 Task: Find connections with filter location Blagoevgrad with filter topic #moneywith filter profile language German with filter current company BDO in India with filter school Pune Vidyarthi Grihas College of Science & Technology CTS 218 Br Nath Pai Nagar Kurla Powai Rd Ghatkopar E Mumbai 400 077. with filter industry Family Planning Centers with filter service category Pricing Strategy with filter keywords title Boilermaker
Action: Mouse moved to (200, 218)
Screenshot: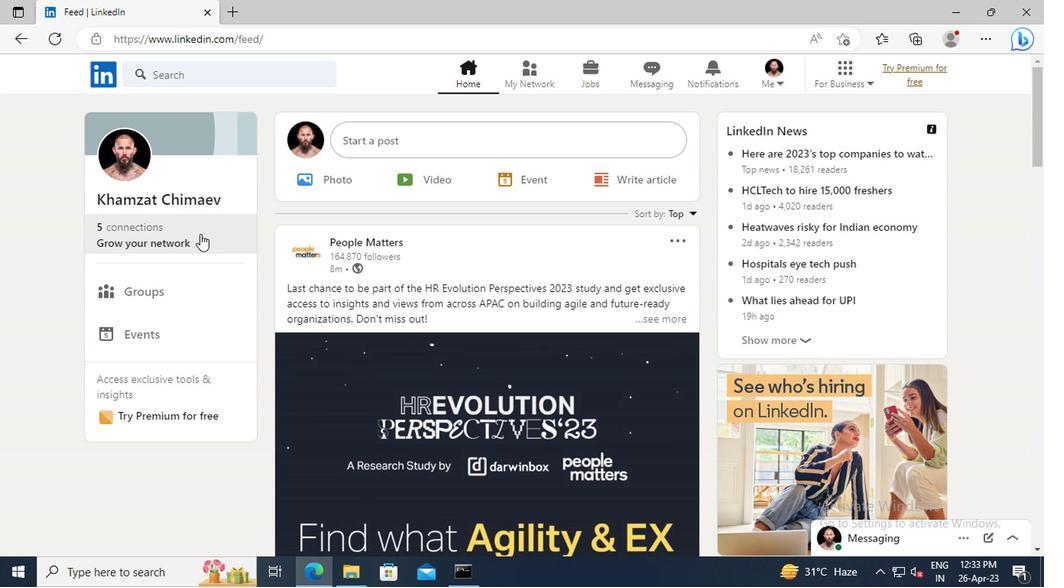 
Action: Mouse pressed left at (200, 218)
Screenshot: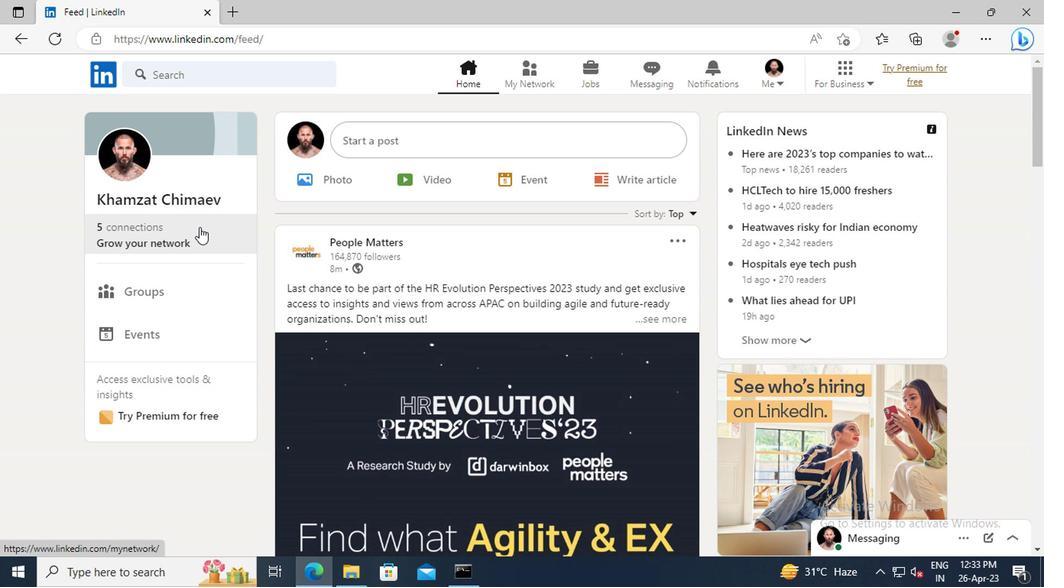 
Action: Mouse moved to (198, 150)
Screenshot: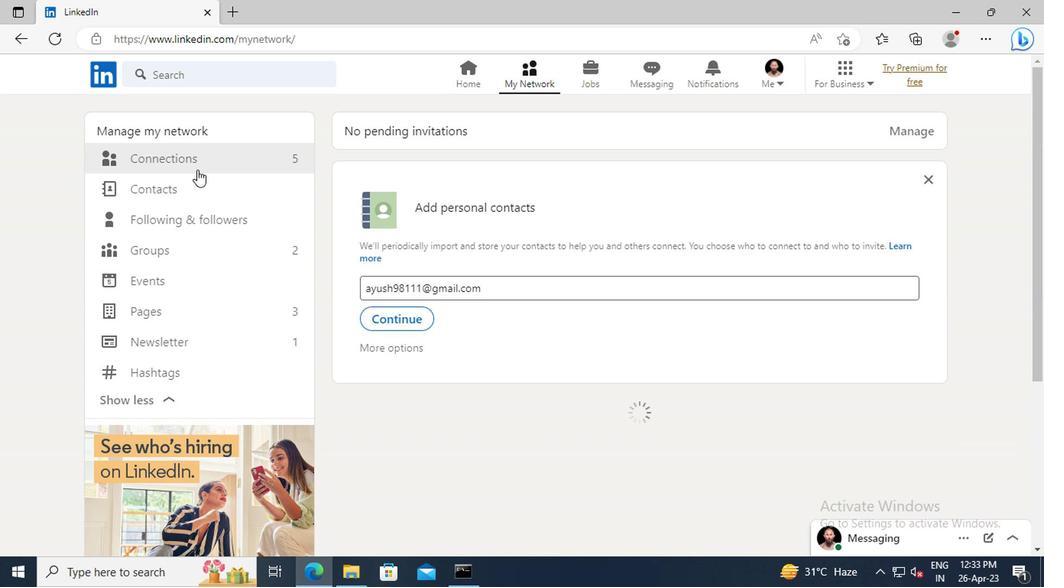 
Action: Mouse pressed left at (198, 150)
Screenshot: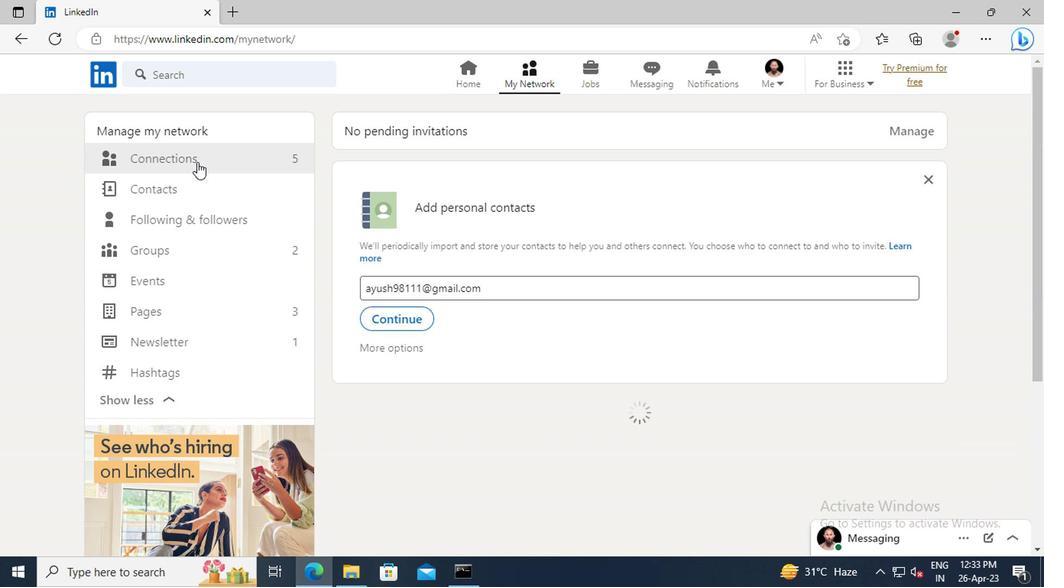 
Action: Mouse moved to (644, 149)
Screenshot: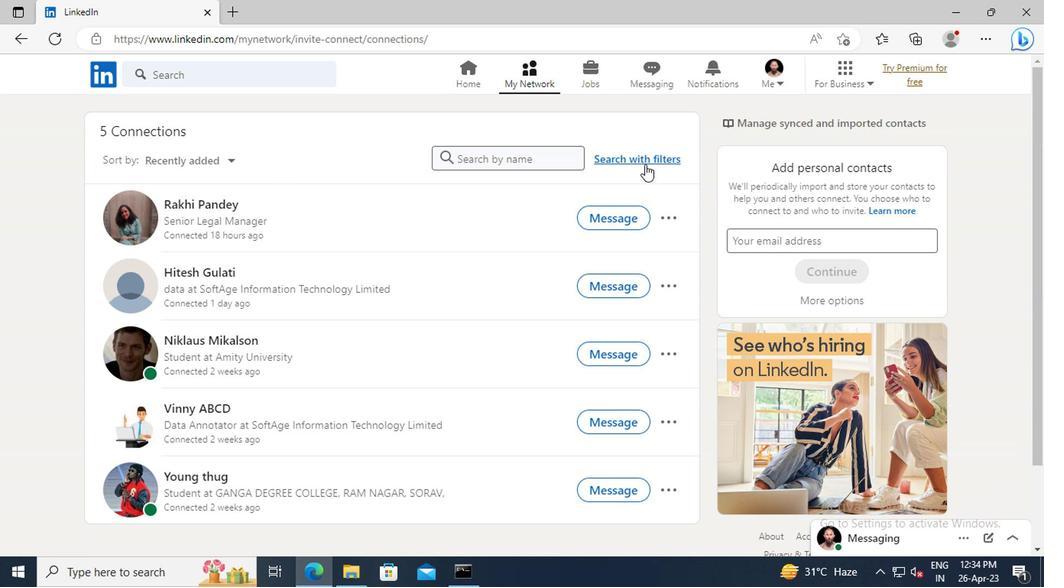 
Action: Mouse pressed left at (644, 149)
Screenshot: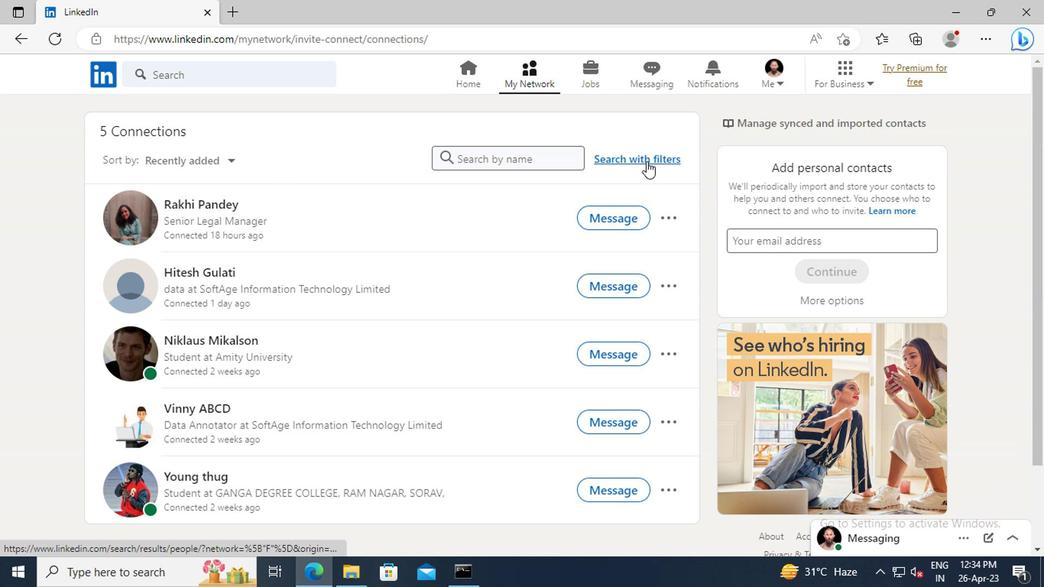 
Action: Mouse moved to (579, 105)
Screenshot: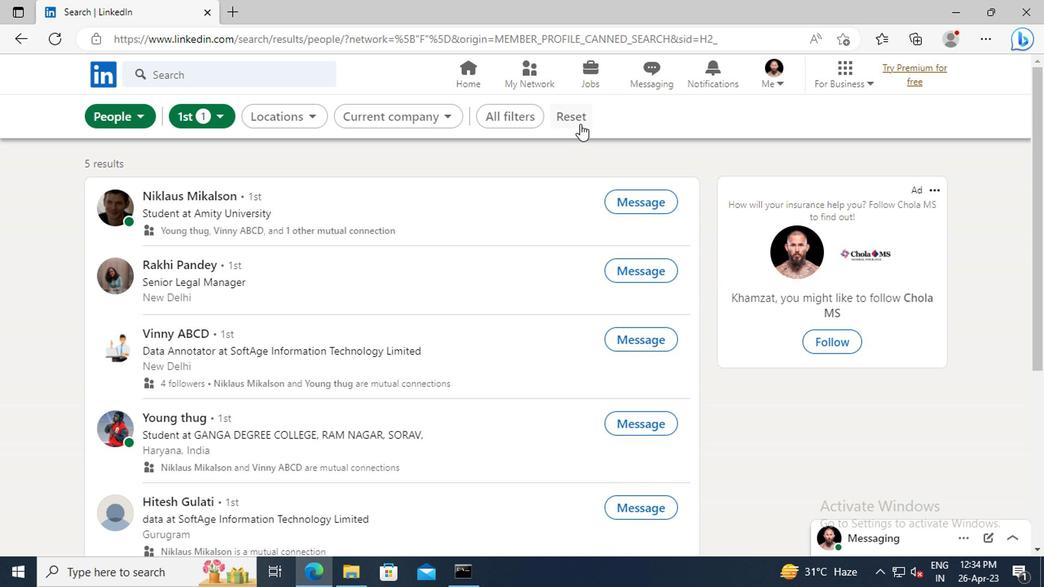 
Action: Mouse pressed left at (579, 105)
Screenshot: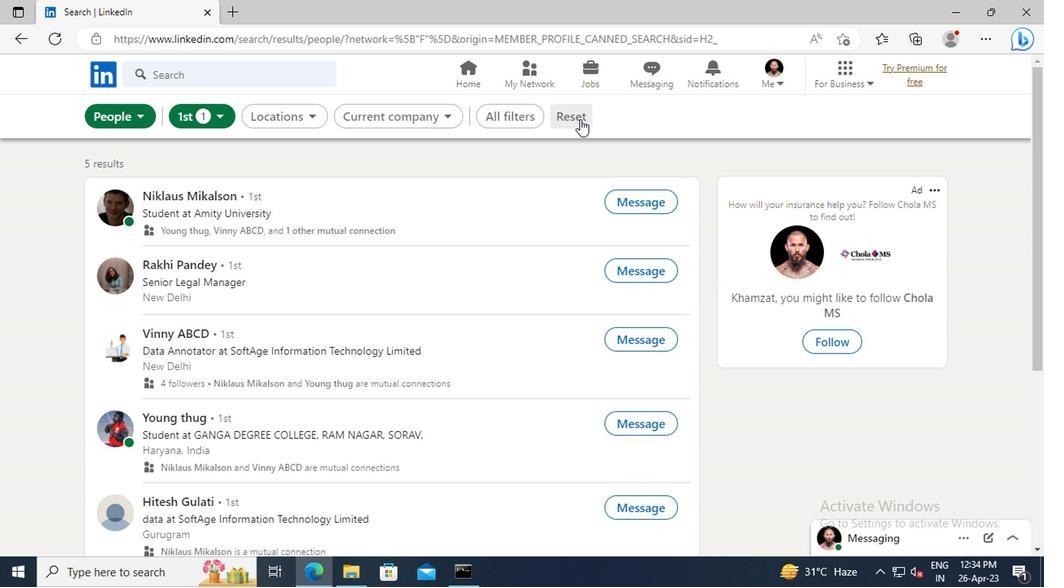
Action: Mouse moved to (555, 98)
Screenshot: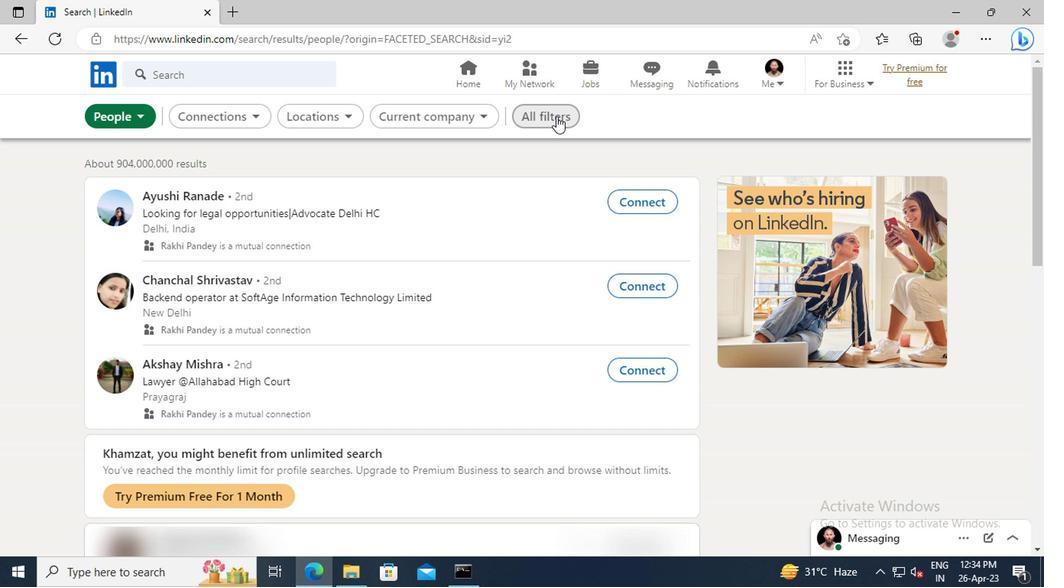 
Action: Mouse pressed left at (555, 98)
Screenshot: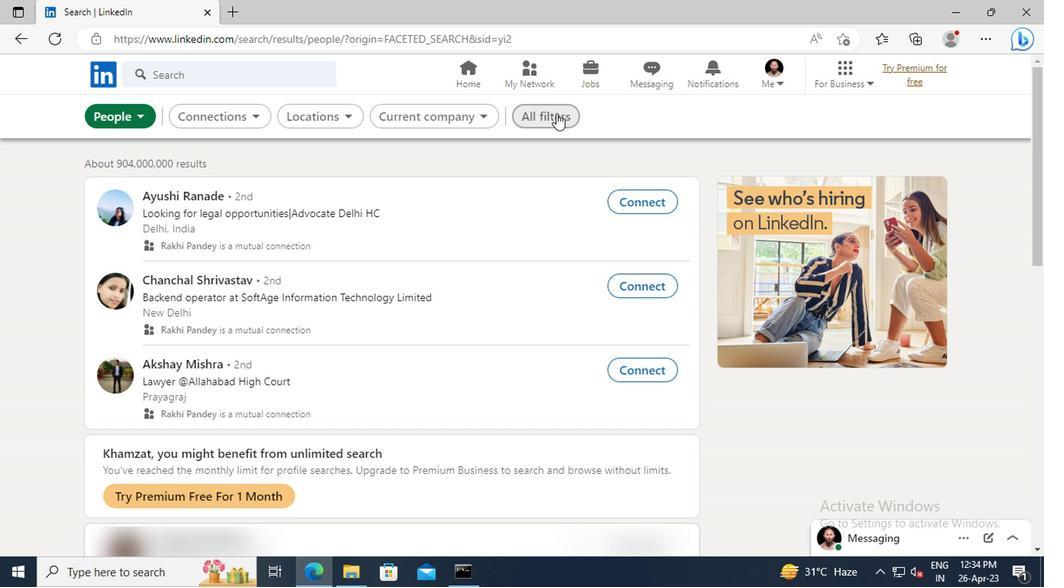 
Action: Mouse moved to (881, 292)
Screenshot: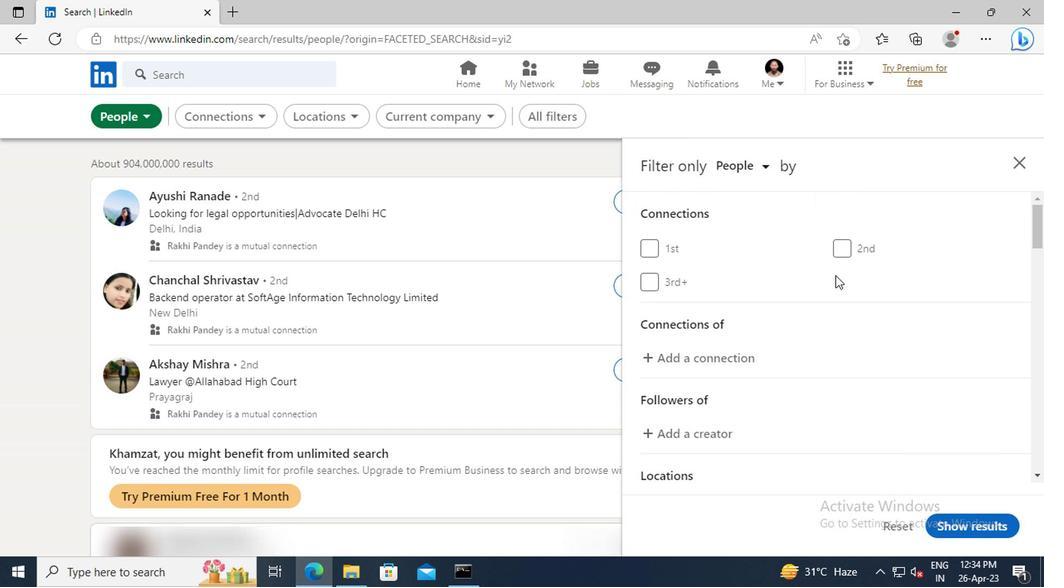 
Action: Mouse scrolled (881, 291) with delta (0, 0)
Screenshot: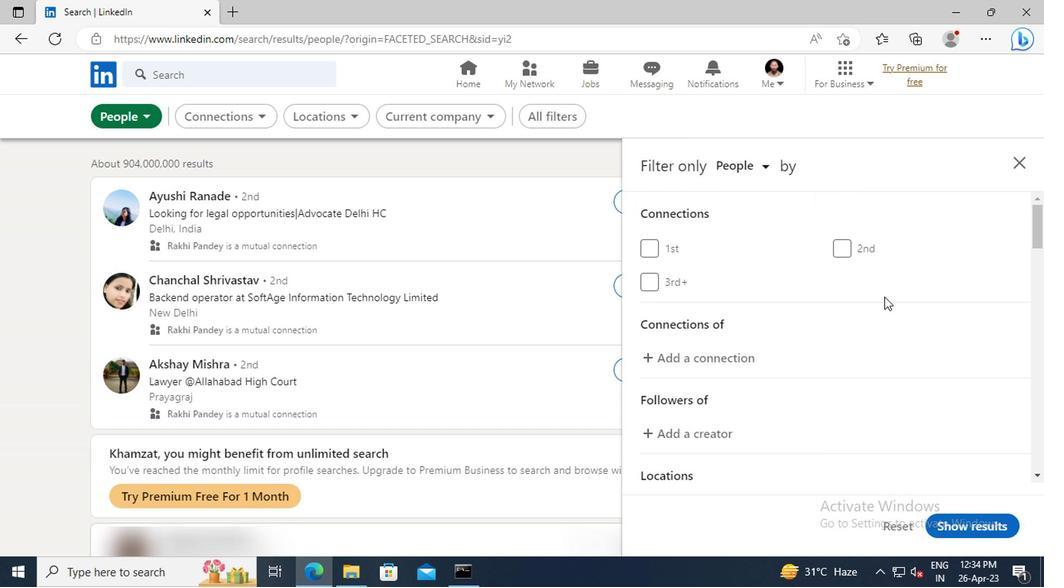 
Action: Mouse scrolled (881, 291) with delta (0, 0)
Screenshot: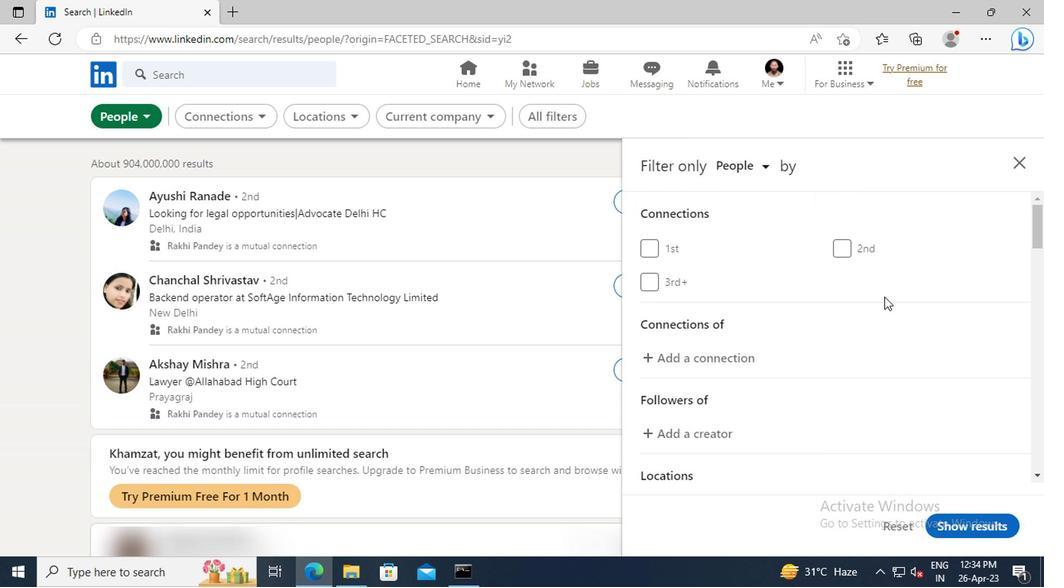 
Action: Mouse scrolled (881, 291) with delta (0, 0)
Screenshot: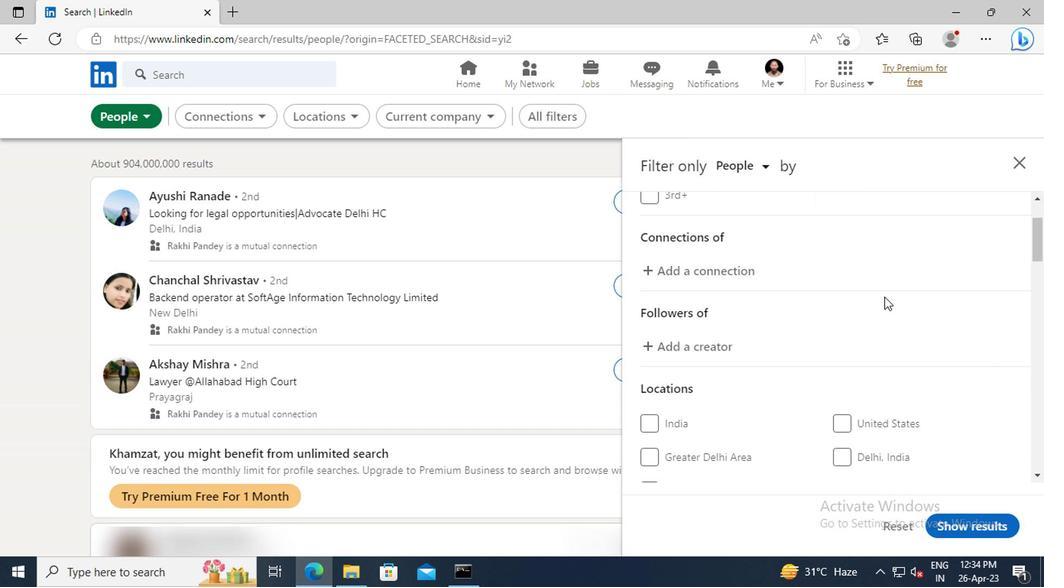 
Action: Mouse scrolled (881, 291) with delta (0, 0)
Screenshot: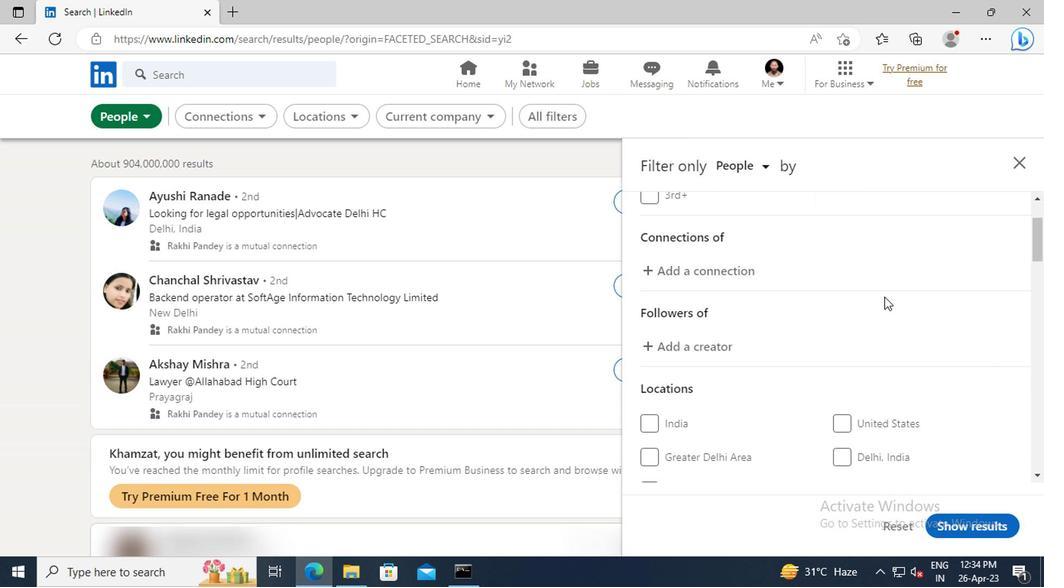 
Action: Mouse scrolled (881, 291) with delta (0, 0)
Screenshot: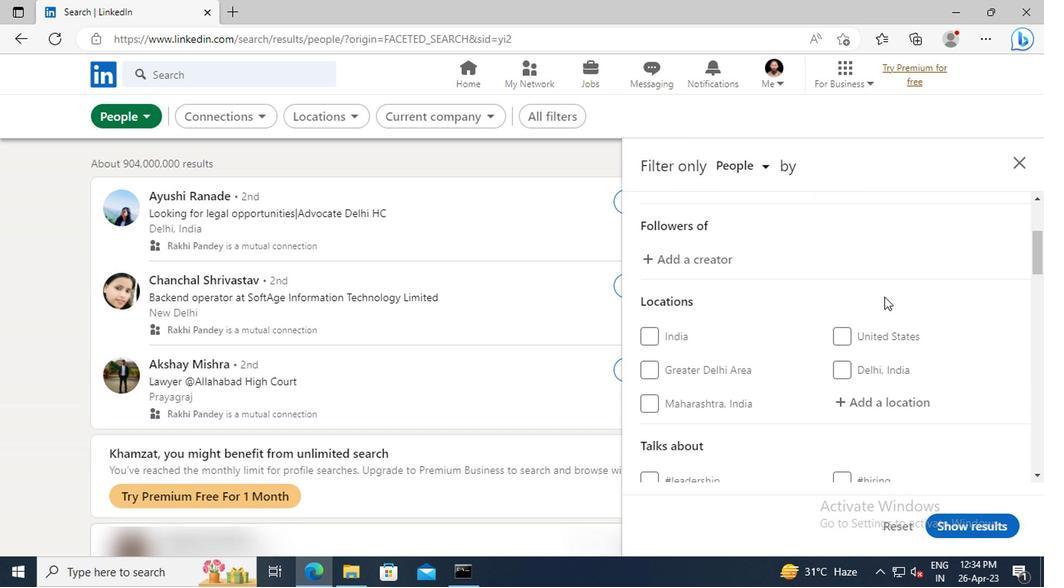 
Action: Mouse moved to (878, 357)
Screenshot: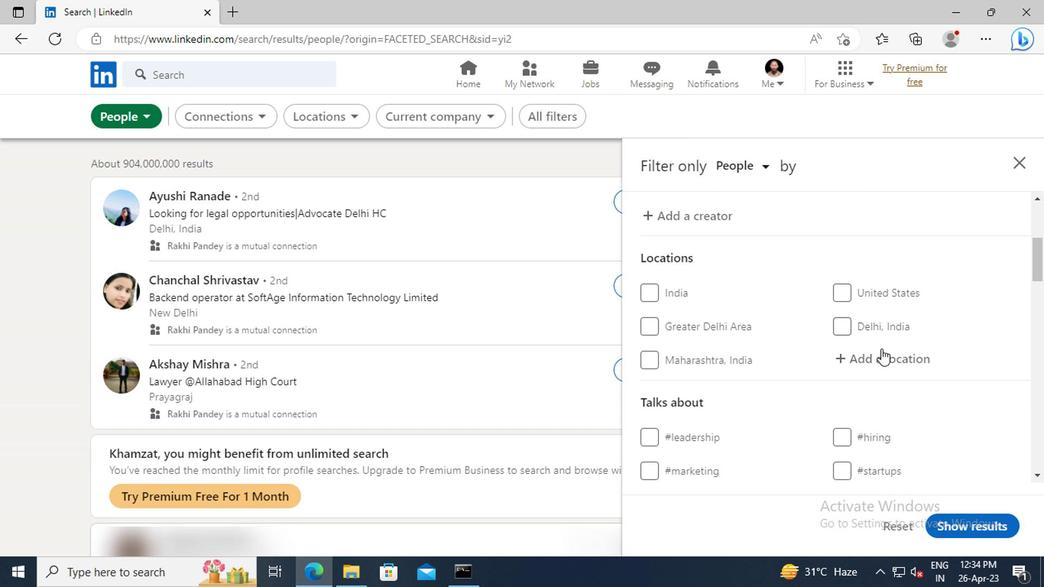 
Action: Mouse pressed left at (878, 357)
Screenshot: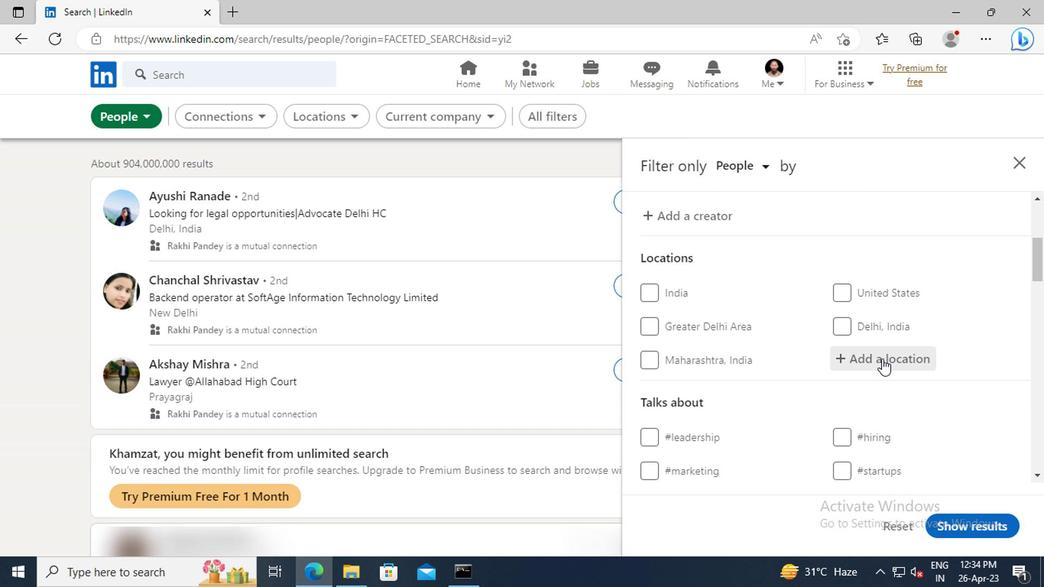
Action: Key pressed <Key.shift>BLAGOEVGRAD
Screenshot: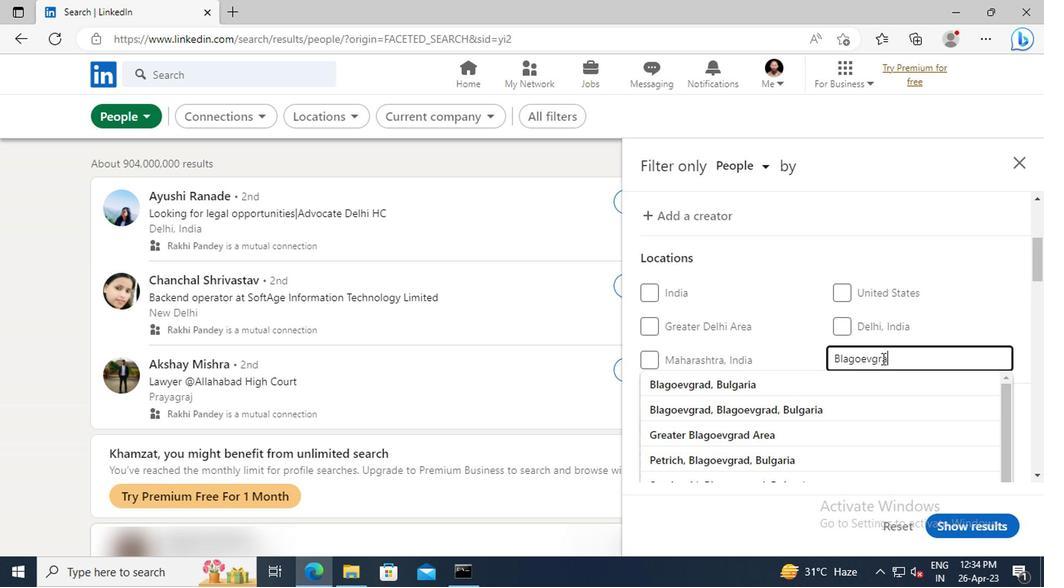 
Action: Mouse moved to (880, 382)
Screenshot: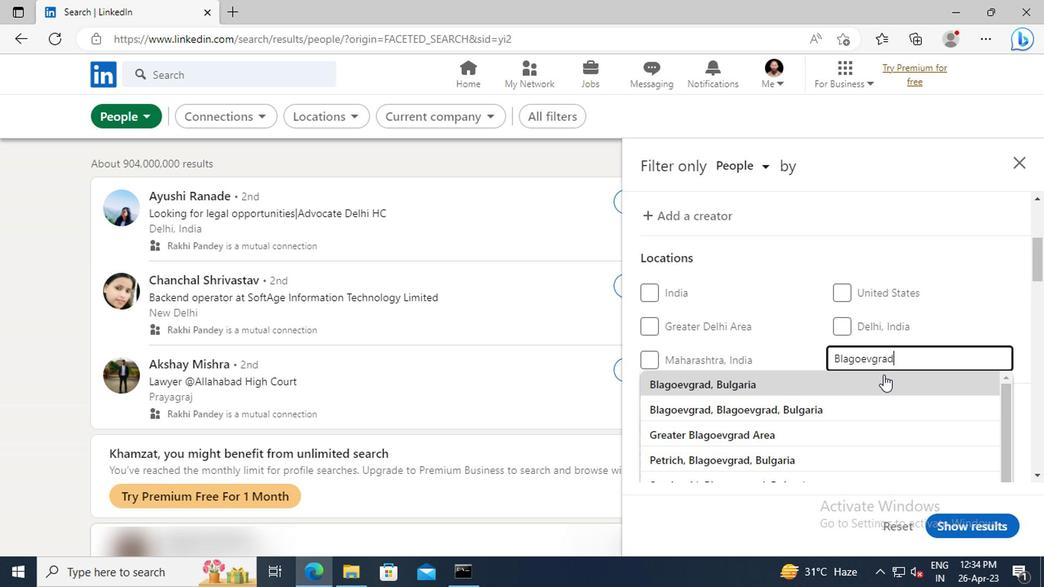 
Action: Mouse pressed left at (880, 382)
Screenshot: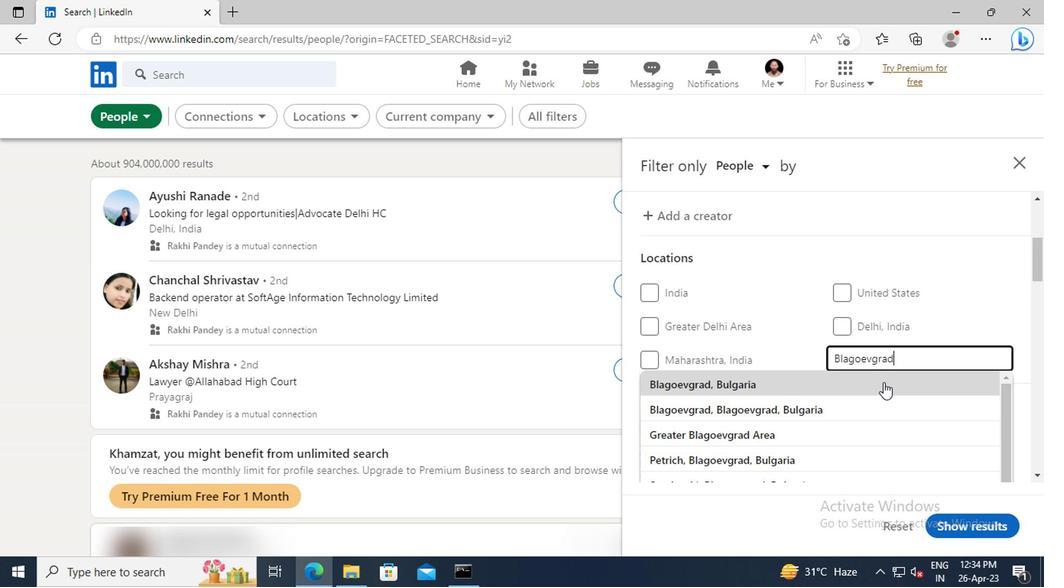 
Action: Mouse moved to (865, 327)
Screenshot: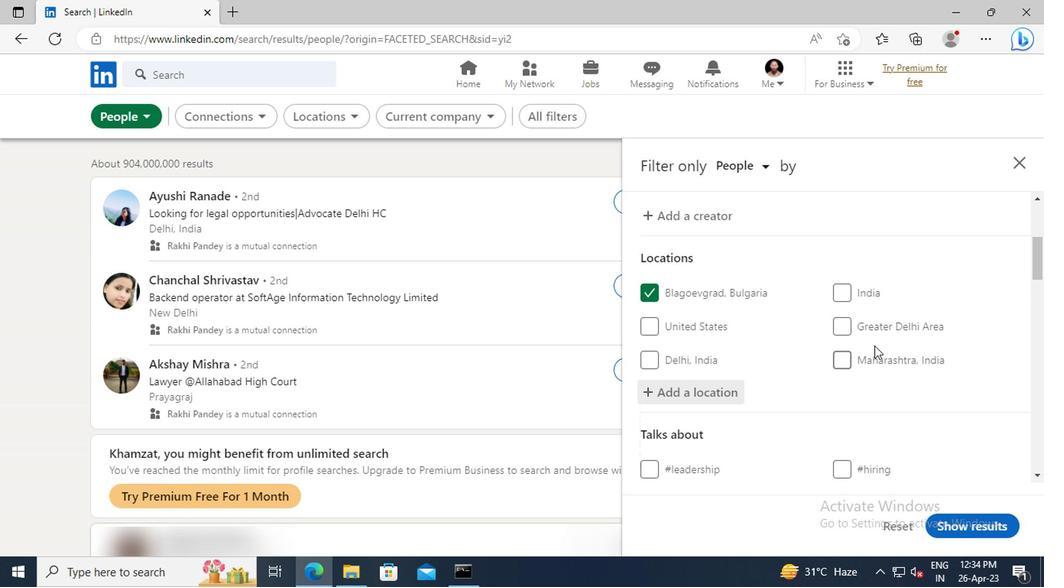 
Action: Mouse scrolled (865, 325) with delta (0, -1)
Screenshot: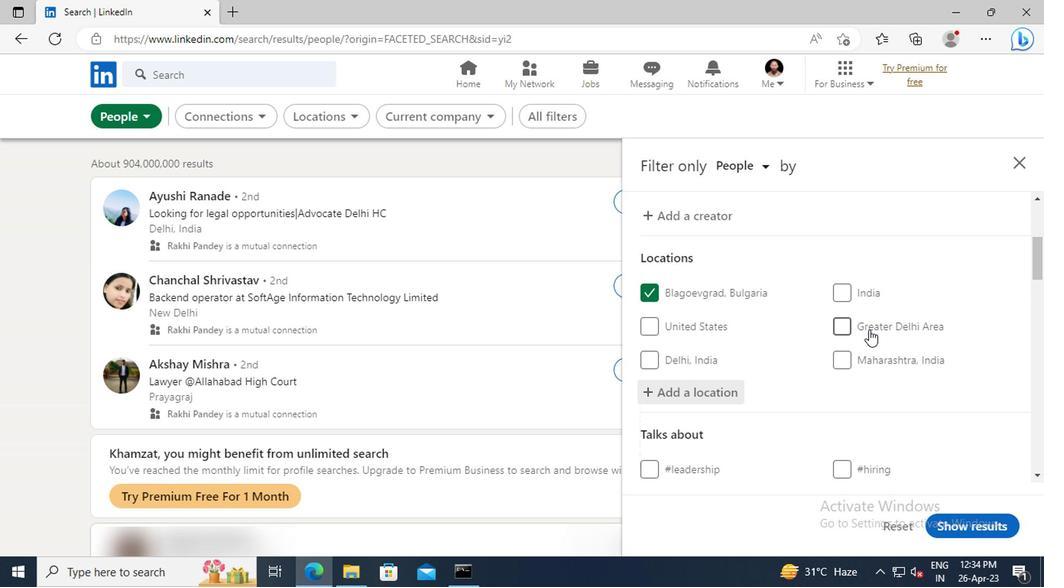 
Action: Mouse scrolled (865, 325) with delta (0, -1)
Screenshot: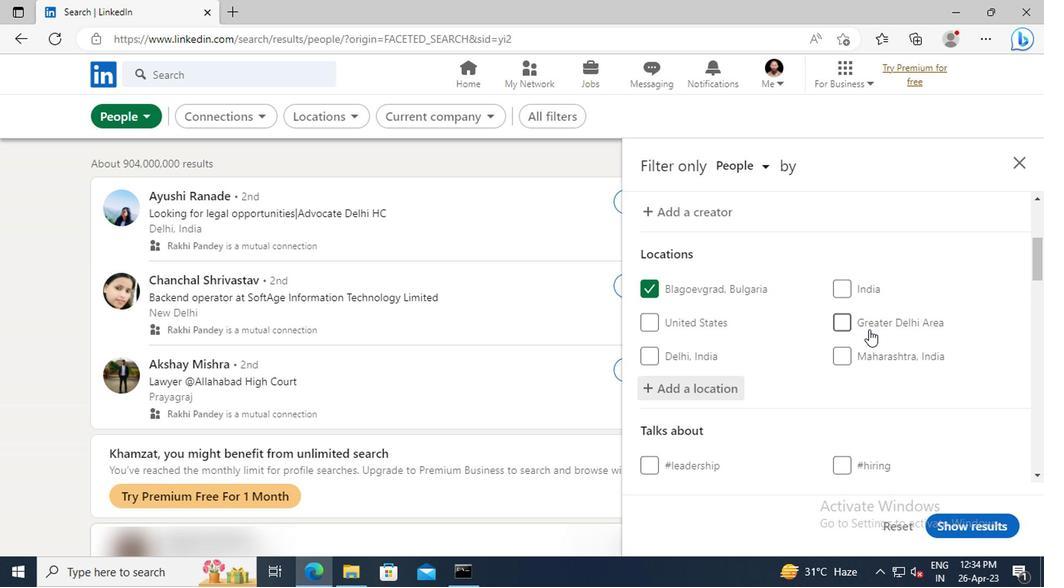 
Action: Mouse scrolled (865, 325) with delta (0, -1)
Screenshot: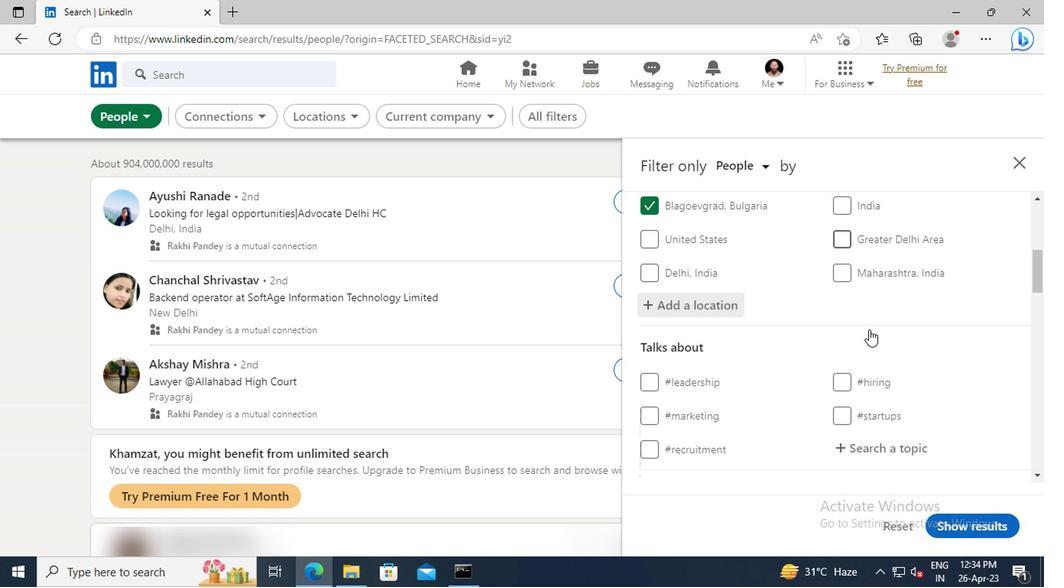 
Action: Mouse scrolled (865, 325) with delta (0, -1)
Screenshot: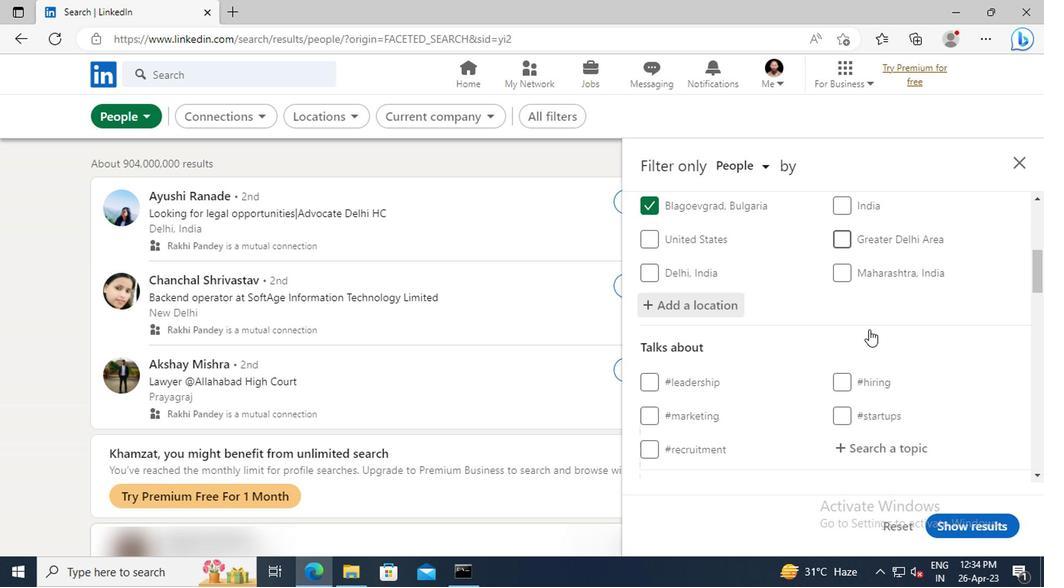 
Action: Mouse moved to (869, 360)
Screenshot: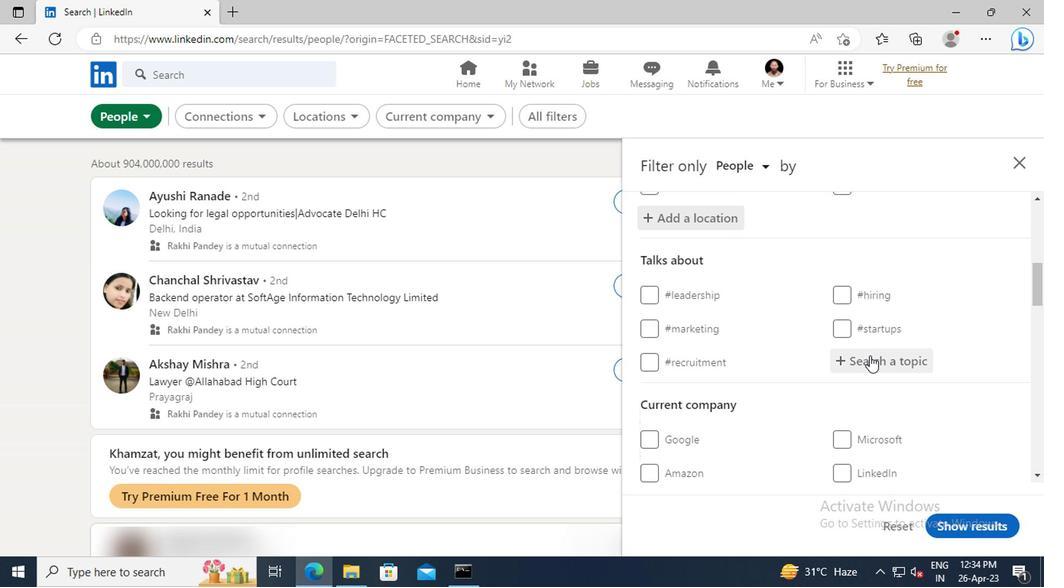 
Action: Mouse pressed left at (869, 360)
Screenshot: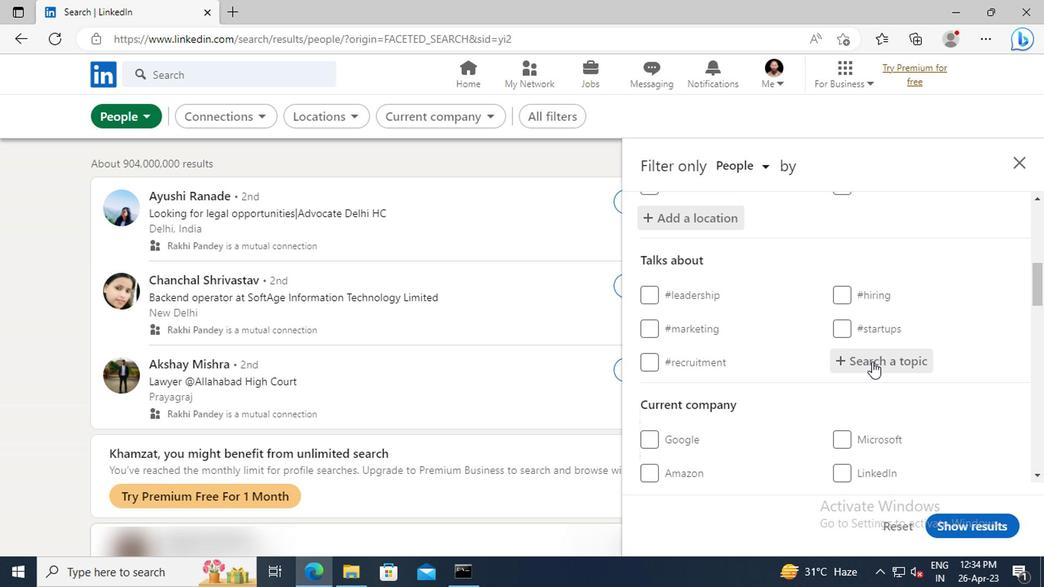 
Action: Key pressed <Key.shift>#MONEYWITH<Key.enter>
Screenshot: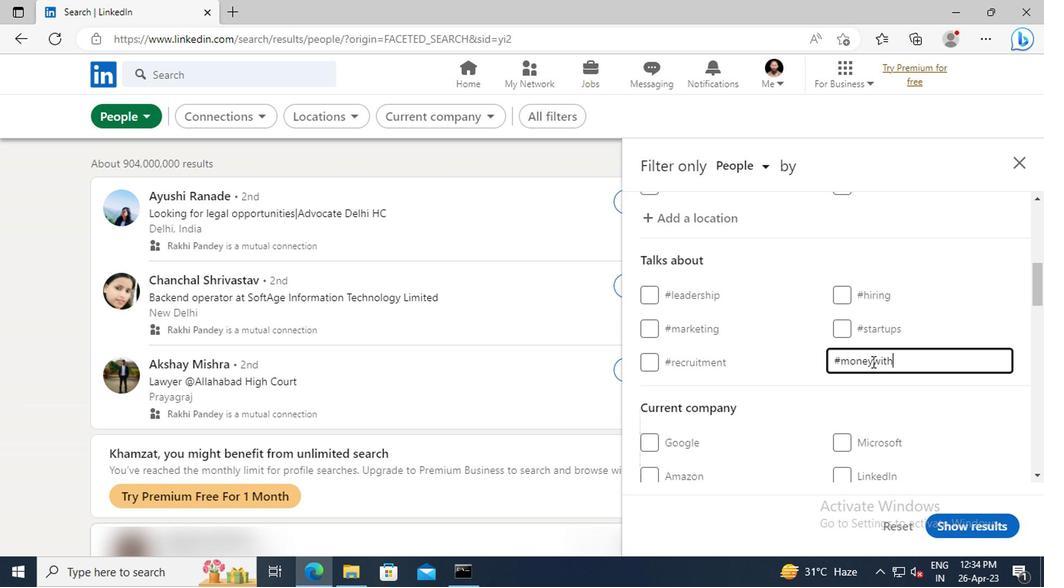
Action: Mouse moved to (904, 368)
Screenshot: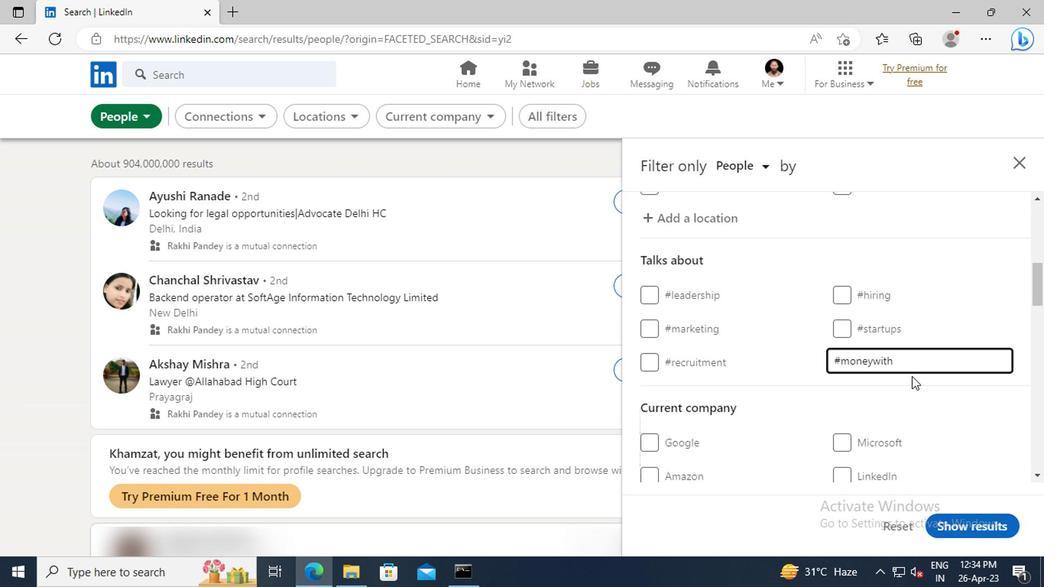 
Action: Mouse scrolled (904, 367) with delta (0, -1)
Screenshot: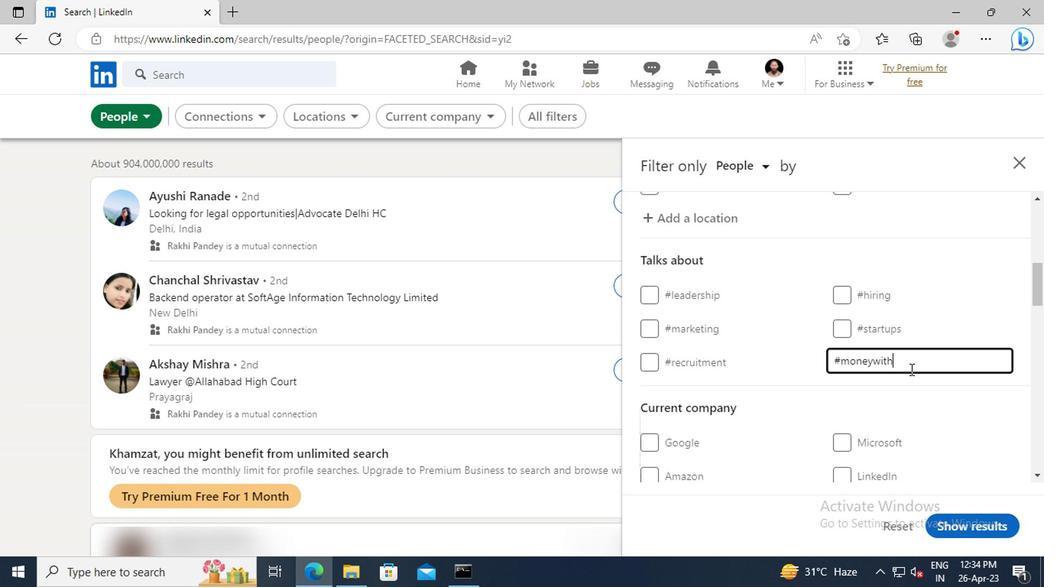 
Action: Mouse scrolled (904, 367) with delta (0, -1)
Screenshot: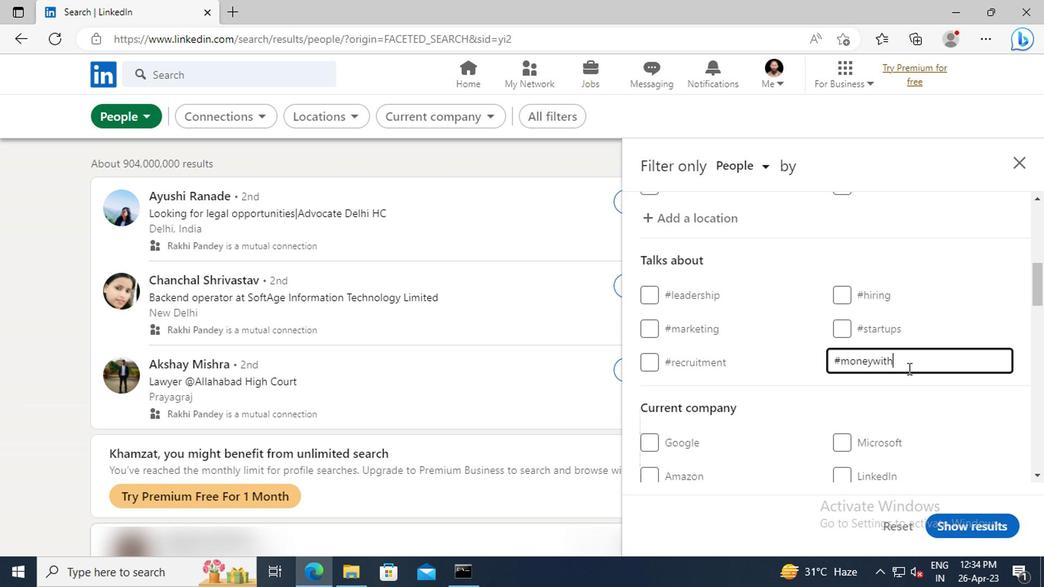
Action: Mouse scrolled (904, 367) with delta (0, -1)
Screenshot: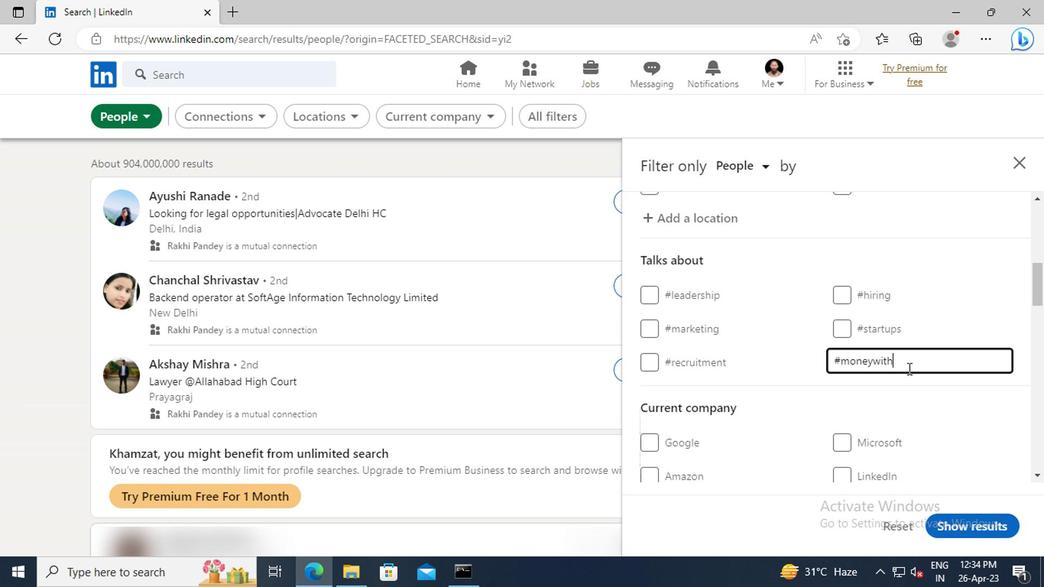 
Action: Mouse moved to (842, 348)
Screenshot: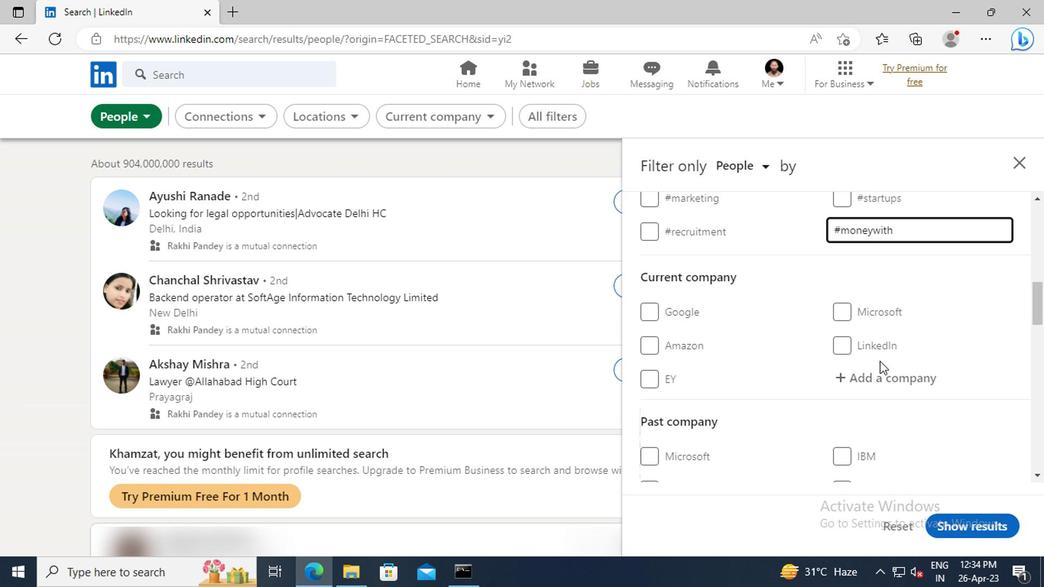 
Action: Mouse scrolled (842, 347) with delta (0, -1)
Screenshot: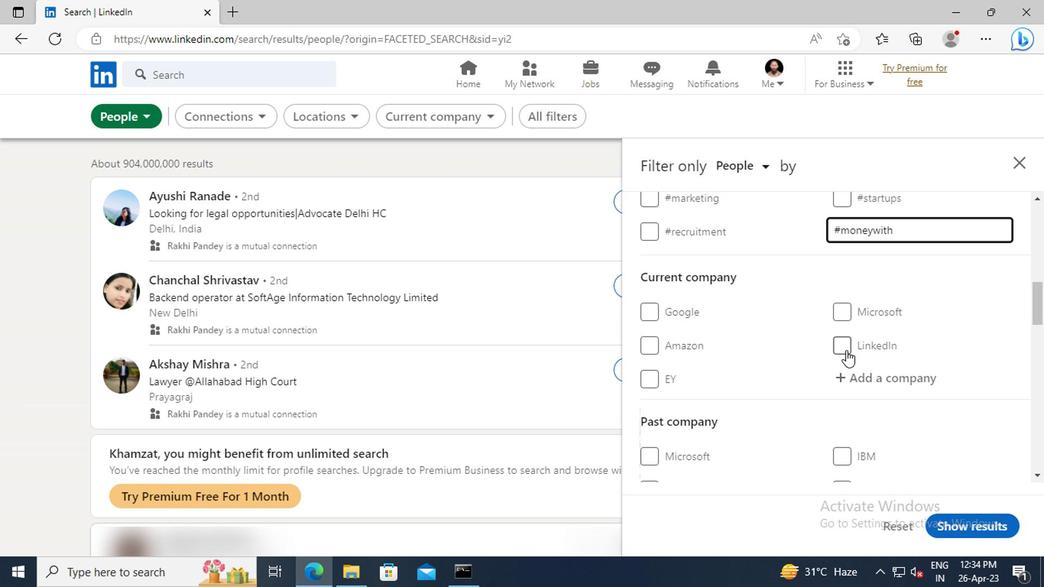 
Action: Mouse scrolled (842, 347) with delta (0, -1)
Screenshot: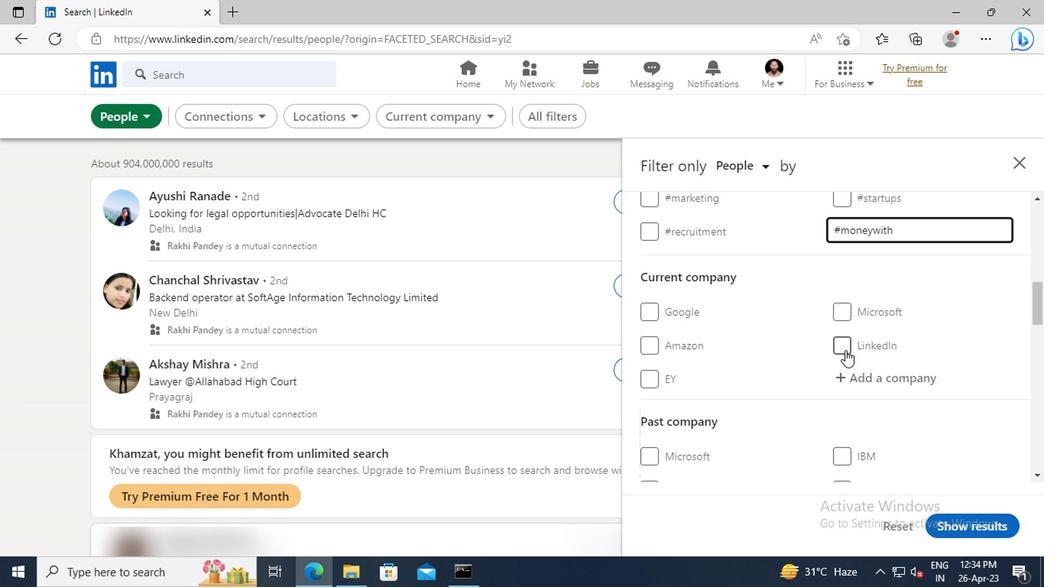 
Action: Mouse scrolled (842, 347) with delta (0, -1)
Screenshot: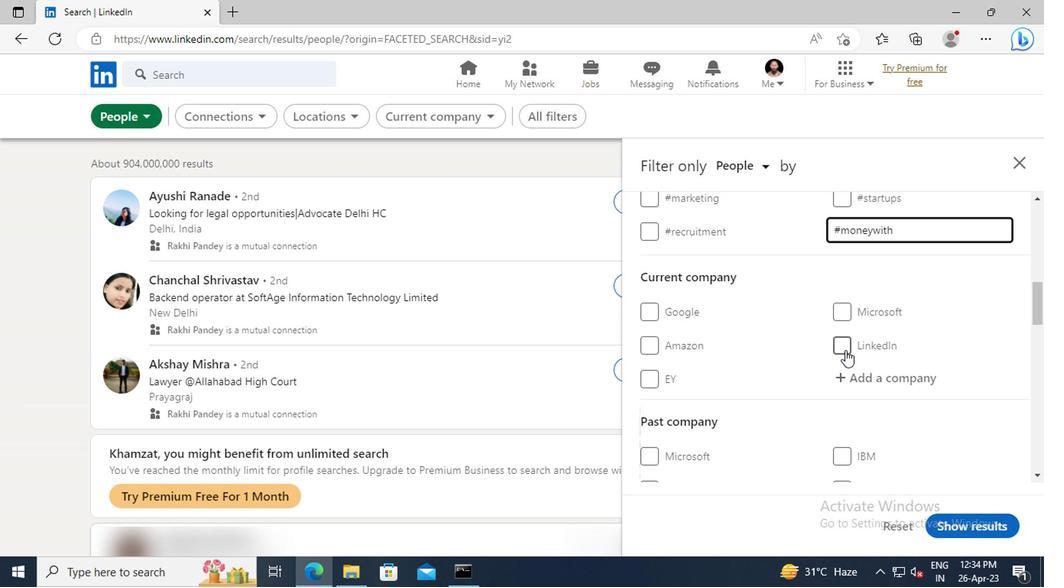 
Action: Mouse scrolled (842, 347) with delta (0, -1)
Screenshot: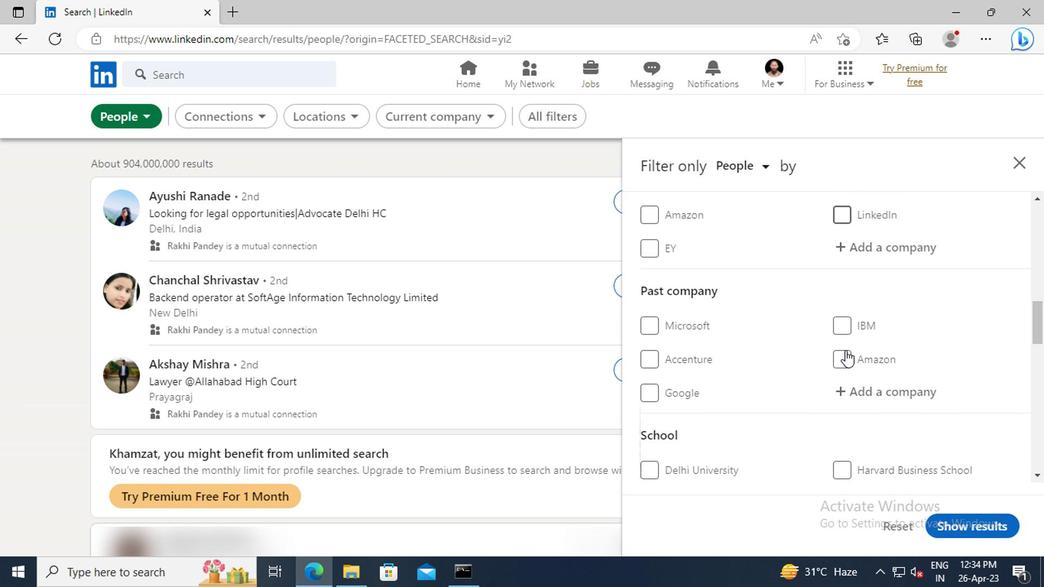 
Action: Mouse scrolled (842, 347) with delta (0, -1)
Screenshot: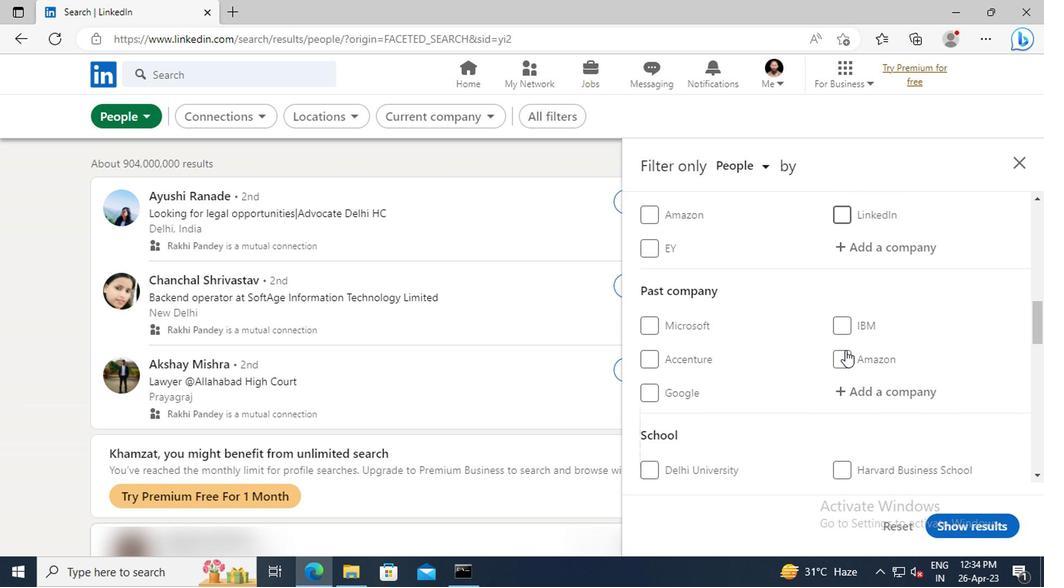 
Action: Mouse scrolled (842, 347) with delta (0, -1)
Screenshot: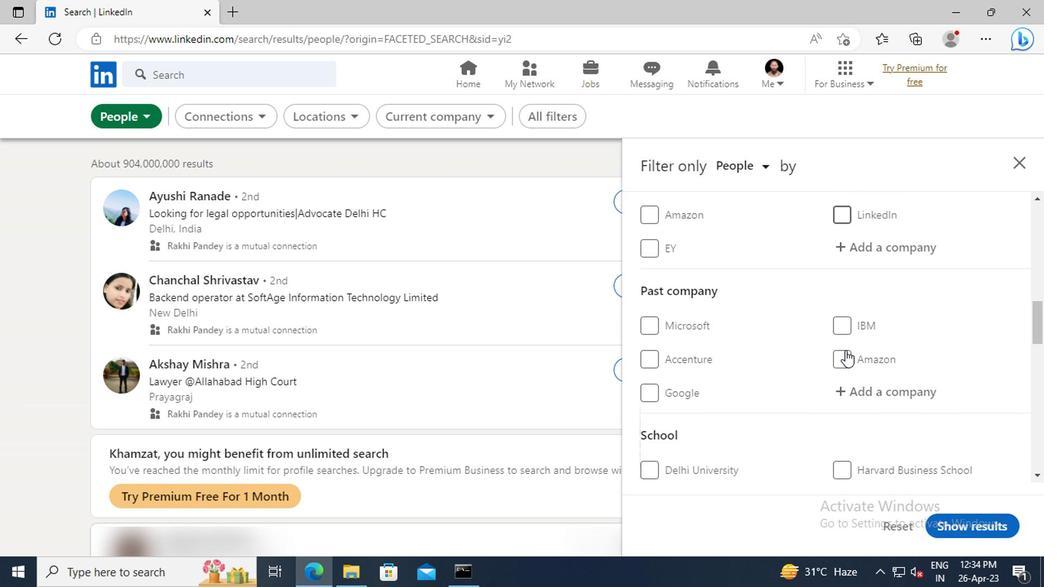 
Action: Mouse scrolled (842, 347) with delta (0, -1)
Screenshot: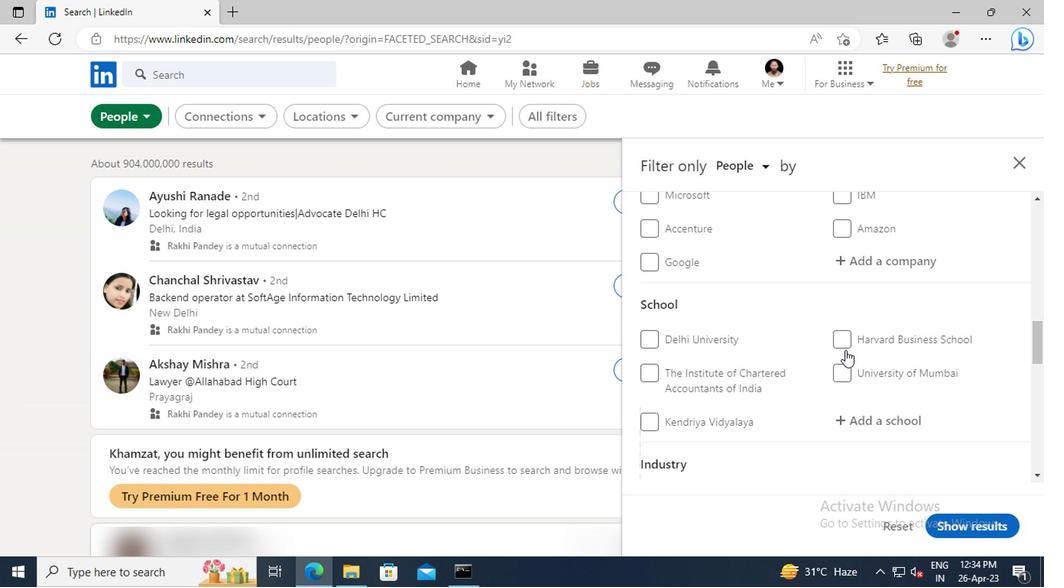 
Action: Mouse scrolled (842, 347) with delta (0, -1)
Screenshot: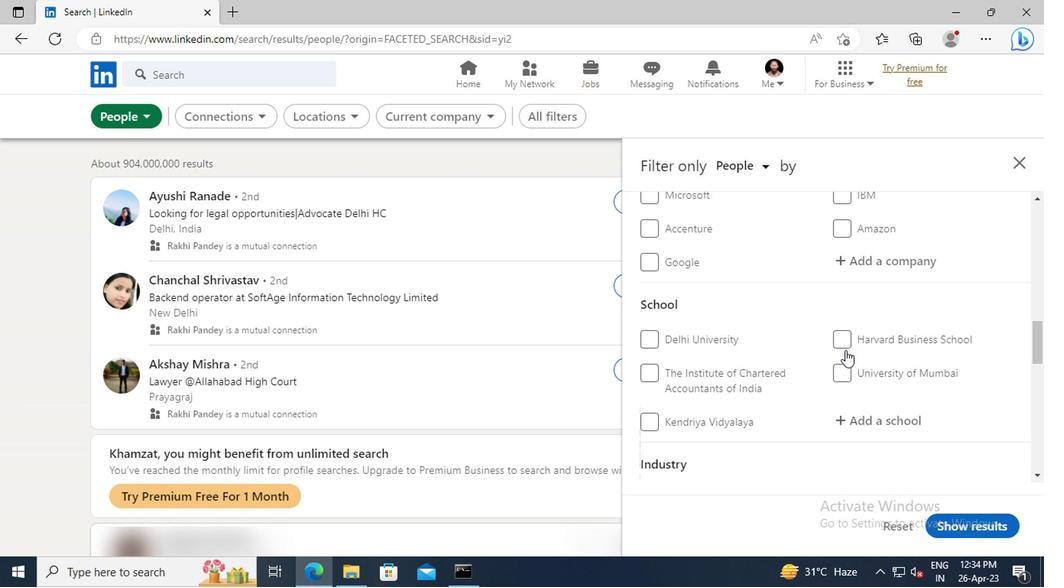 
Action: Mouse scrolled (842, 347) with delta (0, -1)
Screenshot: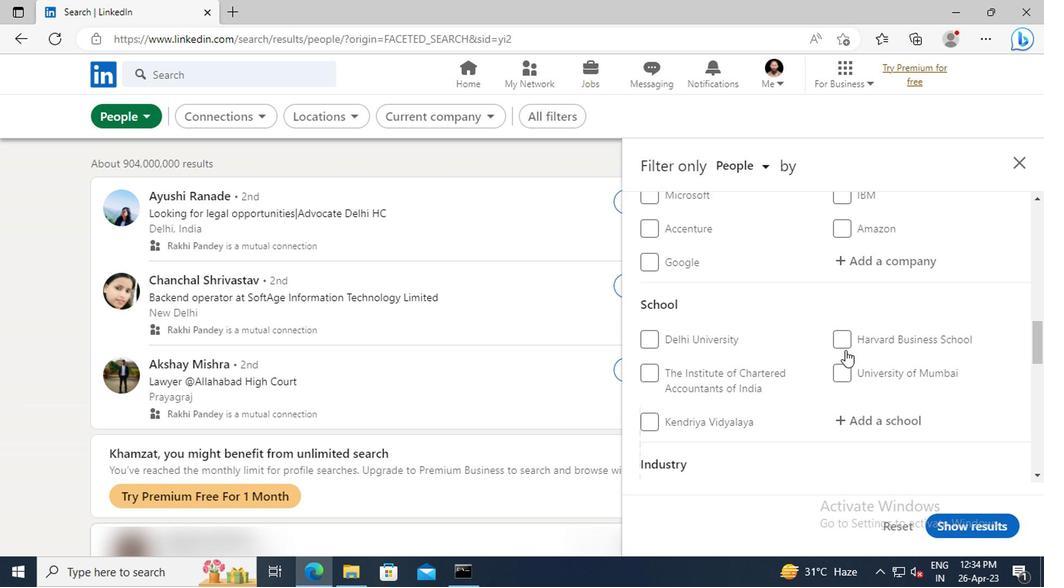 
Action: Mouse scrolled (842, 347) with delta (0, -1)
Screenshot: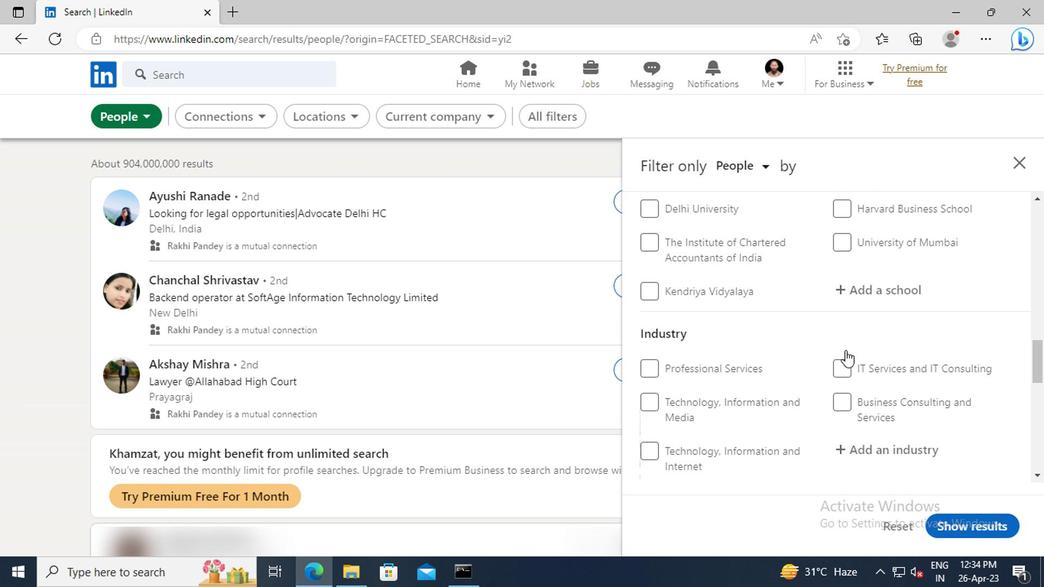 
Action: Mouse scrolled (842, 347) with delta (0, -1)
Screenshot: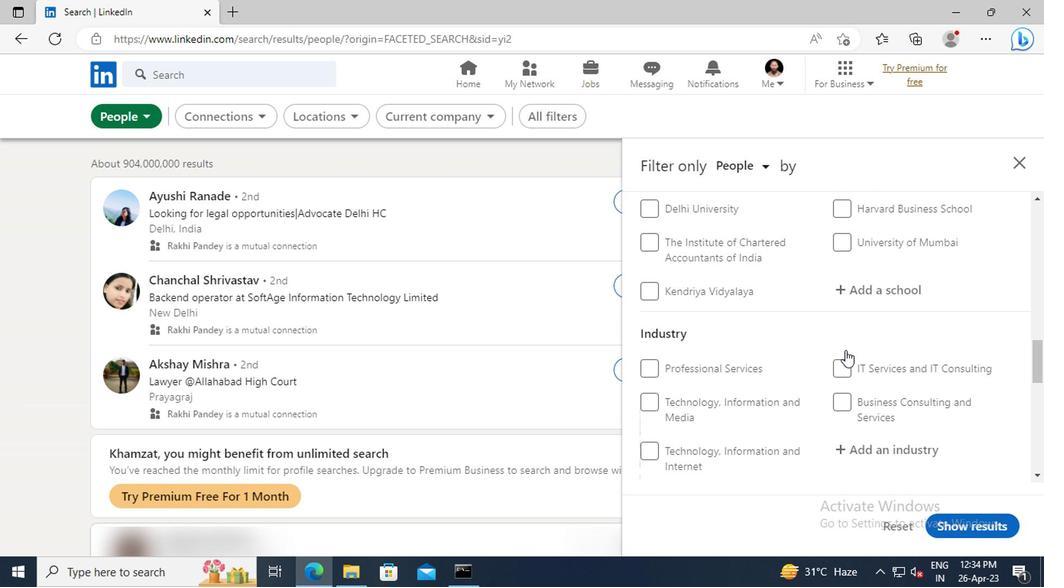 
Action: Mouse scrolled (842, 347) with delta (0, -1)
Screenshot: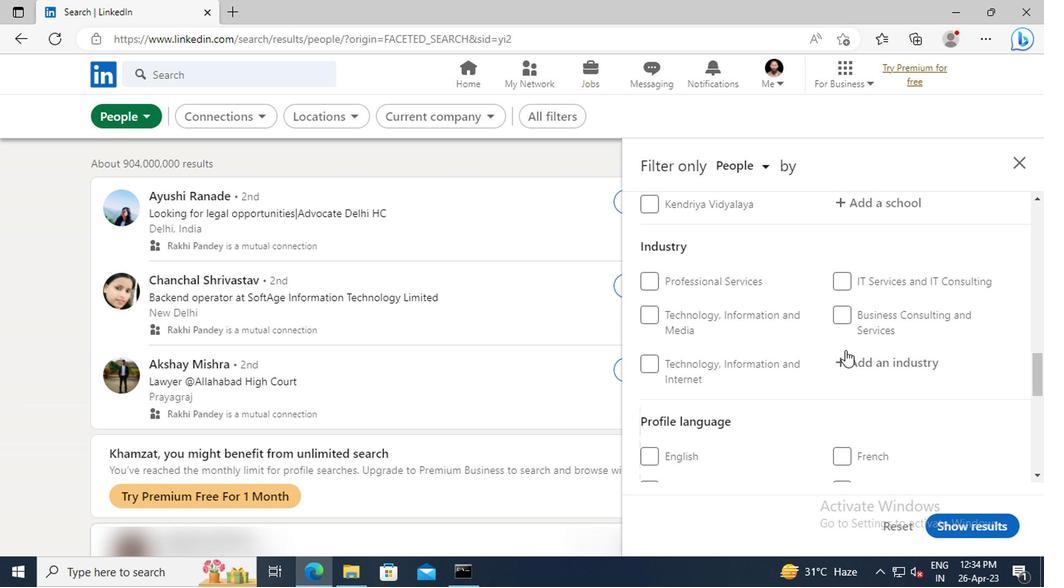 
Action: Mouse scrolled (842, 347) with delta (0, -1)
Screenshot: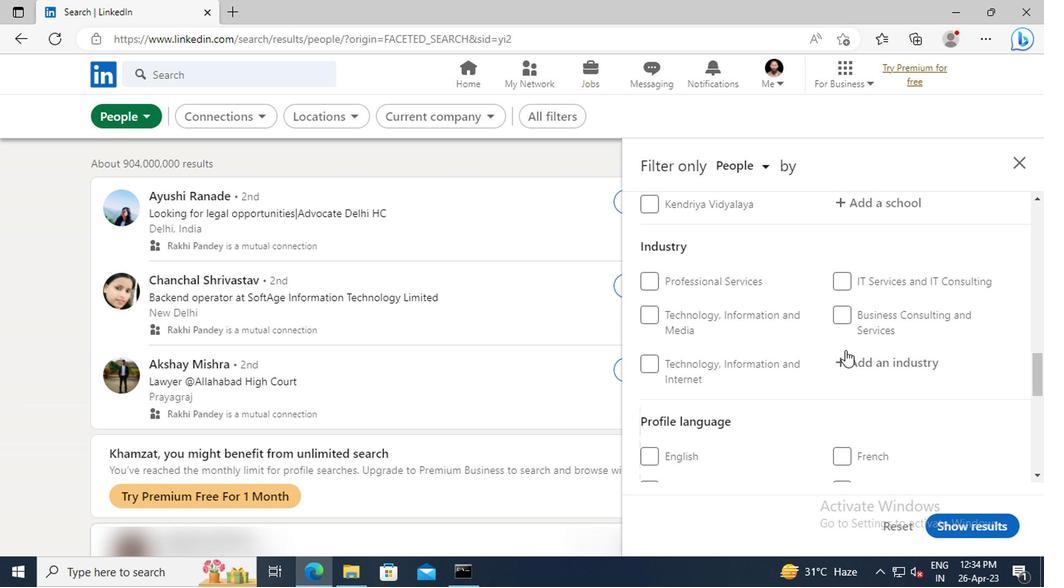 
Action: Mouse scrolled (842, 347) with delta (0, -1)
Screenshot: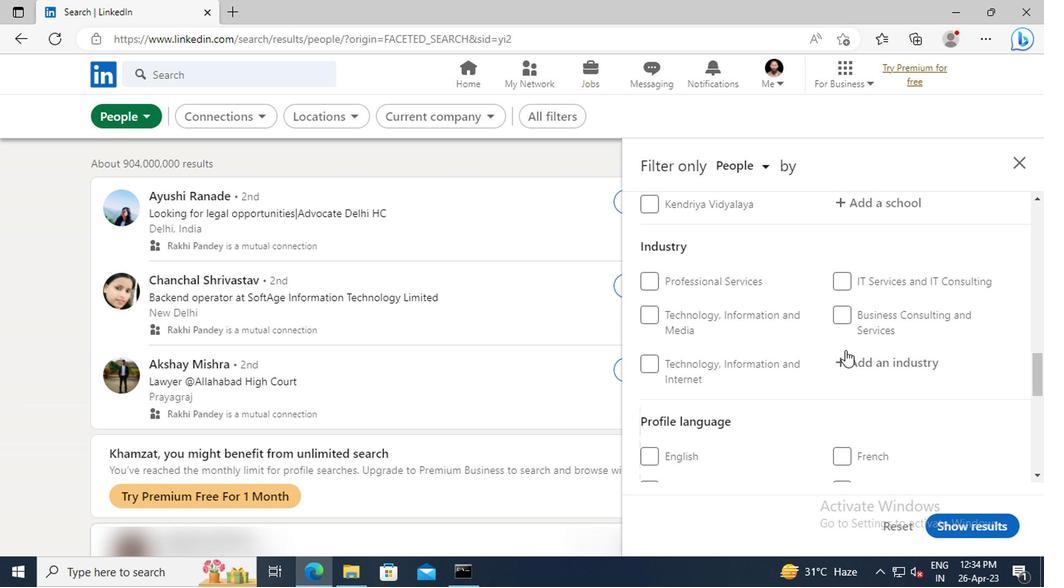 
Action: Mouse moved to (643, 393)
Screenshot: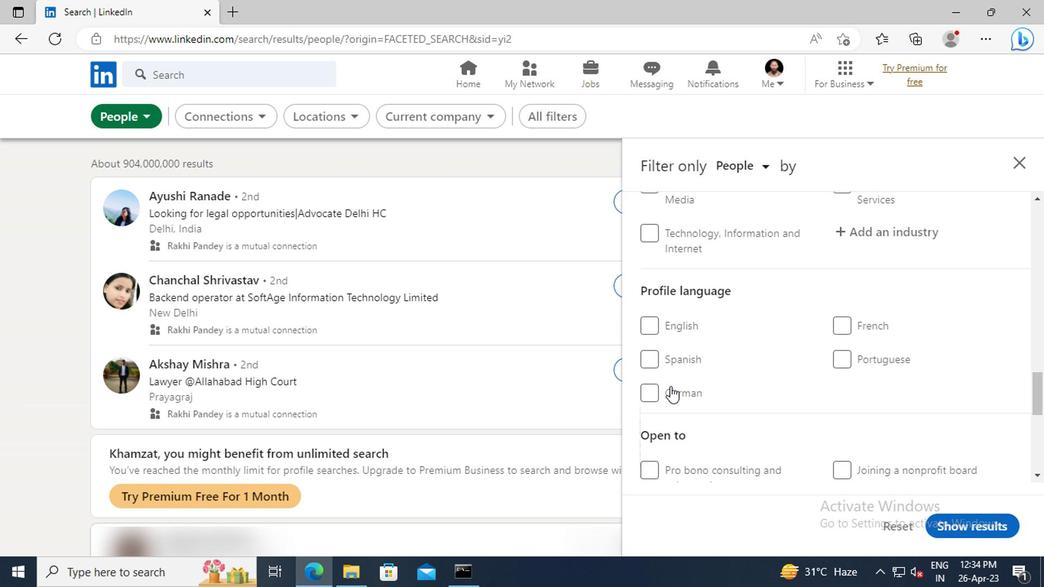 
Action: Mouse pressed left at (643, 393)
Screenshot: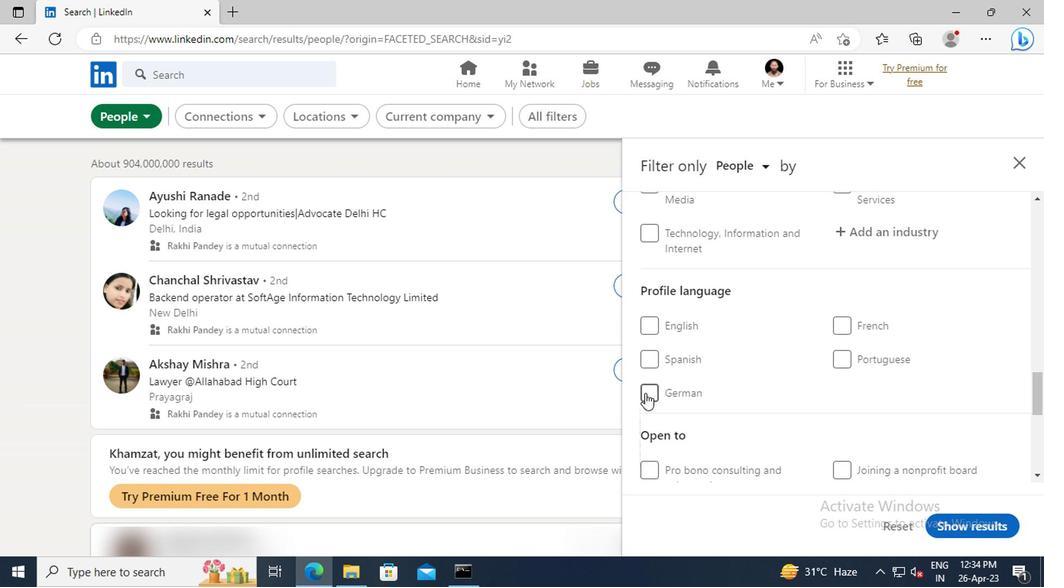 
Action: Mouse moved to (811, 374)
Screenshot: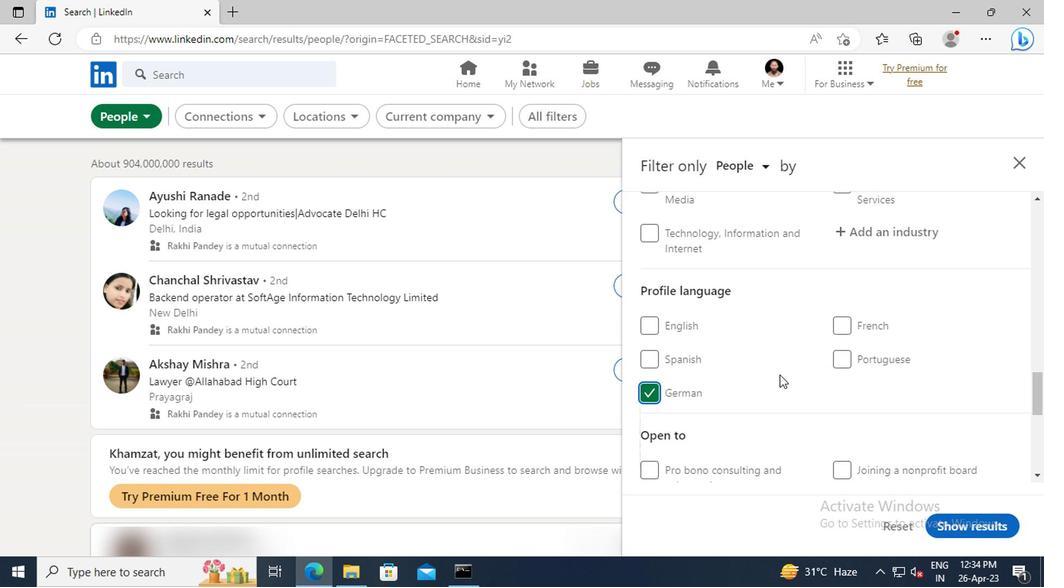 
Action: Mouse scrolled (811, 375) with delta (0, 1)
Screenshot: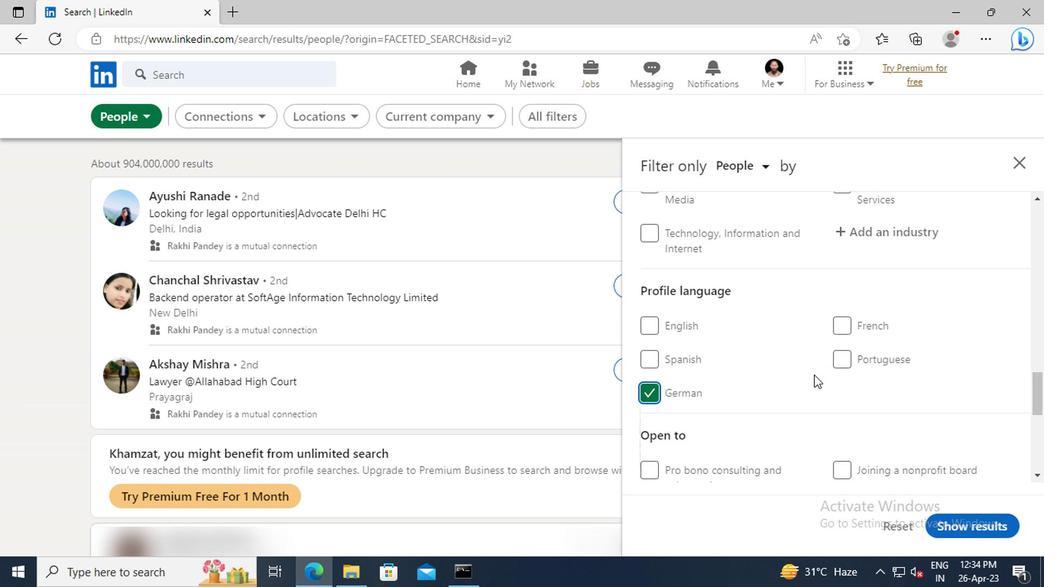 
Action: Mouse scrolled (811, 375) with delta (0, 1)
Screenshot: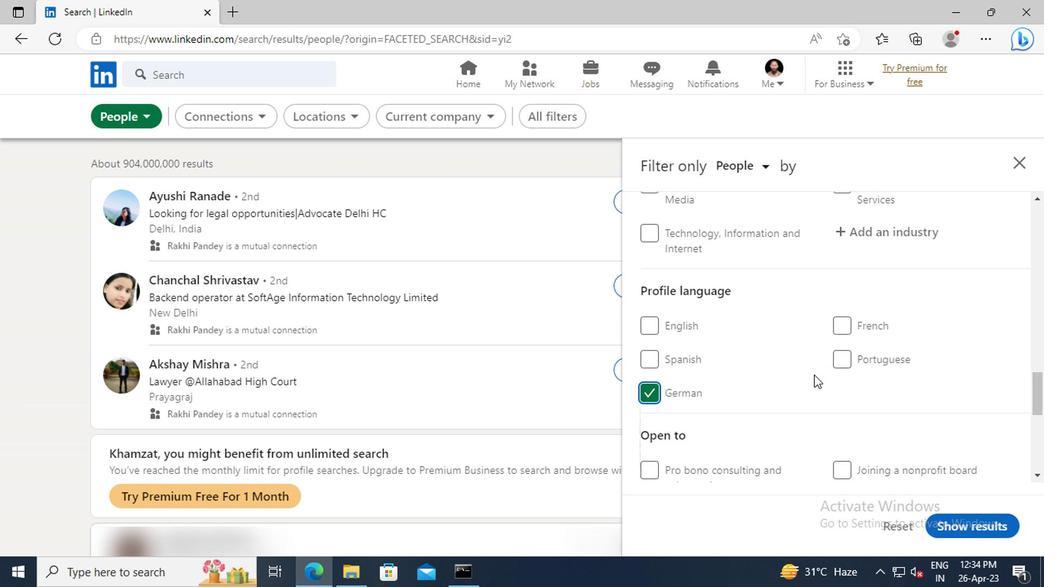 
Action: Mouse scrolled (811, 375) with delta (0, 1)
Screenshot: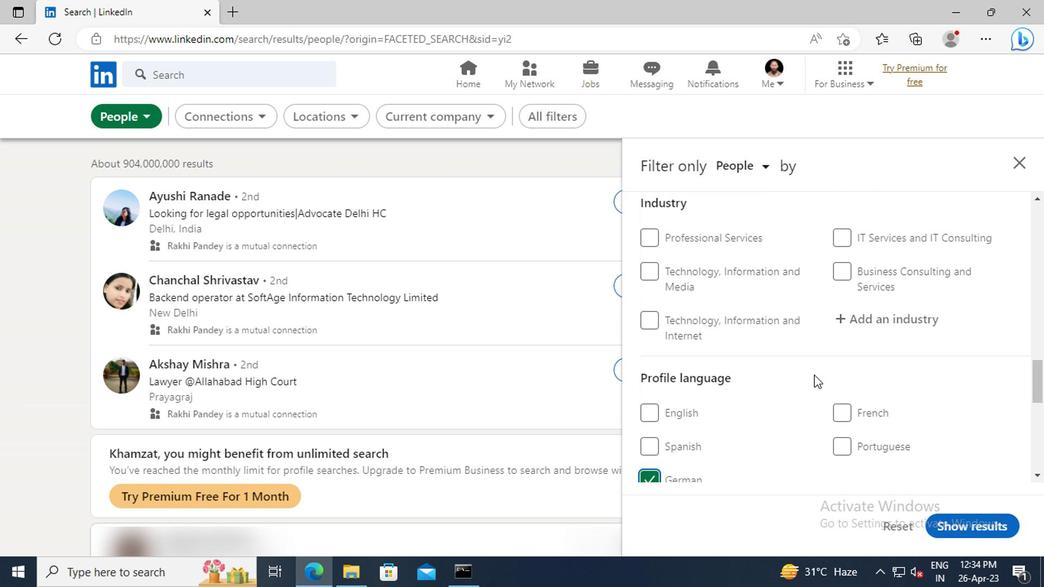 
Action: Mouse scrolled (811, 375) with delta (0, 1)
Screenshot: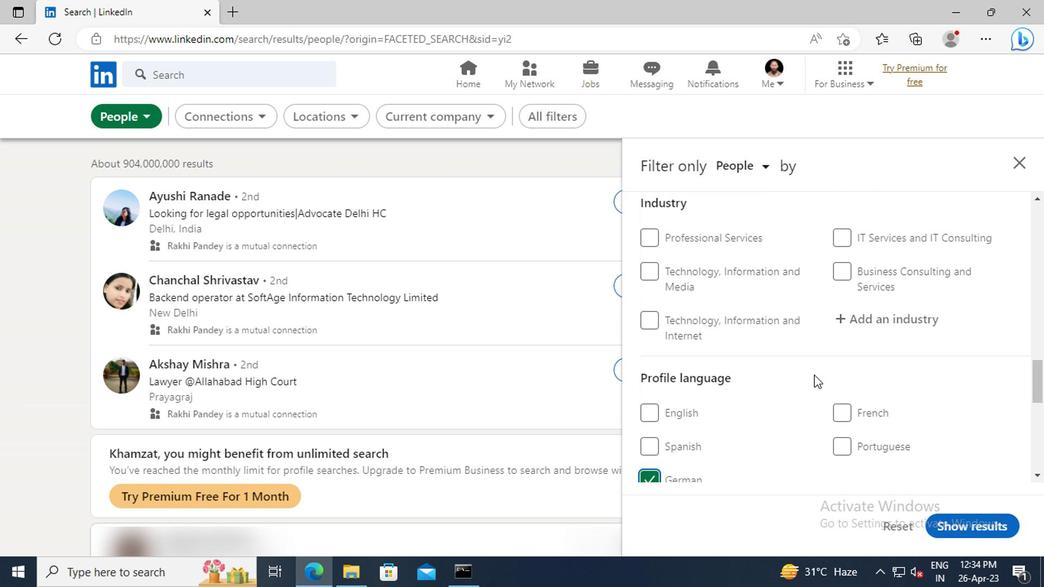 
Action: Mouse scrolled (811, 375) with delta (0, 1)
Screenshot: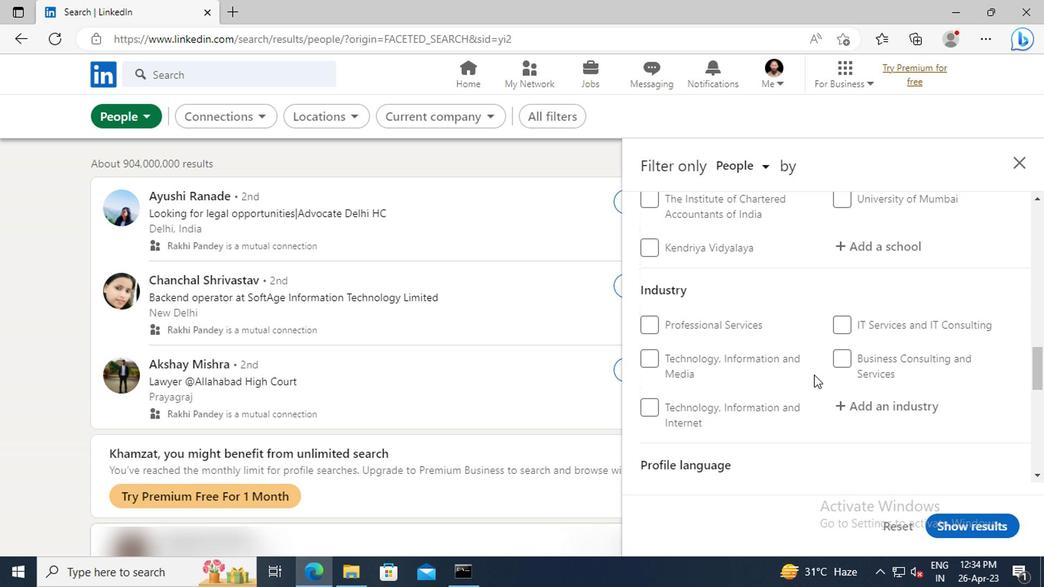 
Action: Mouse scrolled (811, 375) with delta (0, 1)
Screenshot: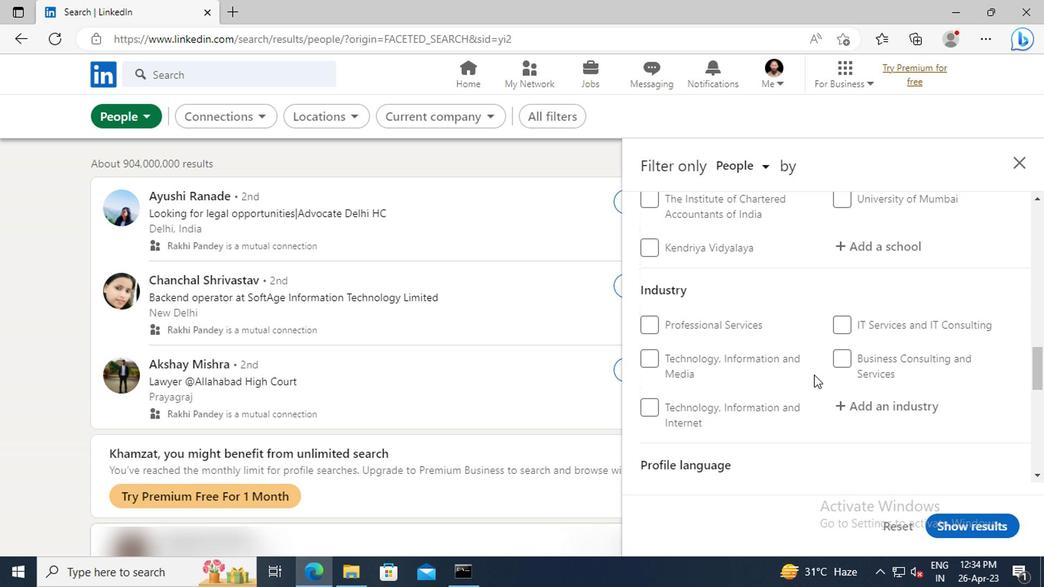 
Action: Mouse scrolled (811, 375) with delta (0, 1)
Screenshot: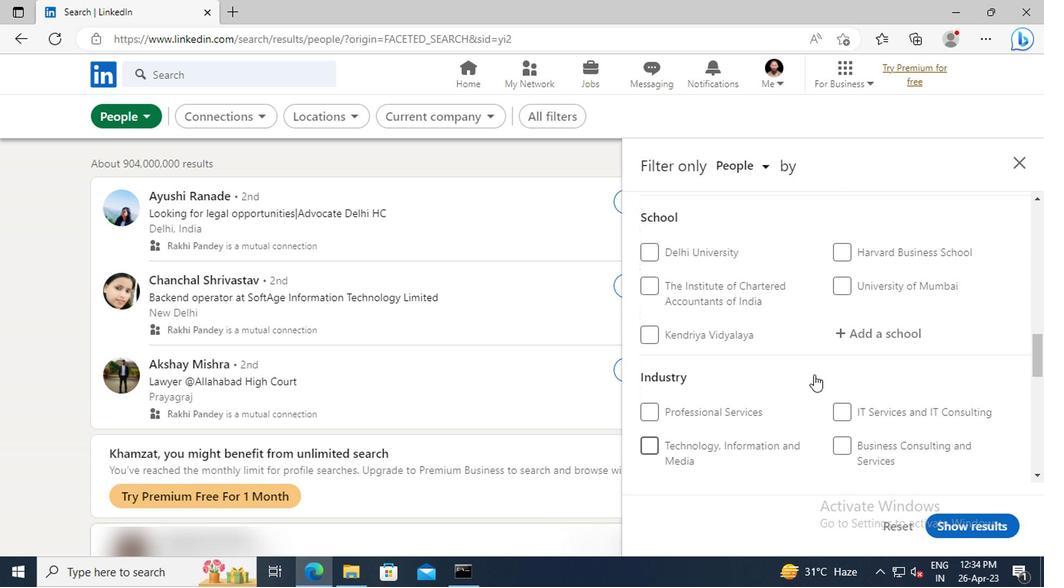 
Action: Mouse scrolled (811, 375) with delta (0, 1)
Screenshot: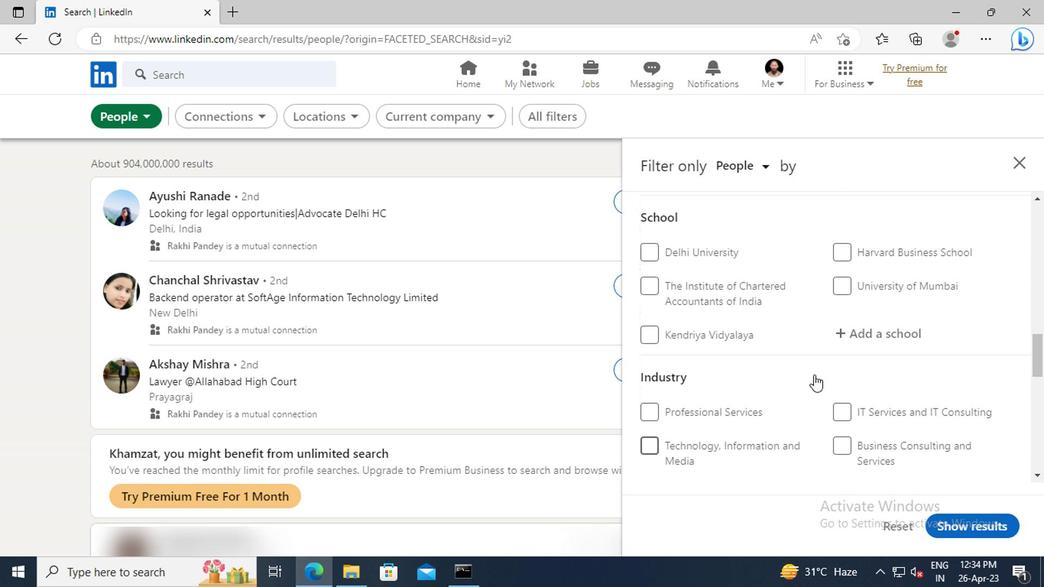 
Action: Mouse scrolled (811, 375) with delta (0, 1)
Screenshot: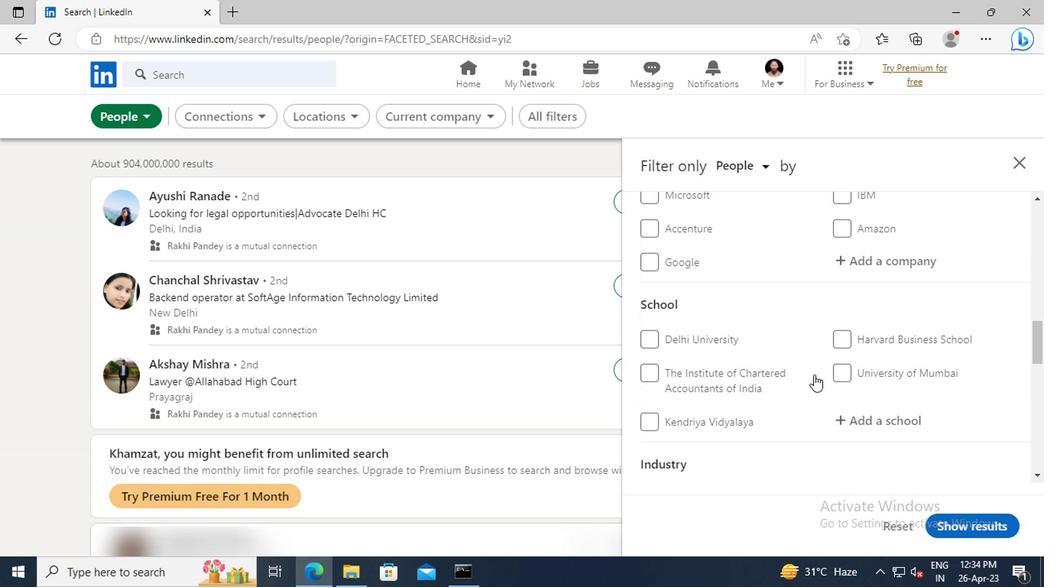 
Action: Mouse scrolled (811, 375) with delta (0, 1)
Screenshot: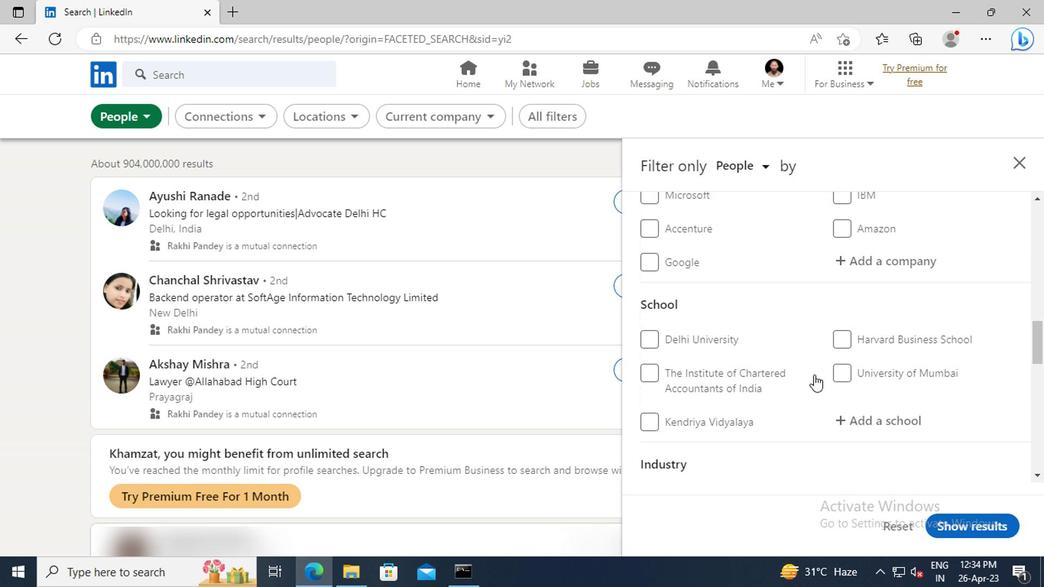 
Action: Mouse scrolled (811, 375) with delta (0, 1)
Screenshot: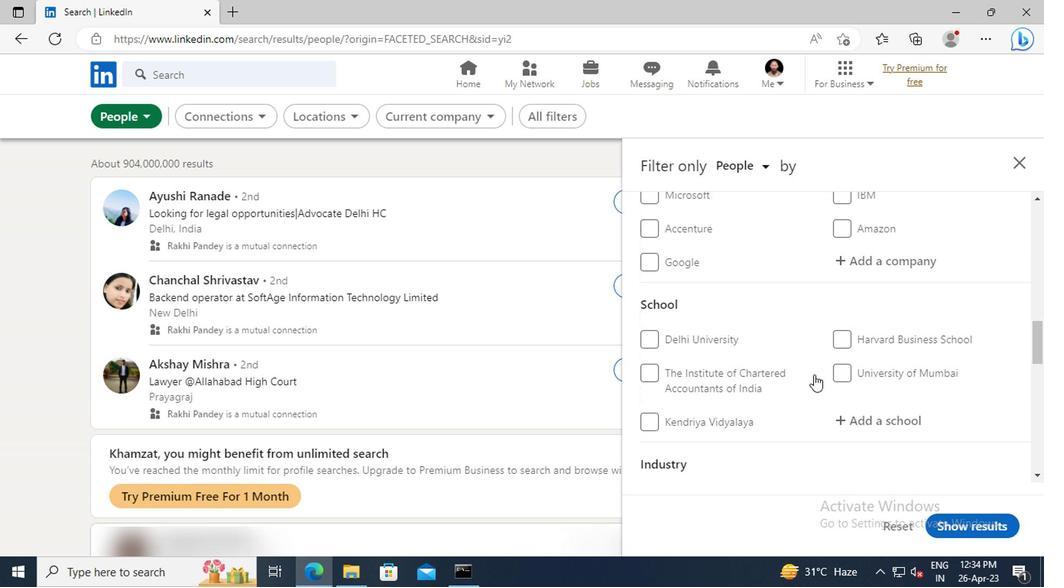 
Action: Mouse scrolled (811, 375) with delta (0, 1)
Screenshot: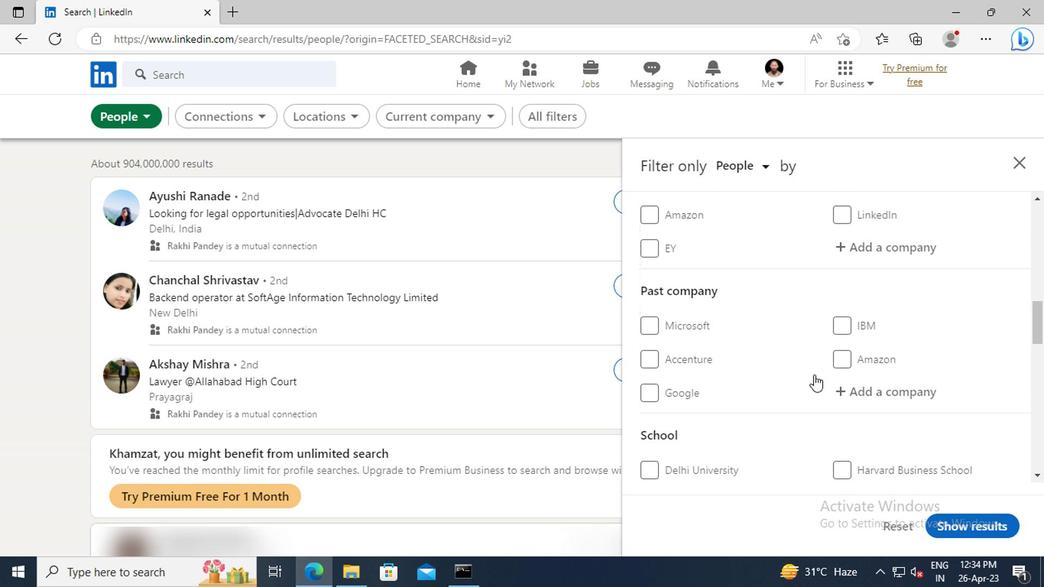 
Action: Mouse scrolled (811, 375) with delta (0, 1)
Screenshot: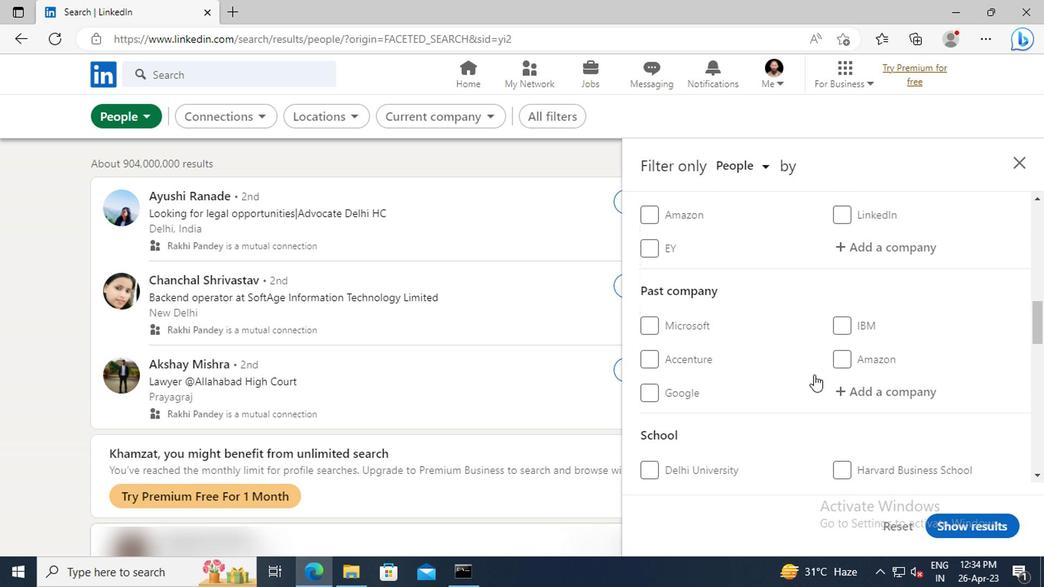 
Action: Mouse moved to (857, 335)
Screenshot: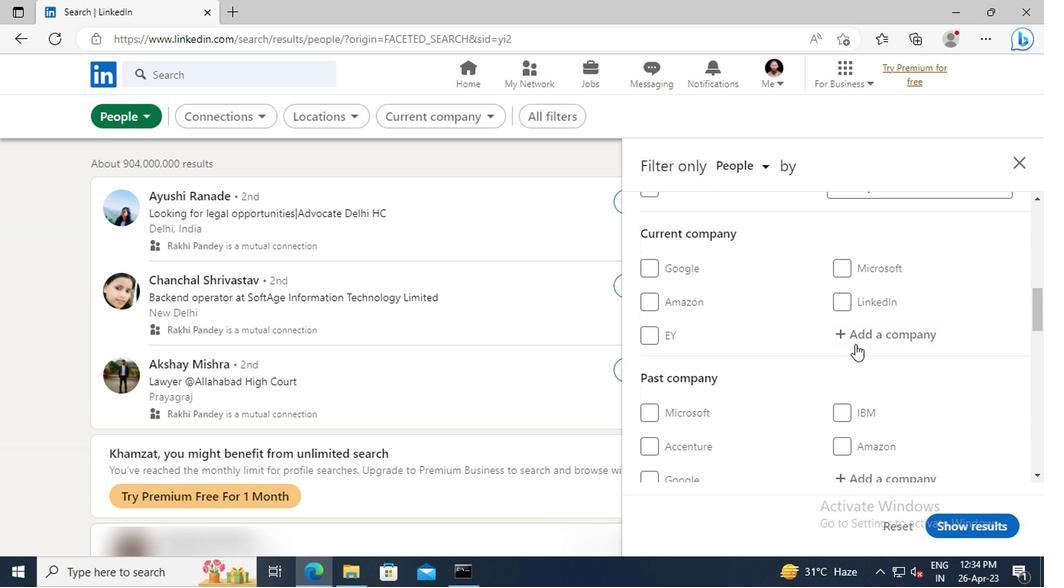 
Action: Mouse pressed left at (857, 335)
Screenshot: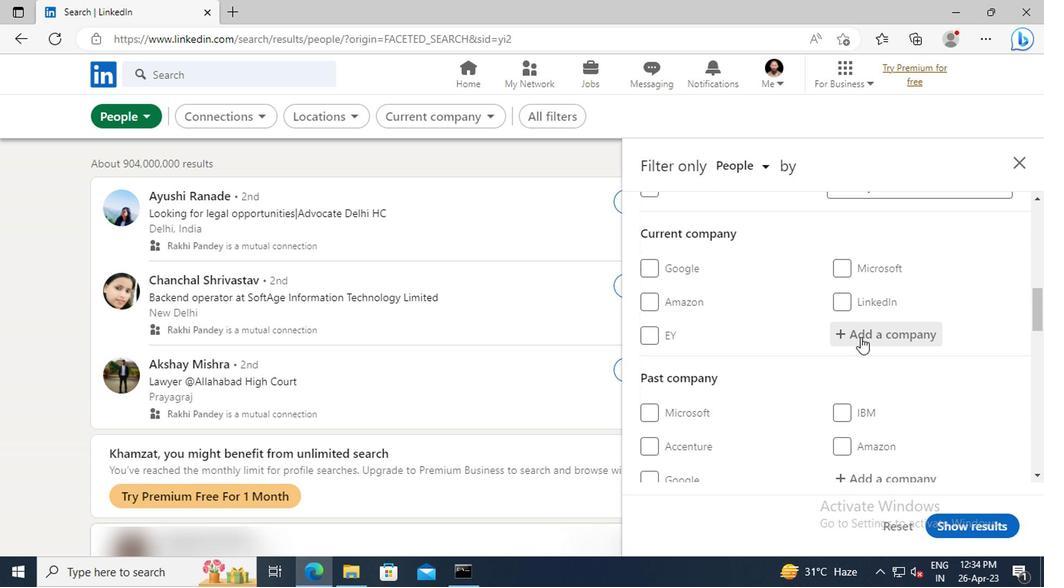 
Action: Key pressed <Key.shift>BDO
Screenshot: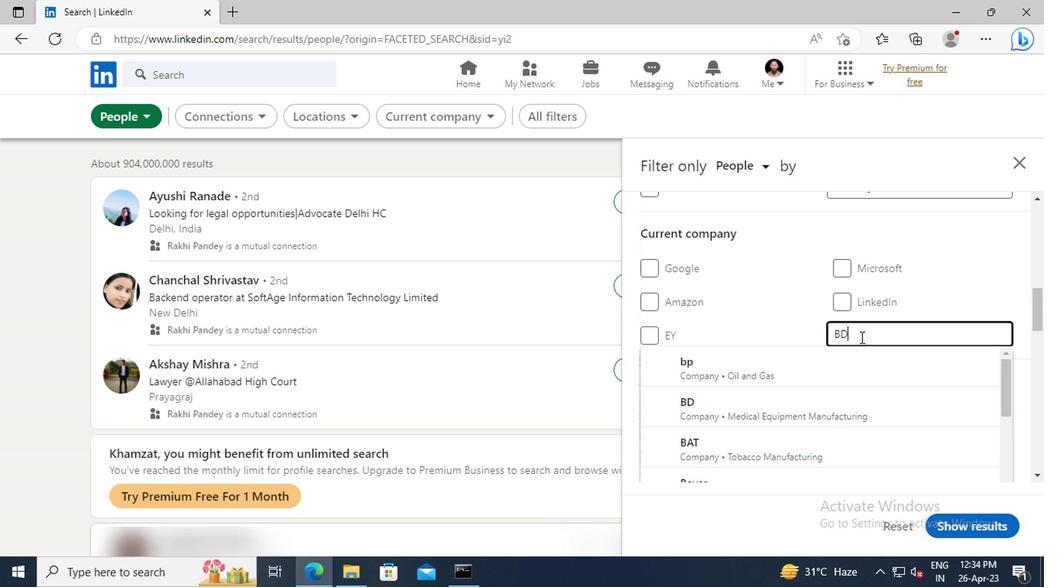 
Action: Mouse moved to (853, 361)
Screenshot: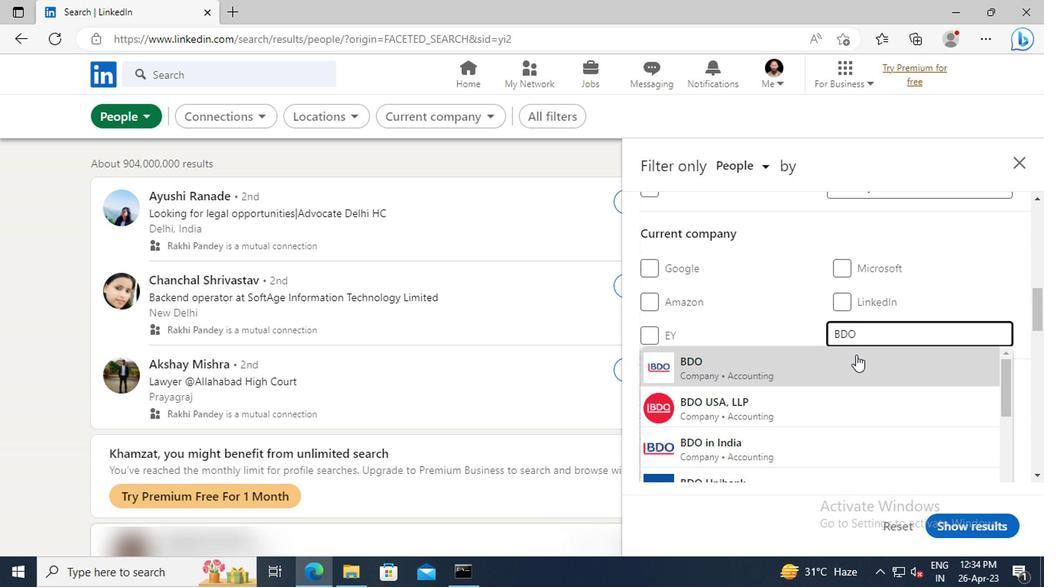 
Action: Mouse pressed left at (853, 361)
Screenshot: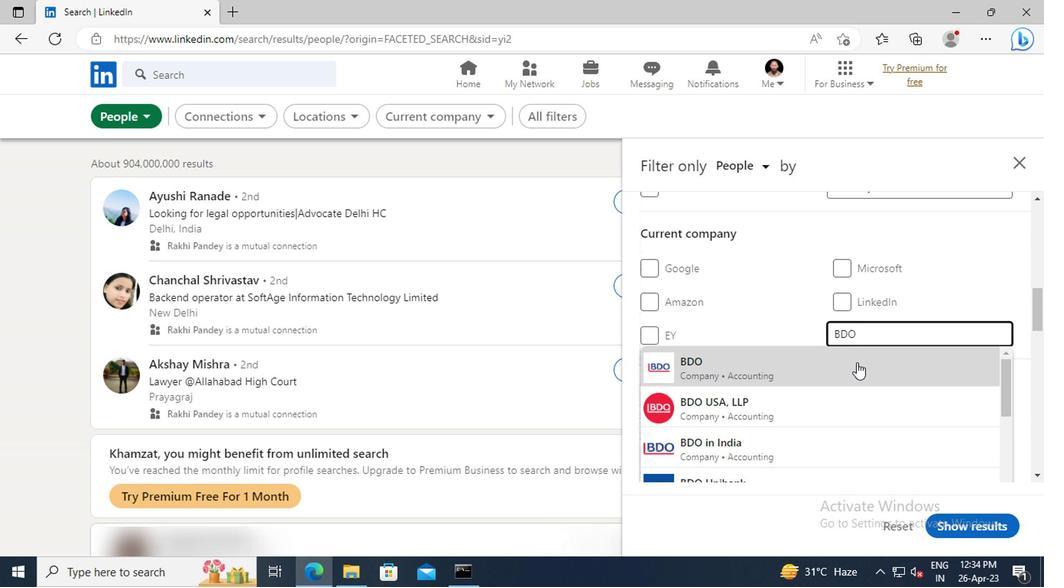 
Action: Mouse moved to (844, 325)
Screenshot: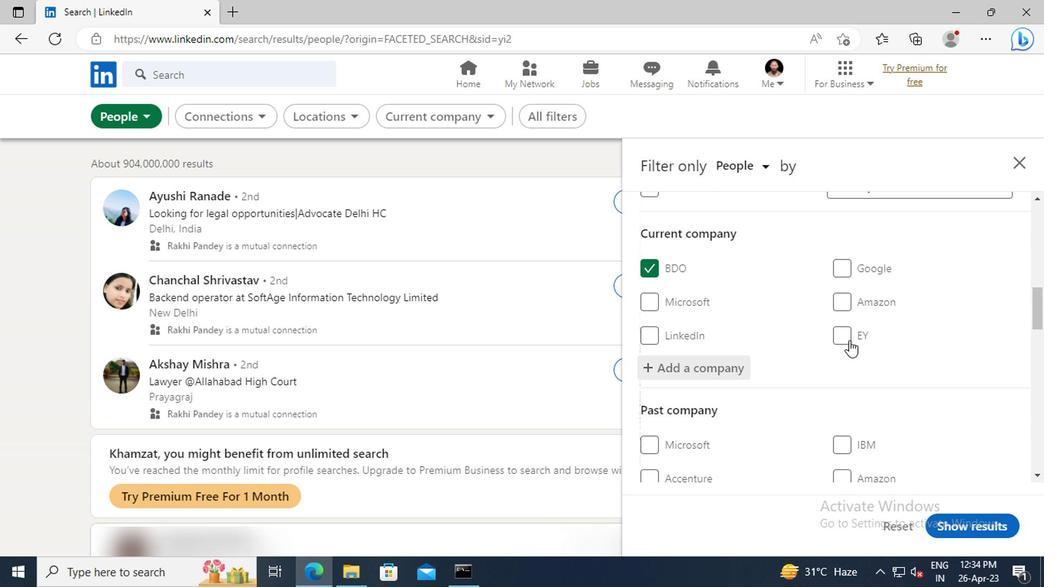 
Action: Mouse scrolled (844, 325) with delta (0, 0)
Screenshot: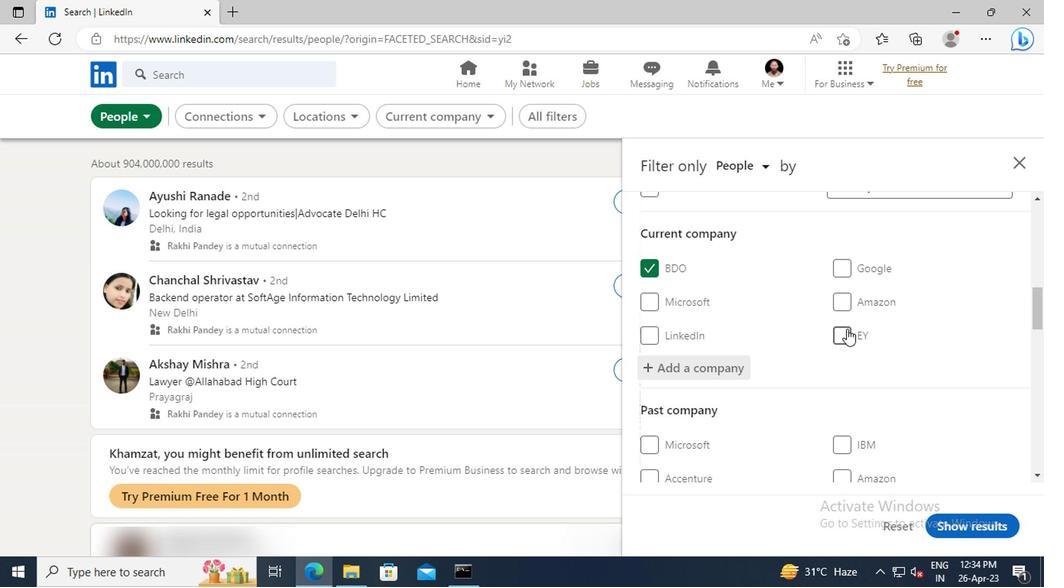 
Action: Mouse scrolled (844, 325) with delta (0, 0)
Screenshot: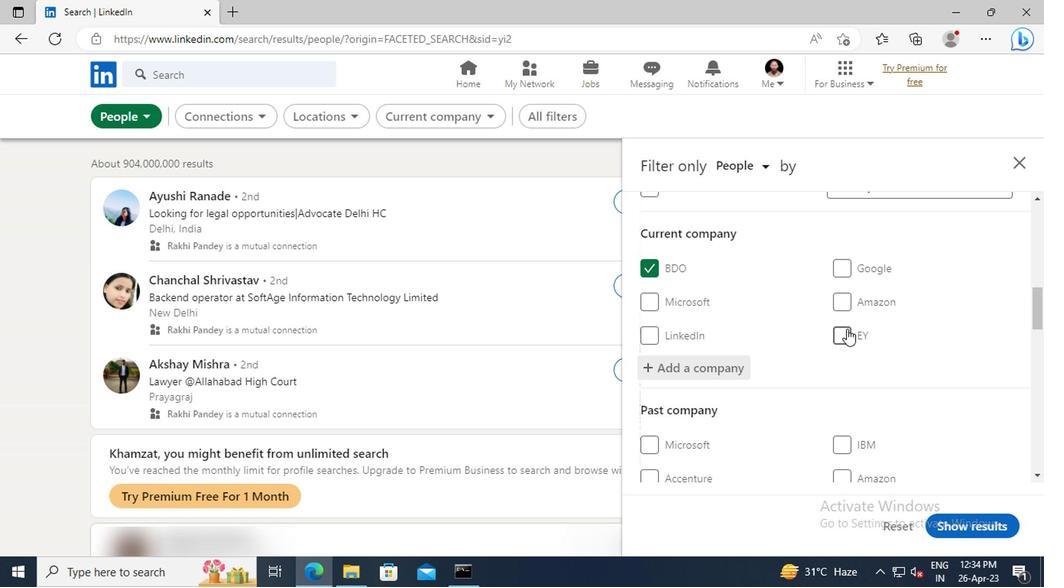 
Action: Mouse scrolled (844, 325) with delta (0, 0)
Screenshot: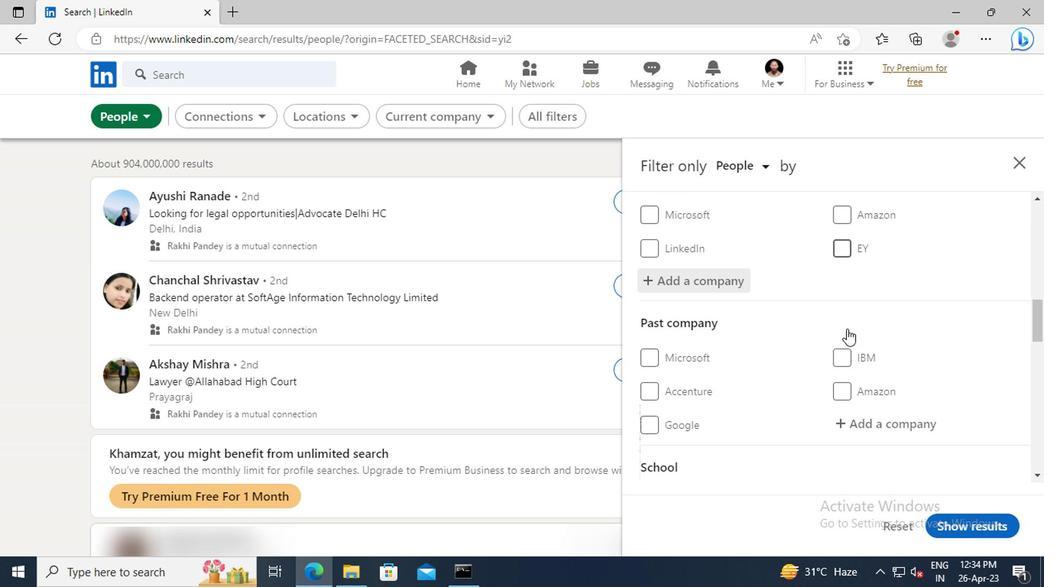 
Action: Mouse scrolled (844, 325) with delta (0, 0)
Screenshot: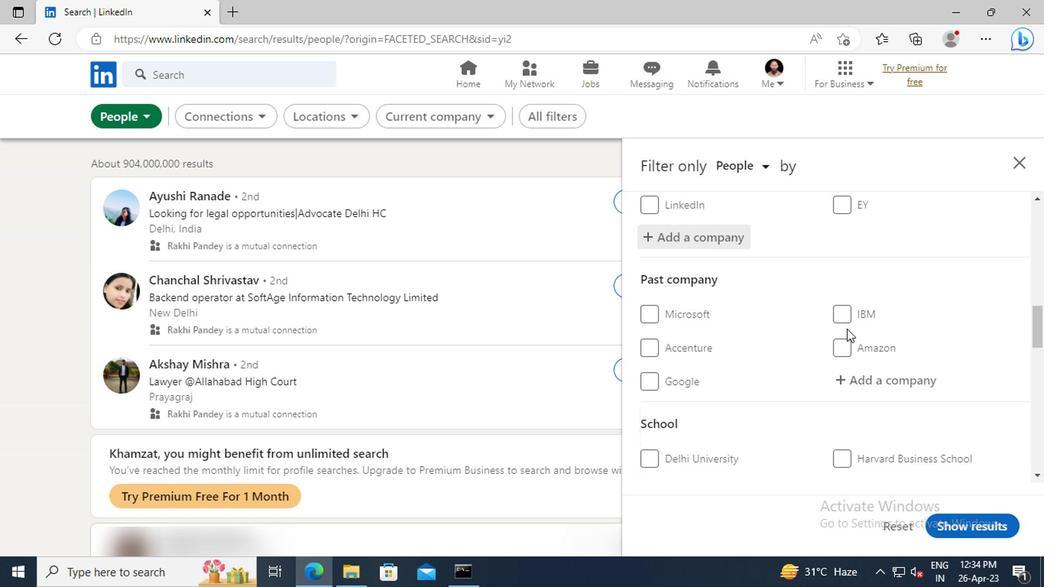 
Action: Mouse scrolled (844, 325) with delta (0, 0)
Screenshot: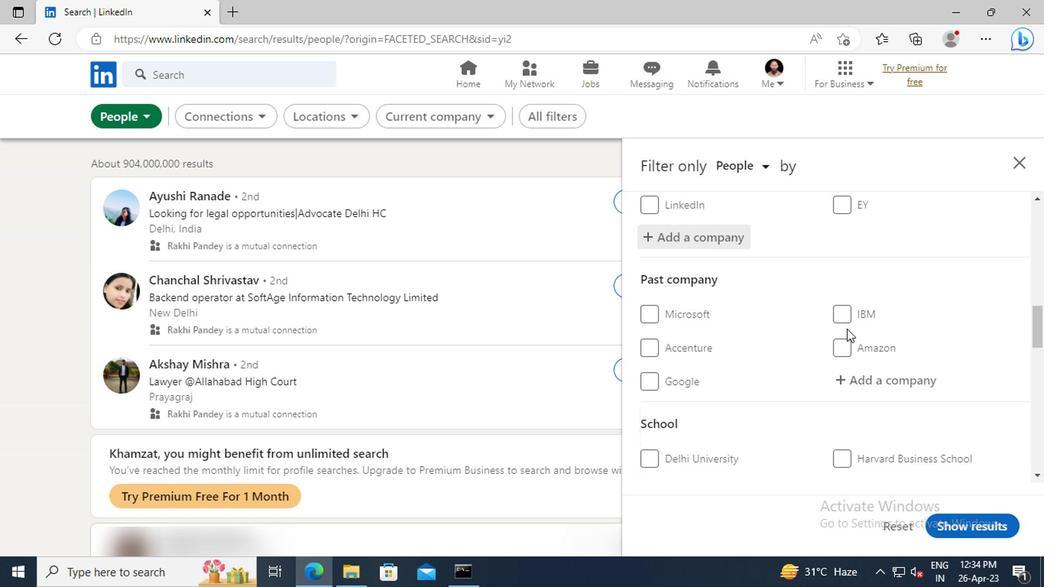 
Action: Mouse scrolled (844, 325) with delta (0, 0)
Screenshot: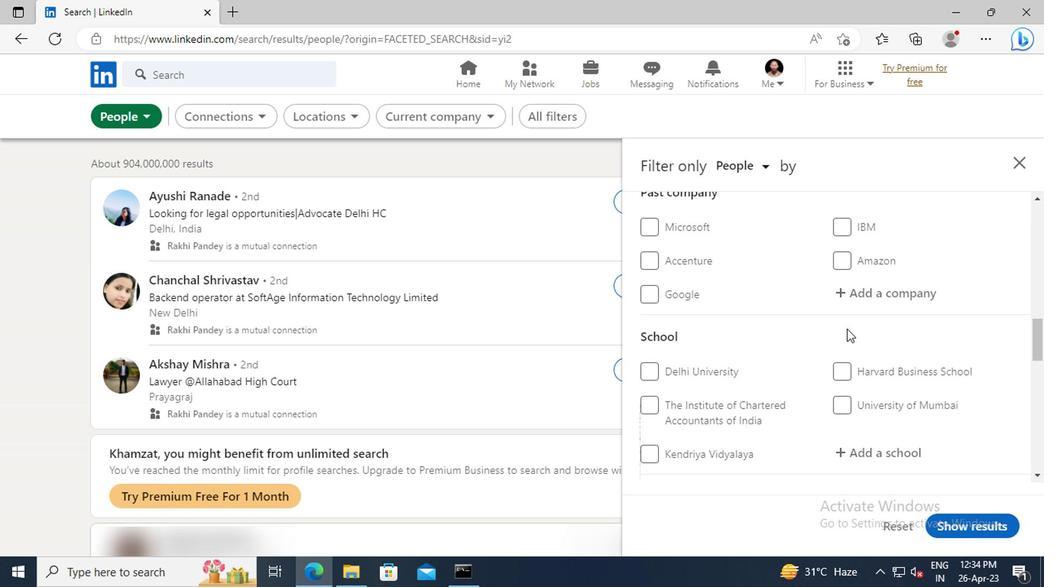 
Action: Mouse scrolled (844, 325) with delta (0, 0)
Screenshot: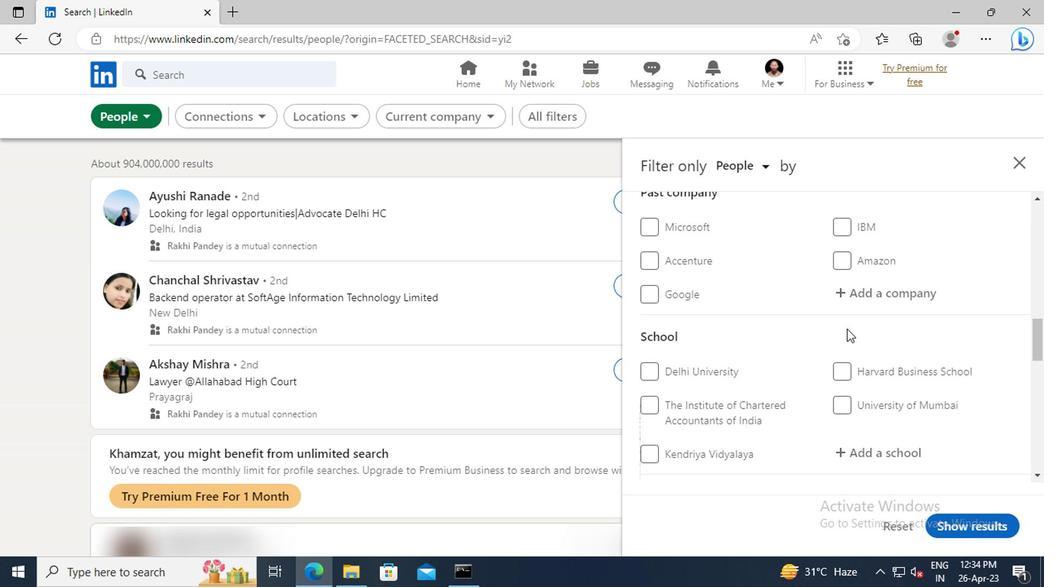 
Action: Mouse moved to (851, 363)
Screenshot: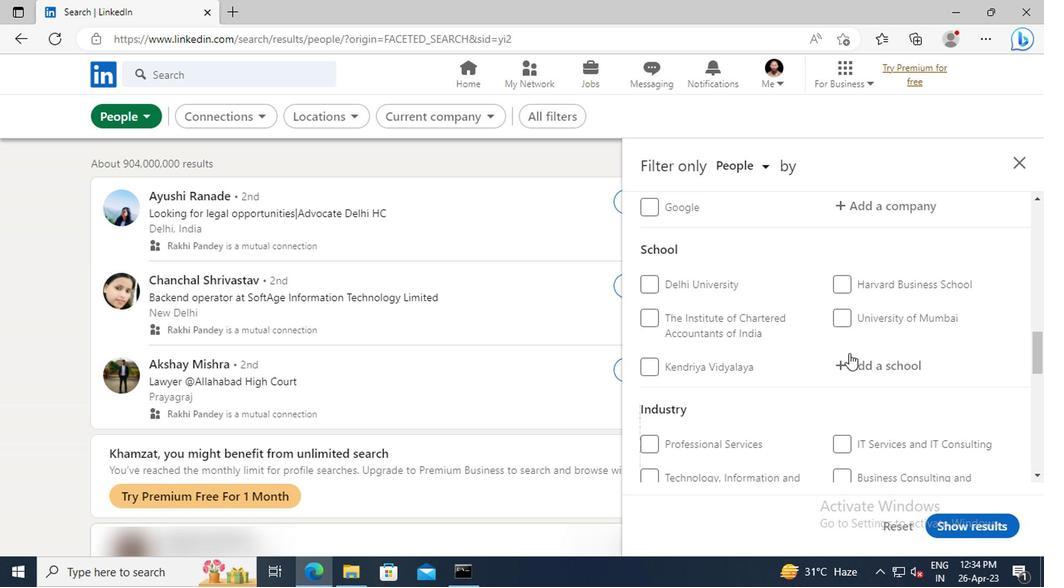 
Action: Mouse pressed left at (851, 363)
Screenshot: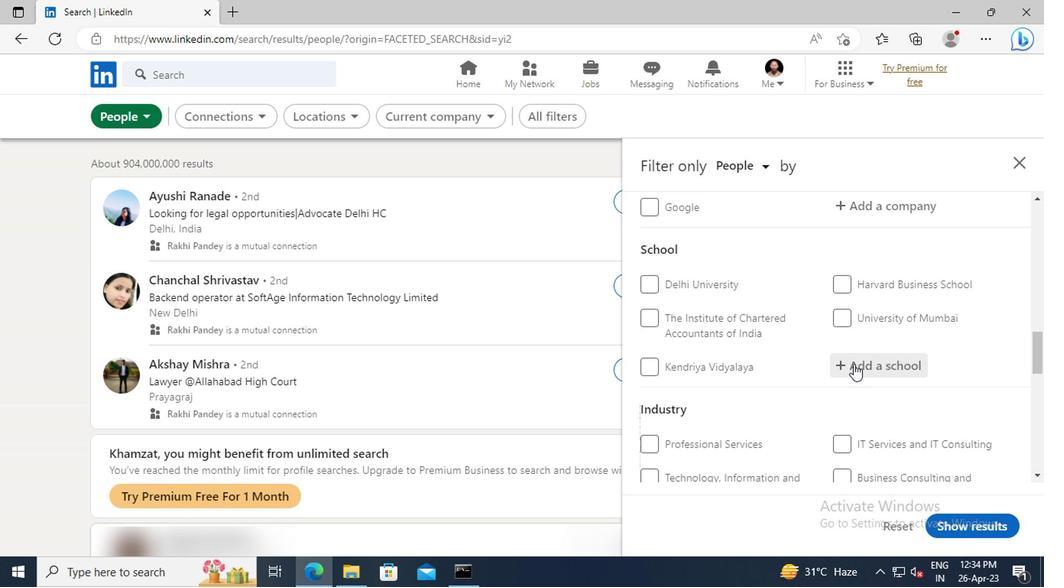 
Action: Key pressed <Key.shift>PUNE<Key.space><Key.shift>VIDYARTHI<Key.space><Key.shift>GRIHAS<Key.space><Key.shift>COLLEGE<Key.space>OF<Key.space><Key.shift>SCIENCE<Key.space><Key.shift>&<Key.space><Key.shift>TECHNOLOGY<Key.space><Key.shift>CTS<Key.space>218<Key.space><Key.shift>BR<Key.space><Key.shift>NATH<Key.space><Key.shift>PAI<Key.space><Key.shift>NAGAR<Key.space><Key.shift>KURLA<Key.space><Key.shift>POWAI<Key.space><Key.shift>RD<Key.space><Key.shift>GHATKOPAR<Key.space><Key.shift>E<Key.space><Key.shift>MUMBAI<Key.space>400<Key.space>077<Key.enter>
Screenshot: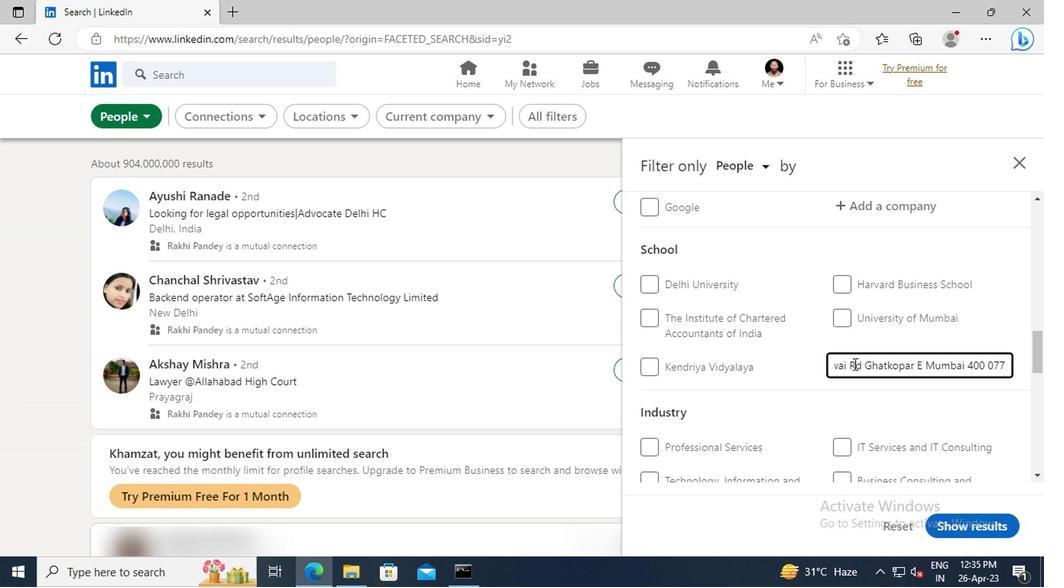 
Action: Mouse moved to (849, 352)
Screenshot: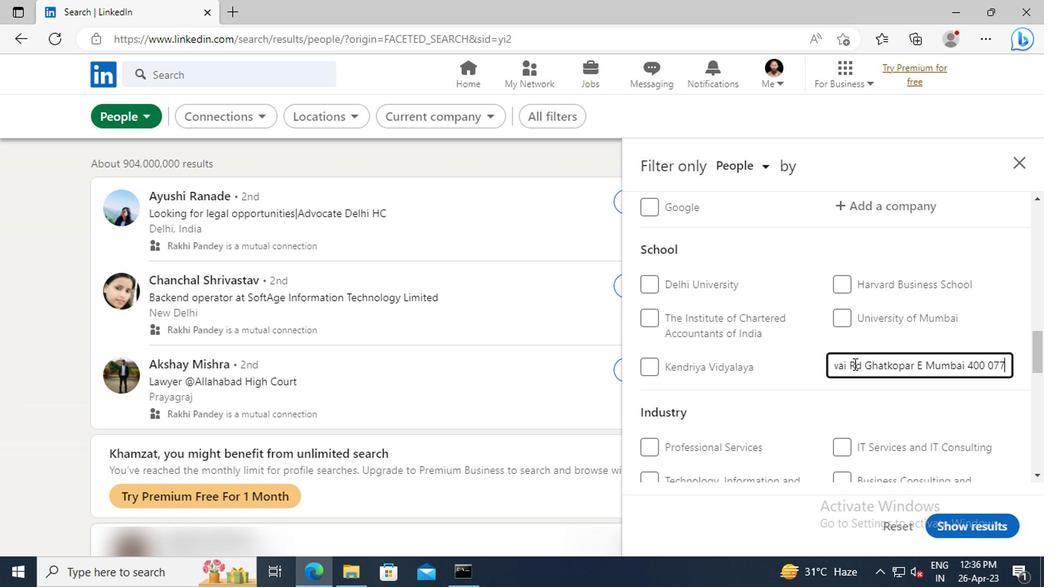 
Action: Mouse scrolled (849, 352) with delta (0, 0)
Screenshot: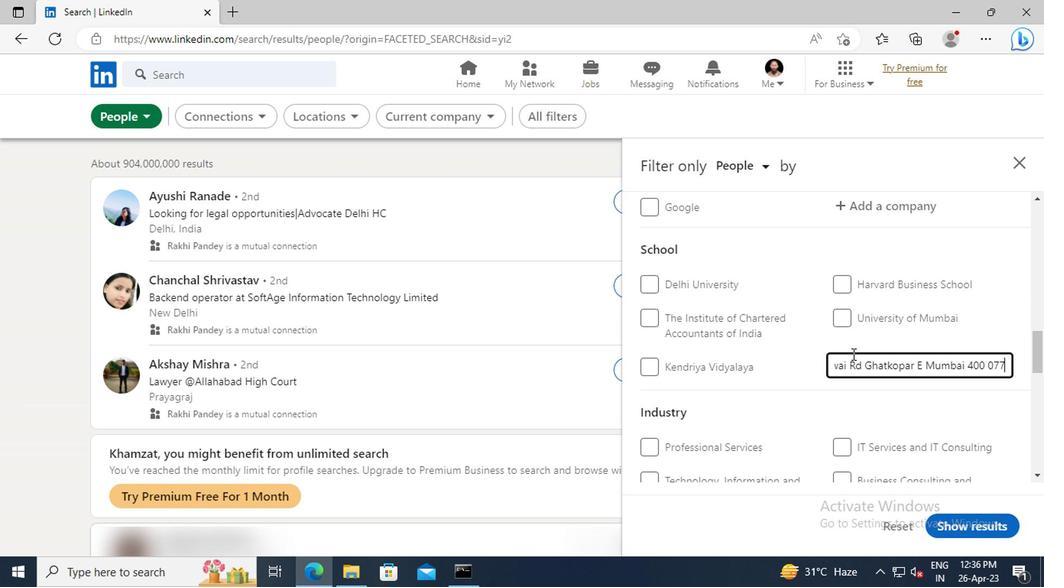 
Action: Mouse scrolled (849, 352) with delta (0, 0)
Screenshot: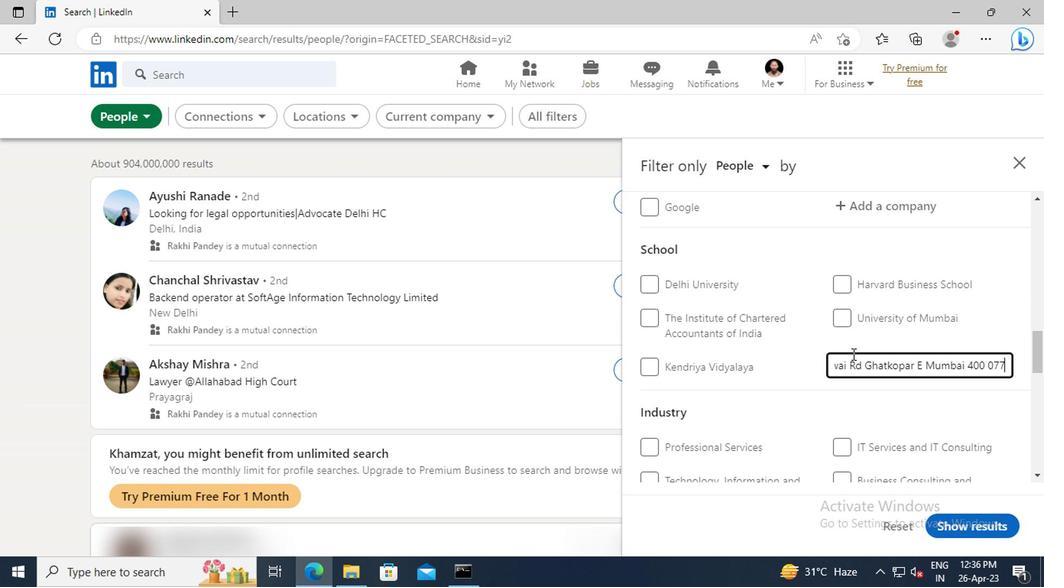 
Action: Mouse moved to (853, 299)
Screenshot: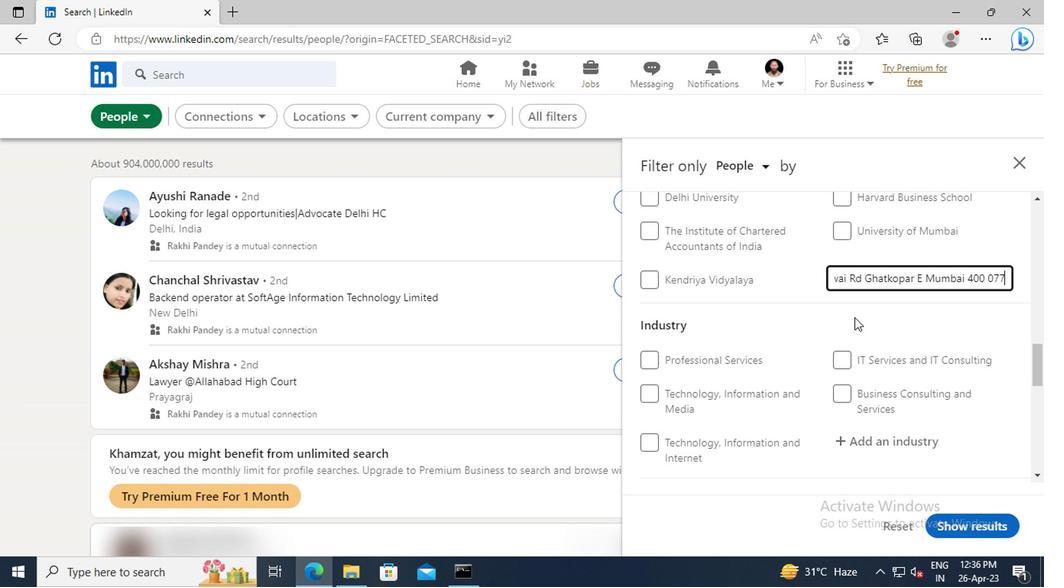 
Action: Mouse scrolled (853, 298) with delta (0, 0)
Screenshot: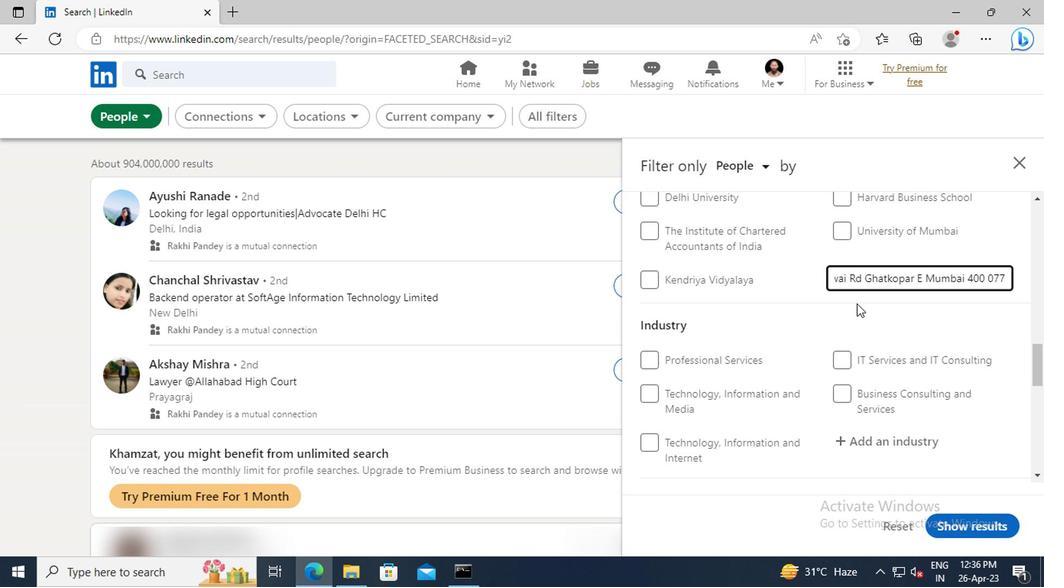 
Action: Mouse scrolled (853, 298) with delta (0, 0)
Screenshot: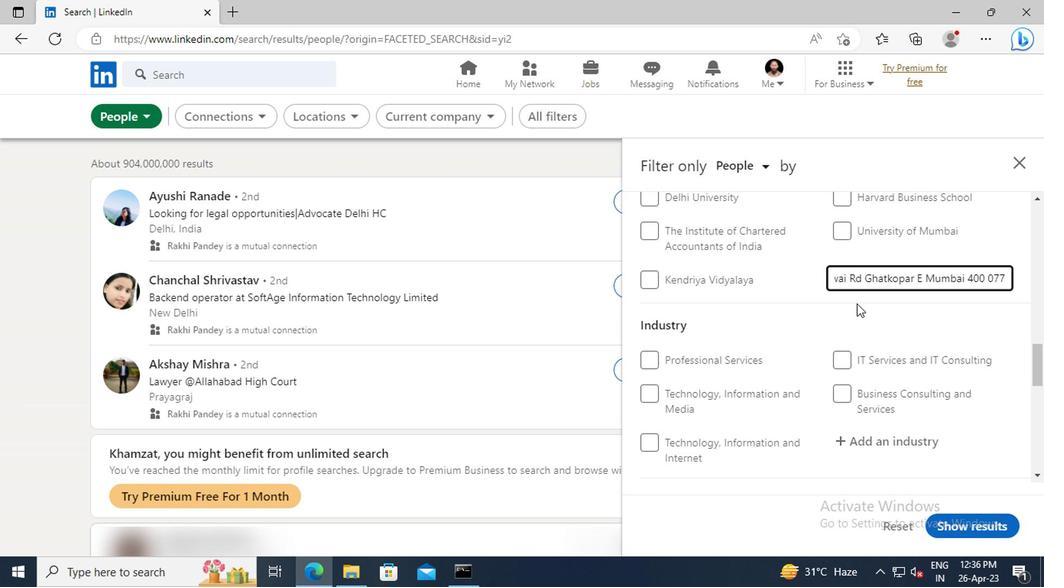 
Action: Mouse moved to (859, 352)
Screenshot: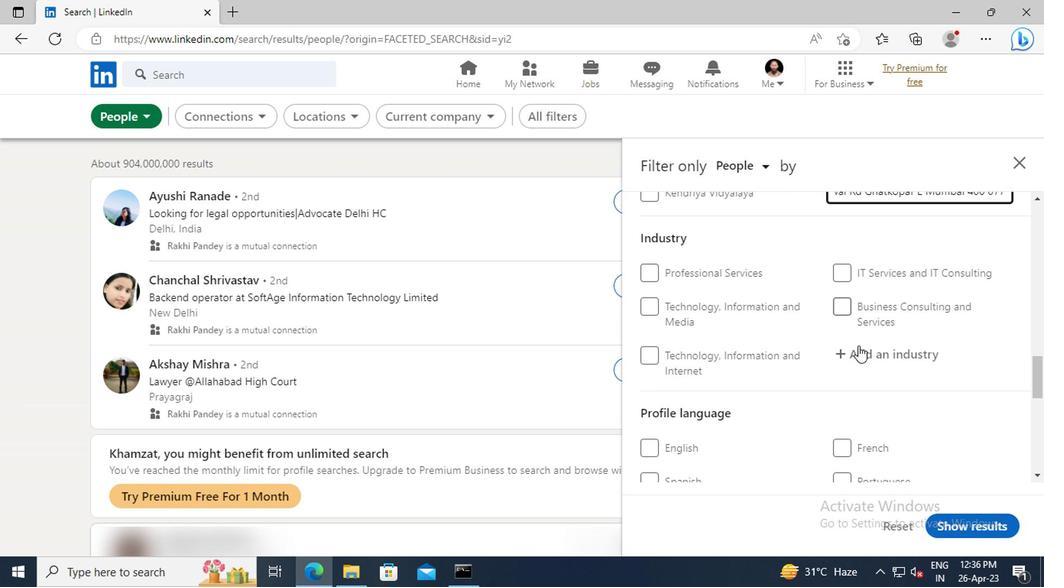 
Action: Mouse pressed left at (859, 352)
Screenshot: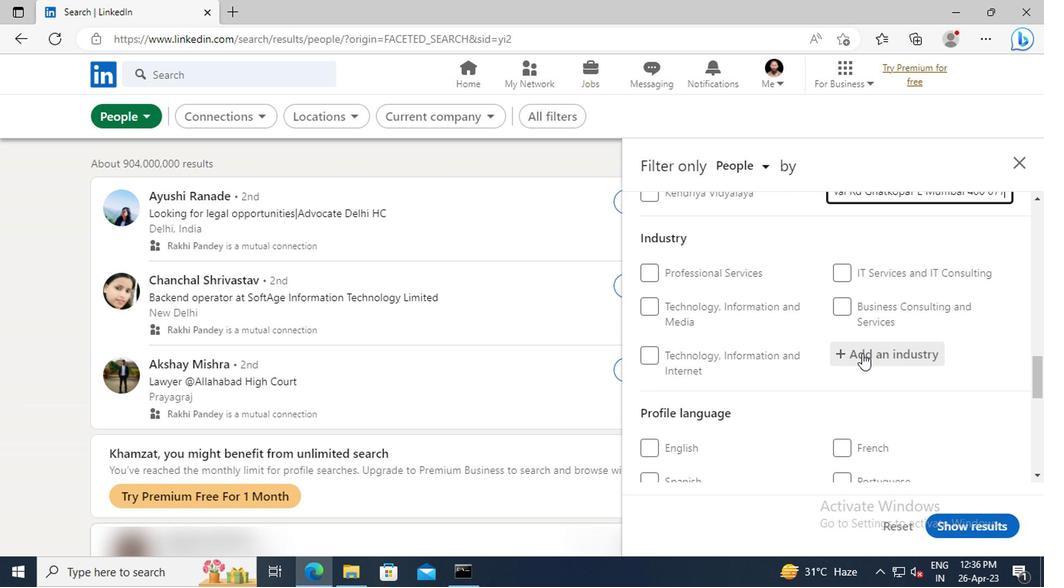
Action: Key pressed <Key.shift>FAMILY<Key.space><Key.shift>PLANNING<Key.space><Key.shift>CENTERS
Screenshot: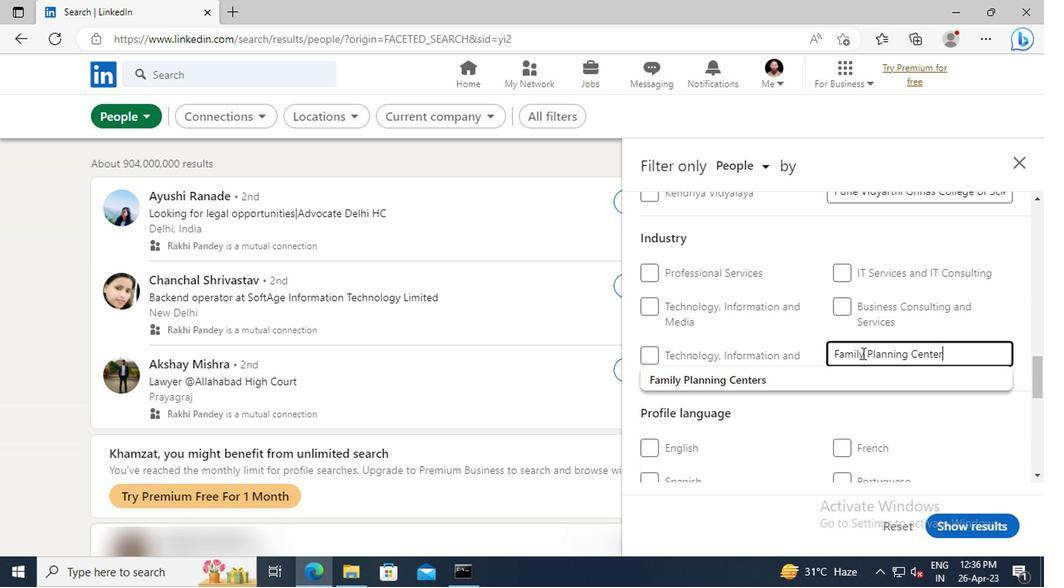 
Action: Mouse moved to (857, 380)
Screenshot: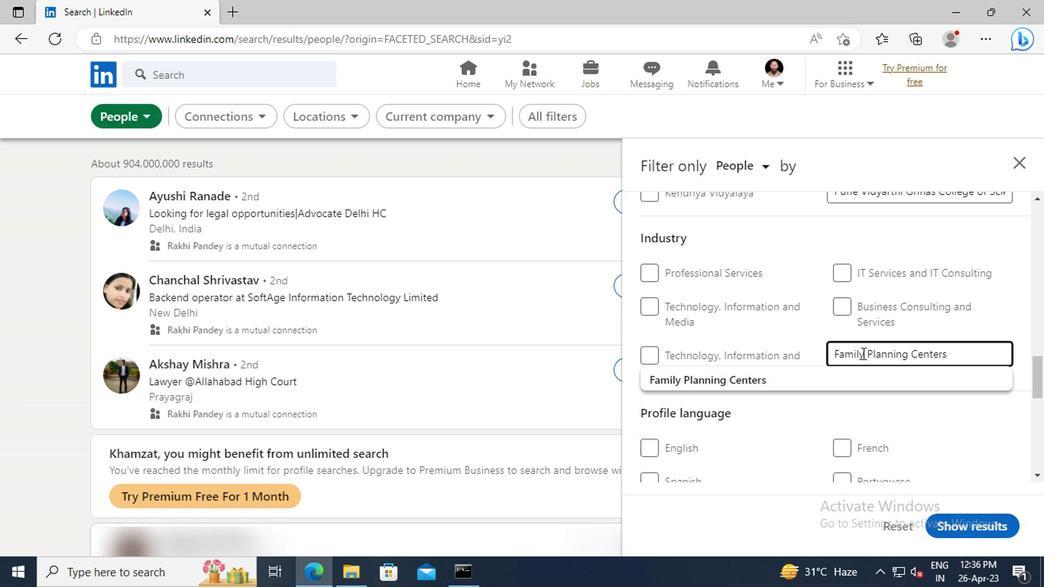 
Action: Mouse pressed left at (857, 380)
Screenshot: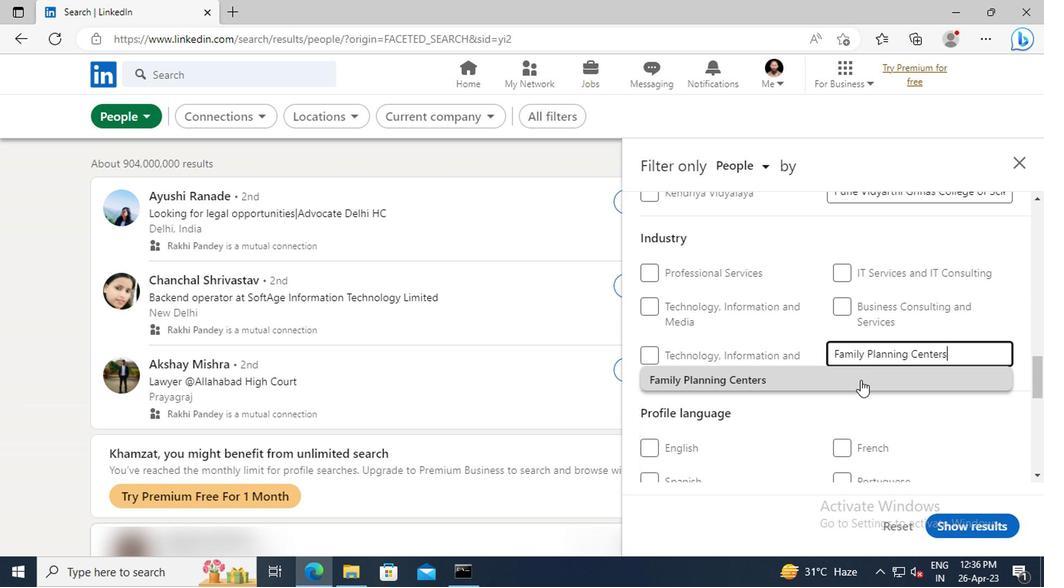 
Action: Mouse moved to (824, 313)
Screenshot: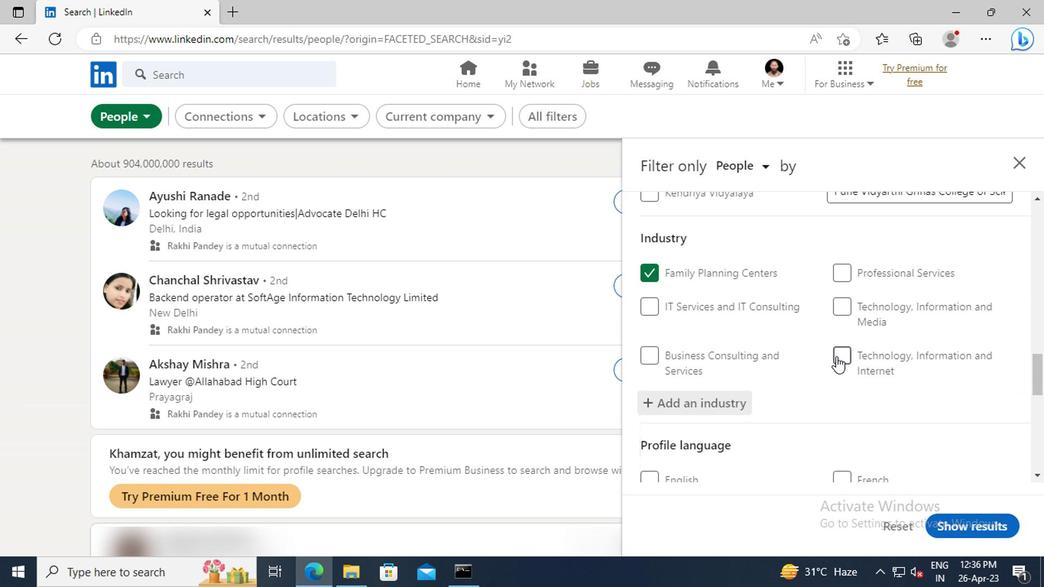 
Action: Mouse scrolled (824, 312) with delta (0, -1)
Screenshot: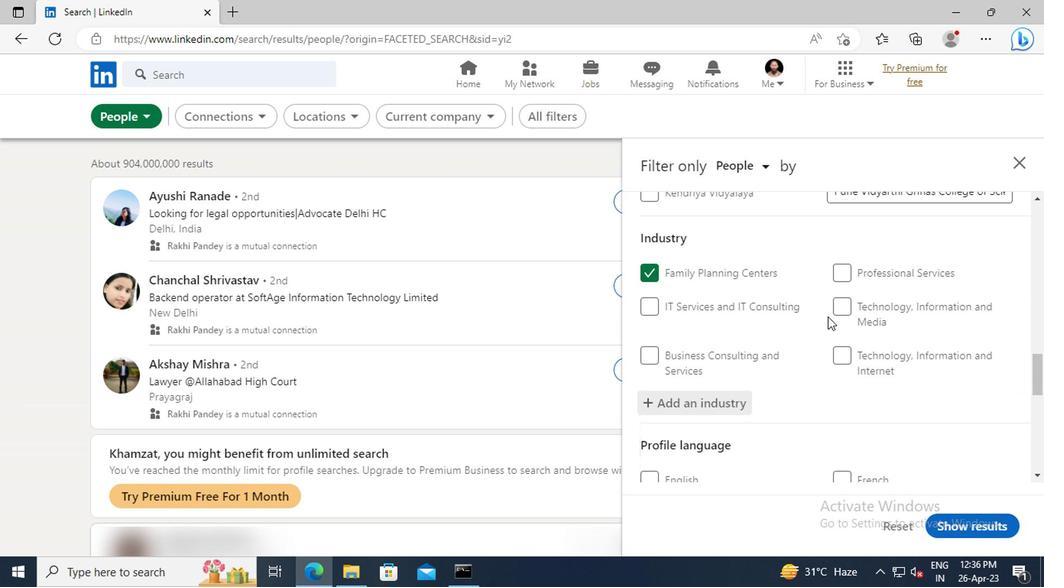 
Action: Mouse scrolled (824, 312) with delta (0, -1)
Screenshot: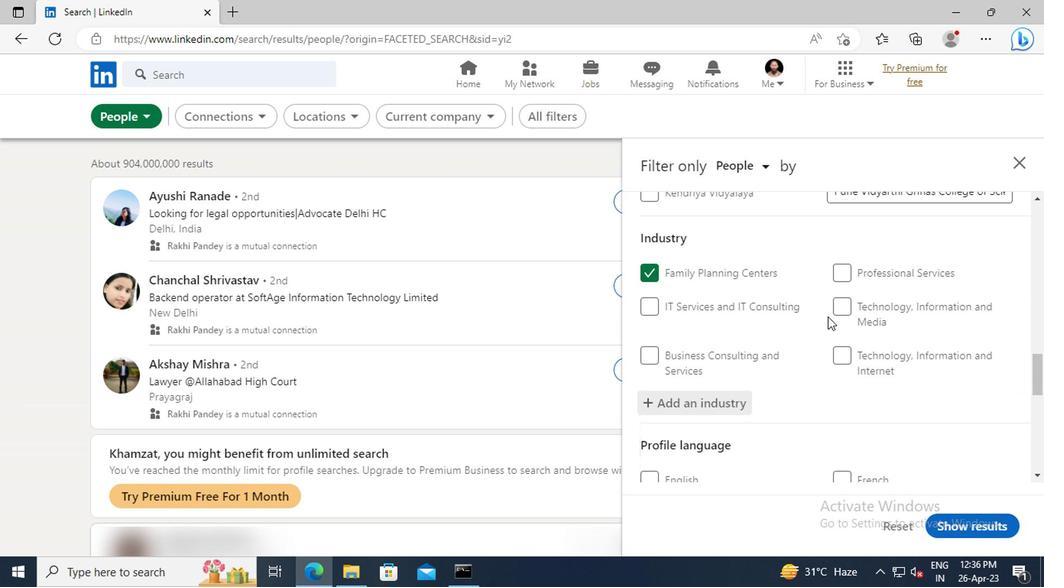 
Action: Mouse scrolled (824, 312) with delta (0, -1)
Screenshot: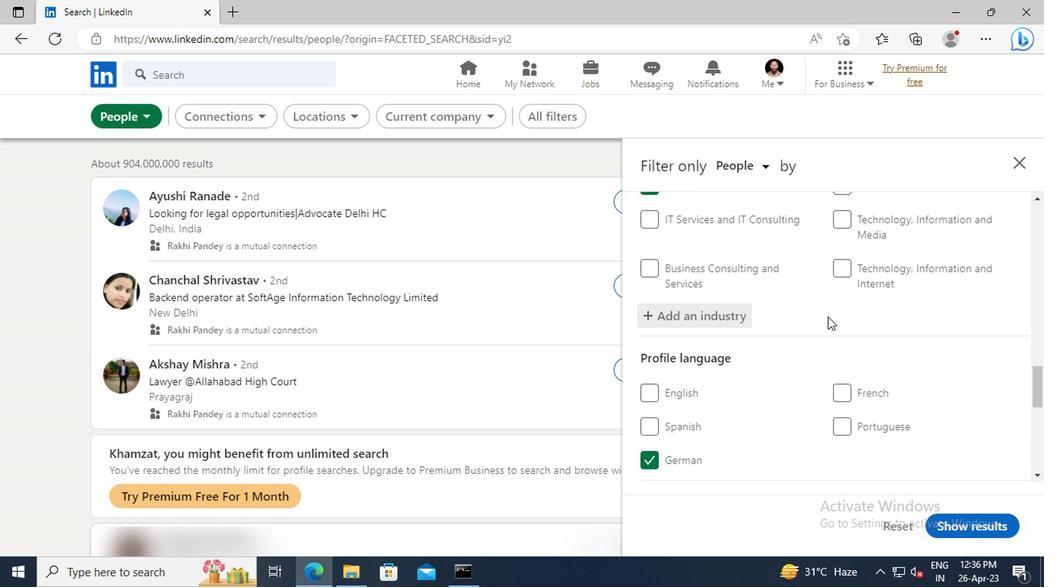 
Action: Mouse scrolled (824, 312) with delta (0, -1)
Screenshot: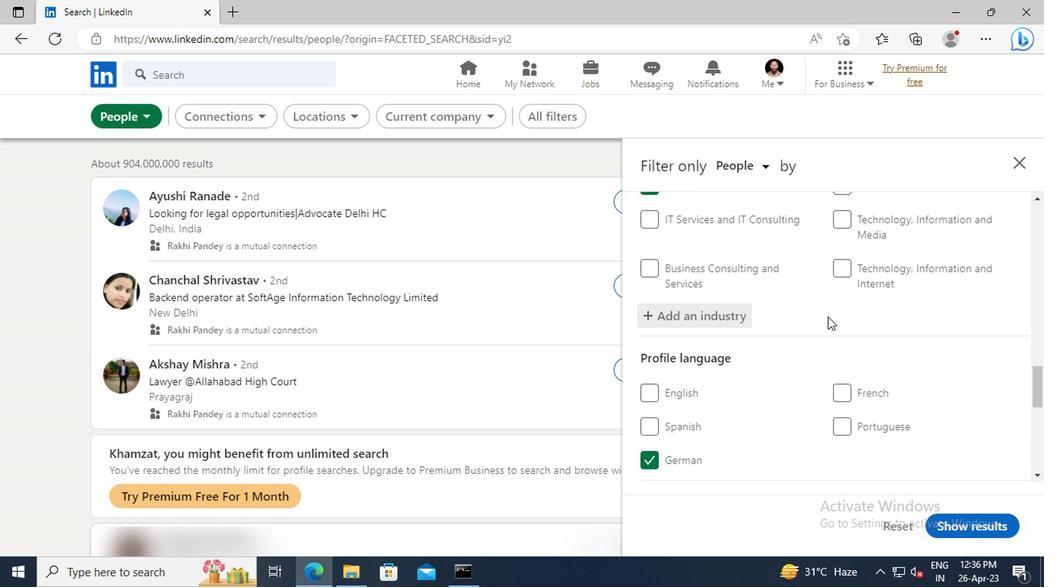 
Action: Mouse scrolled (824, 312) with delta (0, -1)
Screenshot: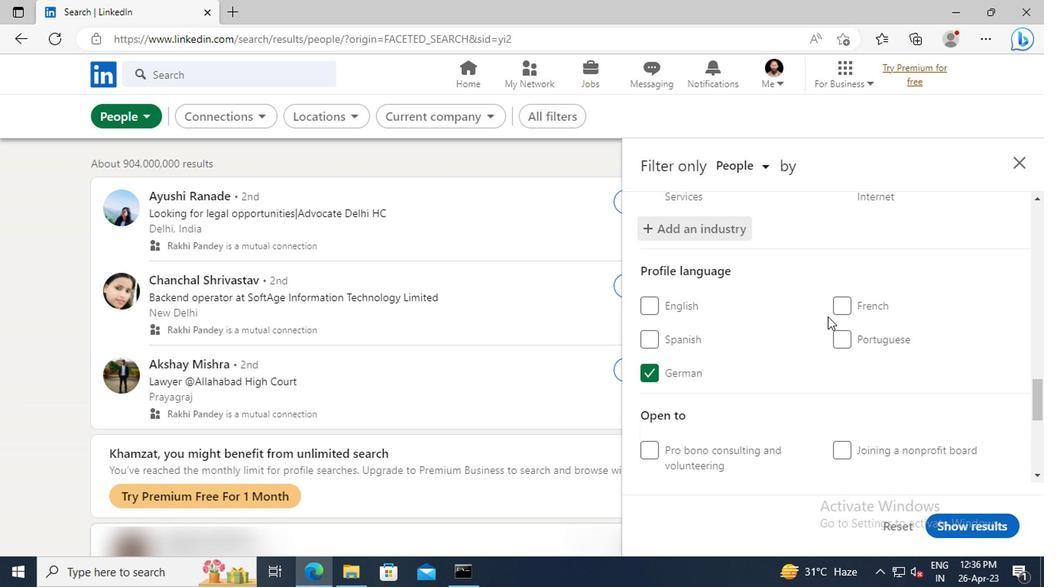 
Action: Mouse scrolled (824, 312) with delta (0, -1)
Screenshot: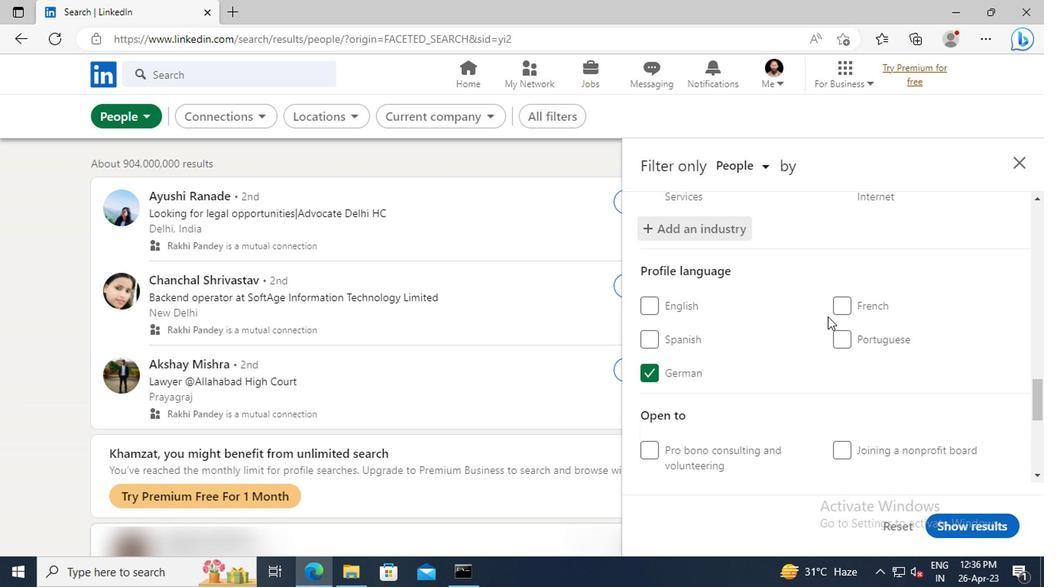 
Action: Mouse scrolled (824, 312) with delta (0, -1)
Screenshot: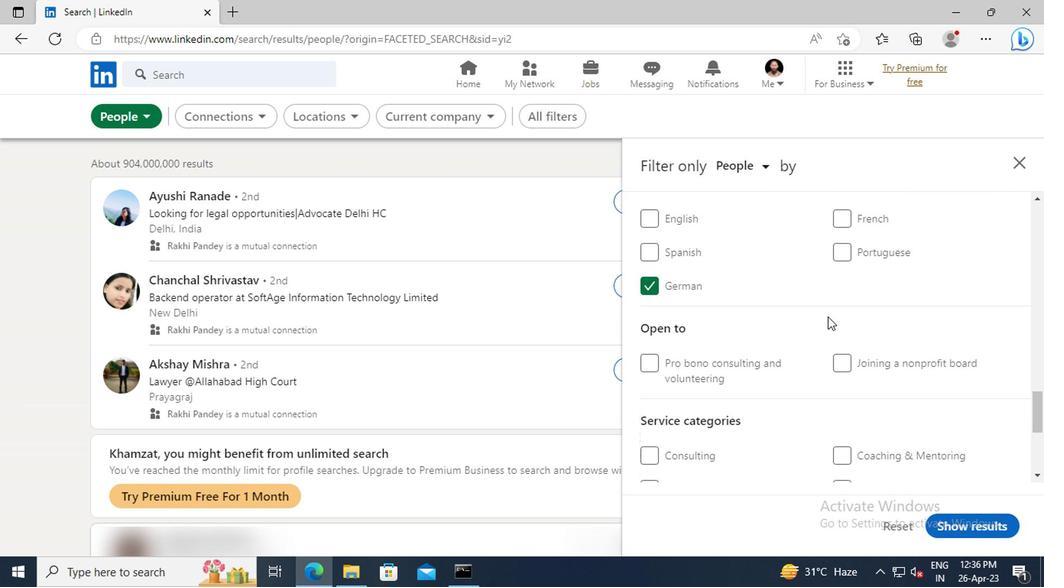 
Action: Mouse scrolled (824, 312) with delta (0, -1)
Screenshot: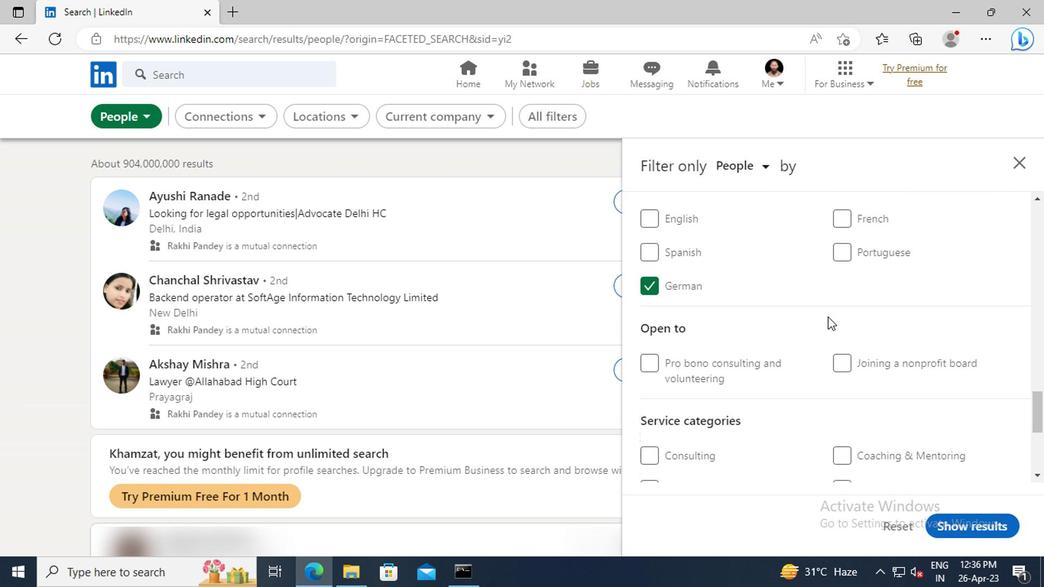 
Action: Mouse scrolled (824, 312) with delta (0, -1)
Screenshot: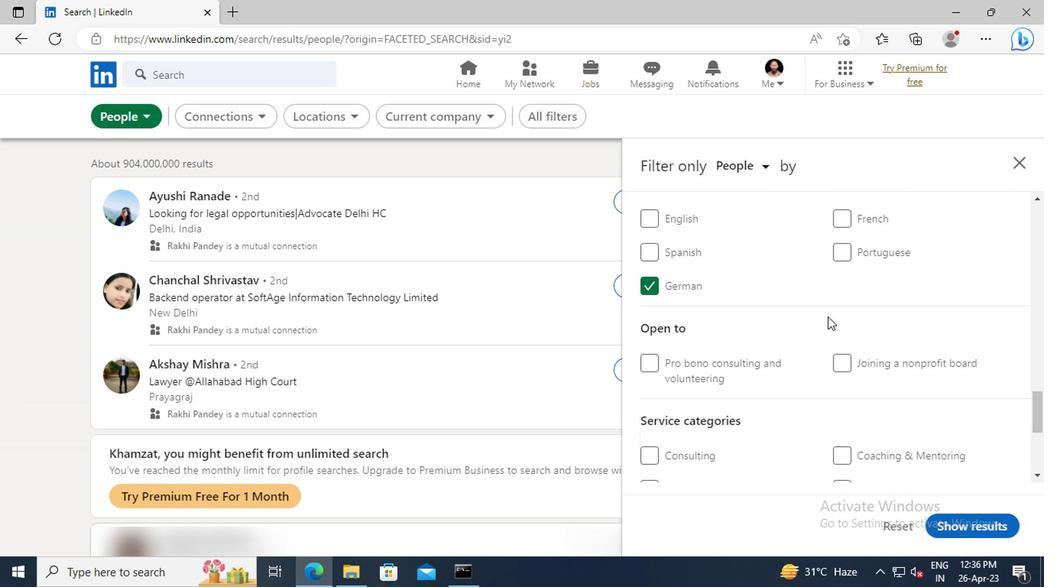 
Action: Mouse scrolled (824, 312) with delta (0, -1)
Screenshot: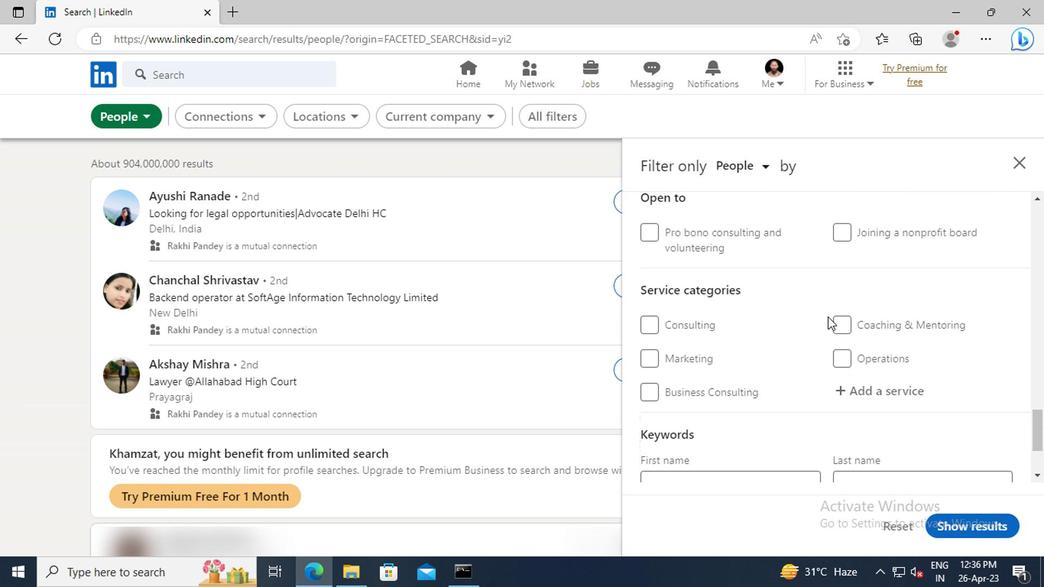 
Action: Mouse moved to (853, 348)
Screenshot: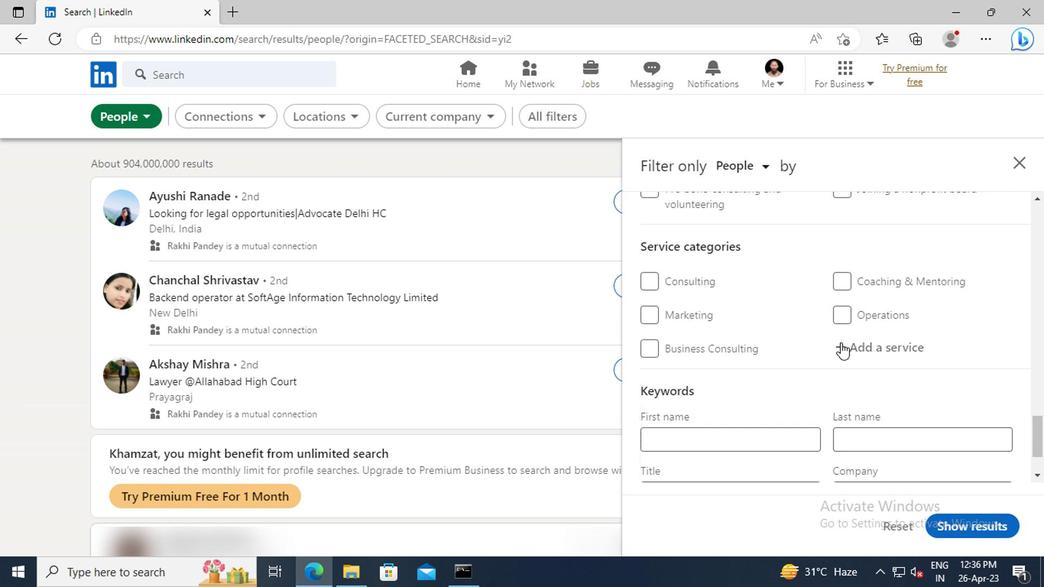 
Action: Mouse pressed left at (853, 348)
Screenshot: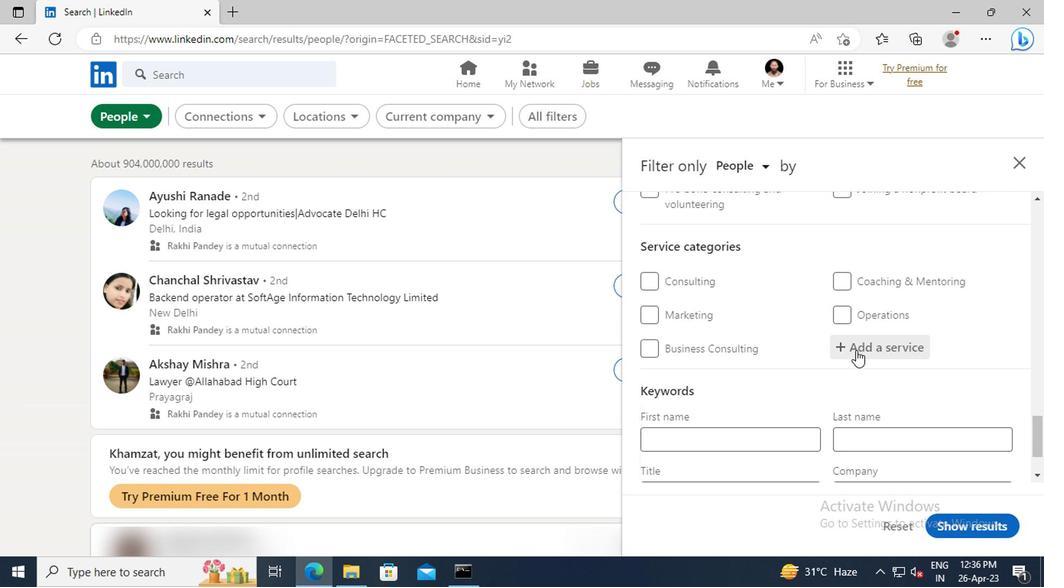 
Action: Key pressed <Key.shift>PRICING<Key.space><Key.shift>STRATEGY
Screenshot: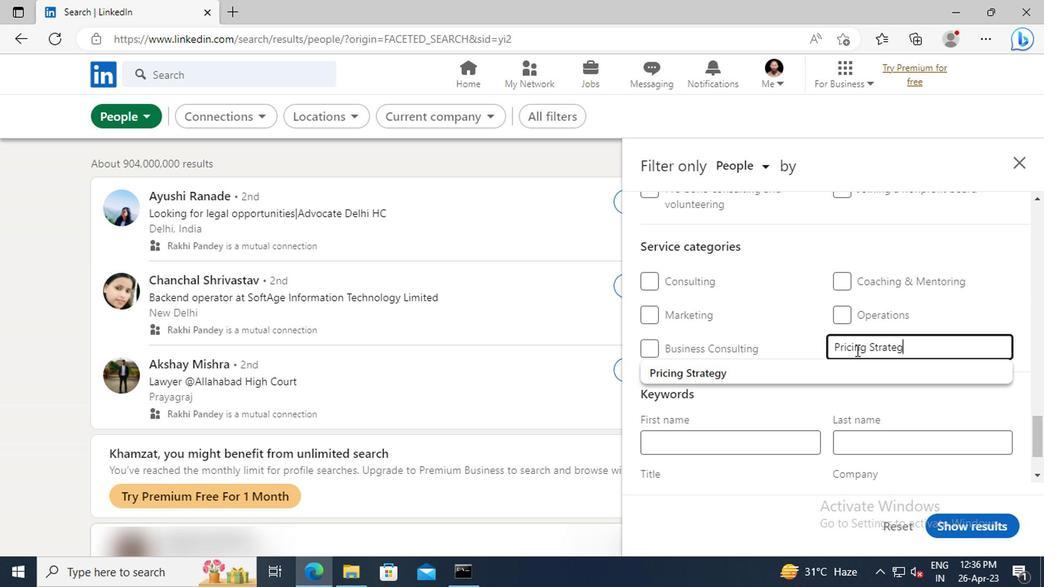
Action: Mouse moved to (867, 368)
Screenshot: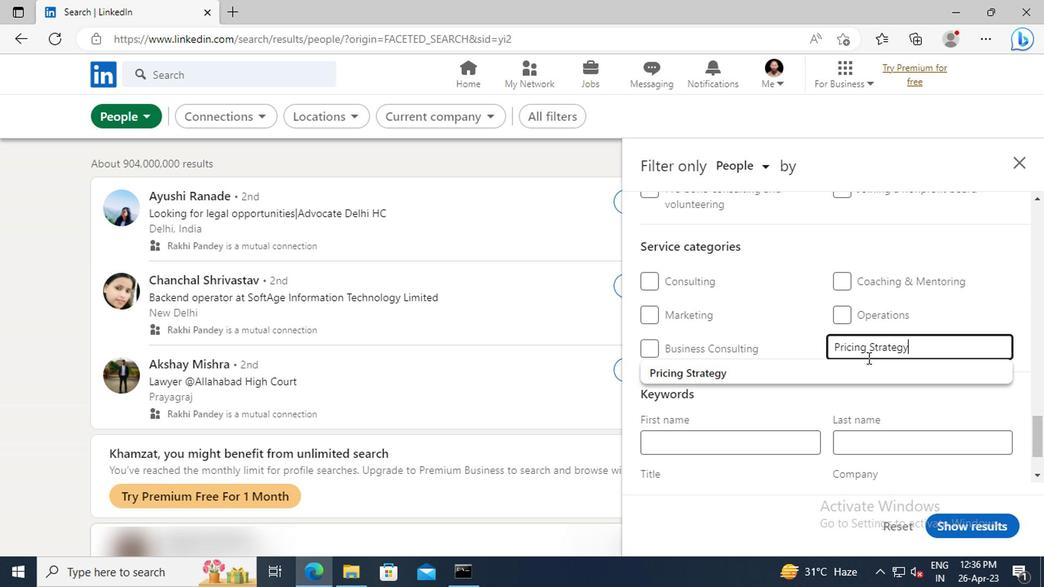 
Action: Mouse pressed left at (867, 368)
Screenshot: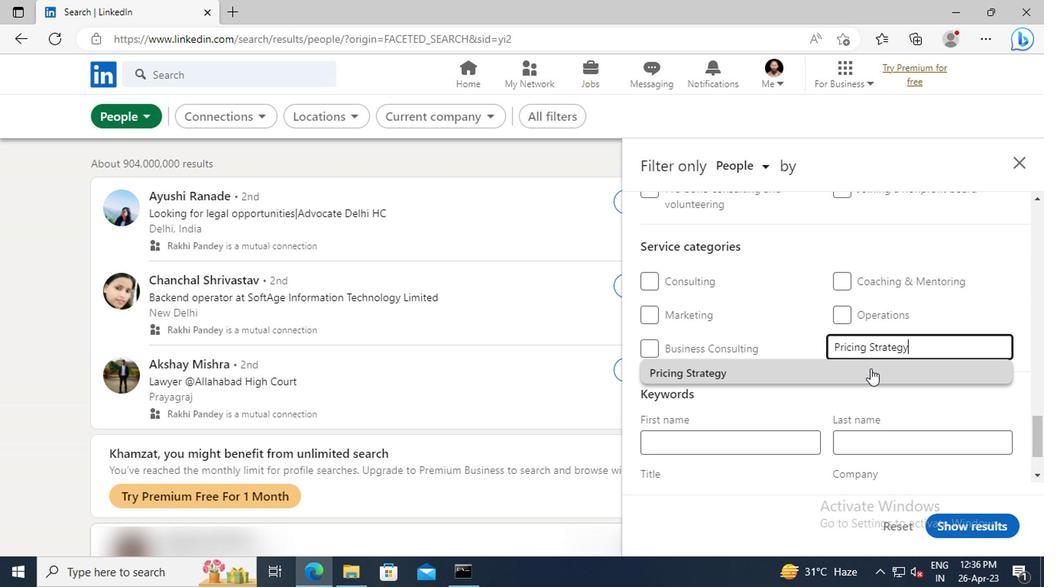 
Action: Mouse moved to (828, 340)
Screenshot: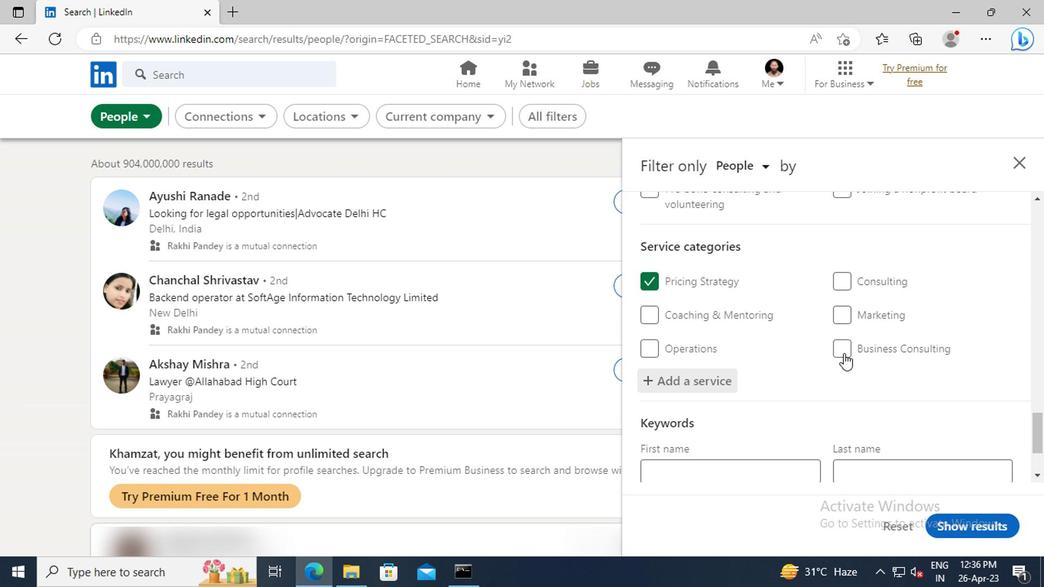 
Action: Mouse scrolled (828, 340) with delta (0, 0)
Screenshot: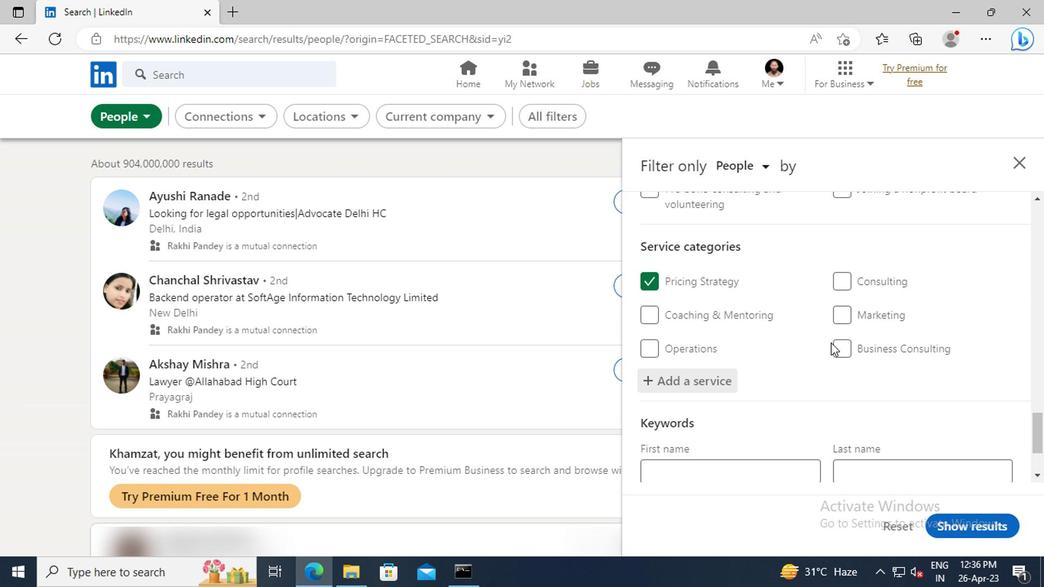 
Action: Mouse scrolled (828, 340) with delta (0, 0)
Screenshot: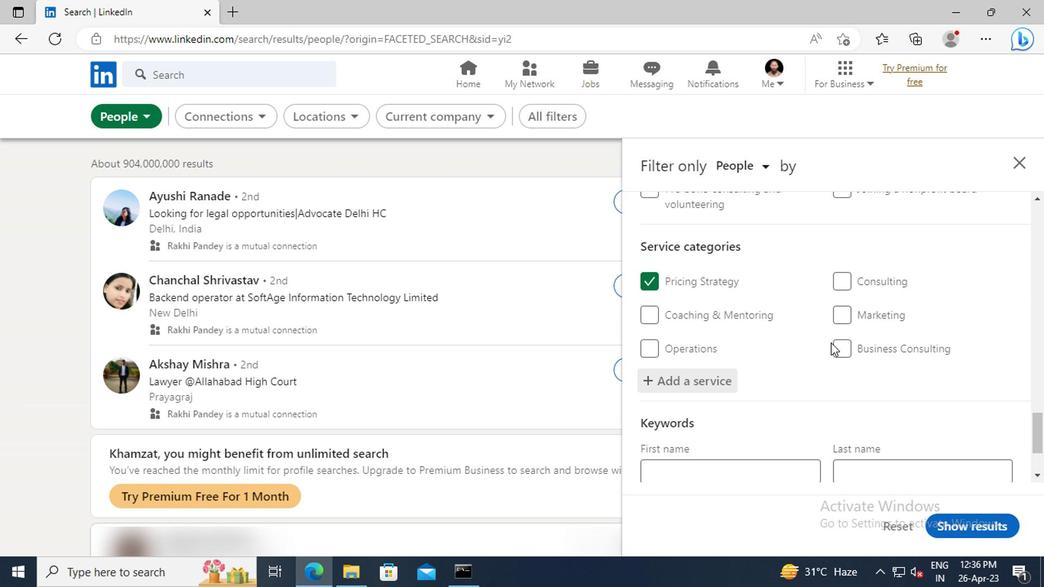 
Action: Mouse scrolled (828, 340) with delta (0, 0)
Screenshot: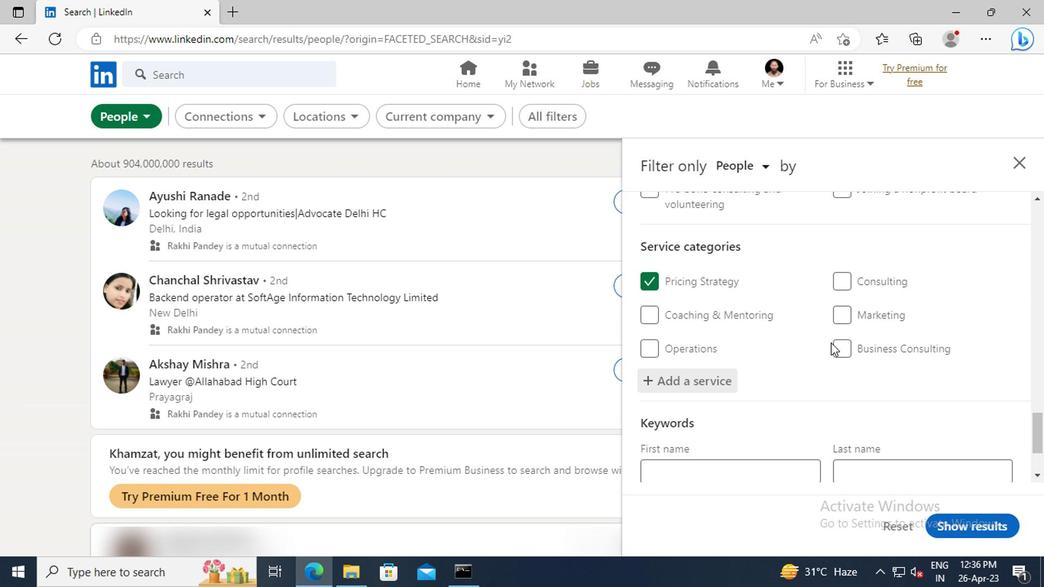
Action: Mouse scrolled (828, 340) with delta (0, 0)
Screenshot: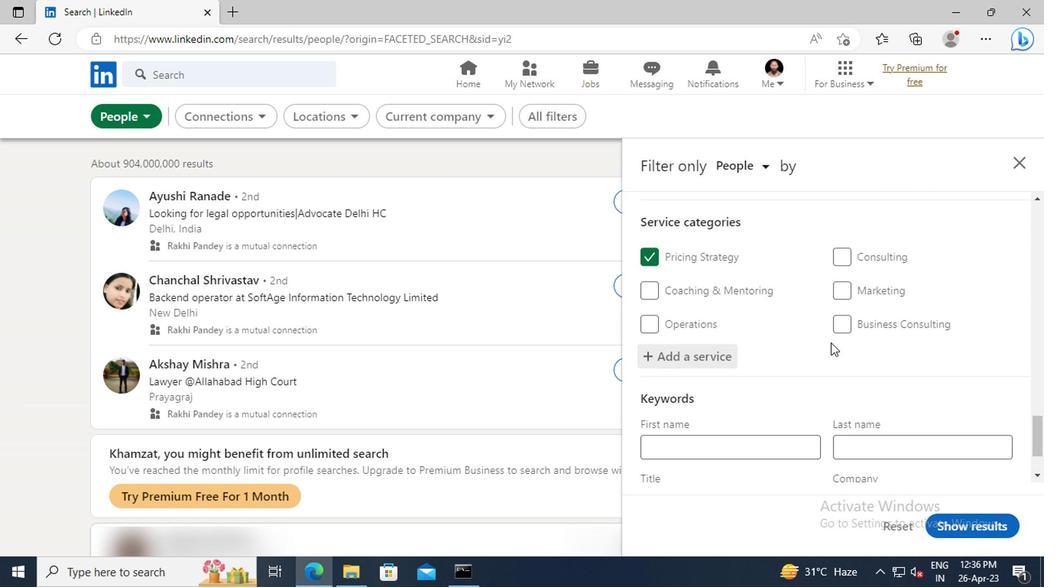 
Action: Mouse moved to (760, 415)
Screenshot: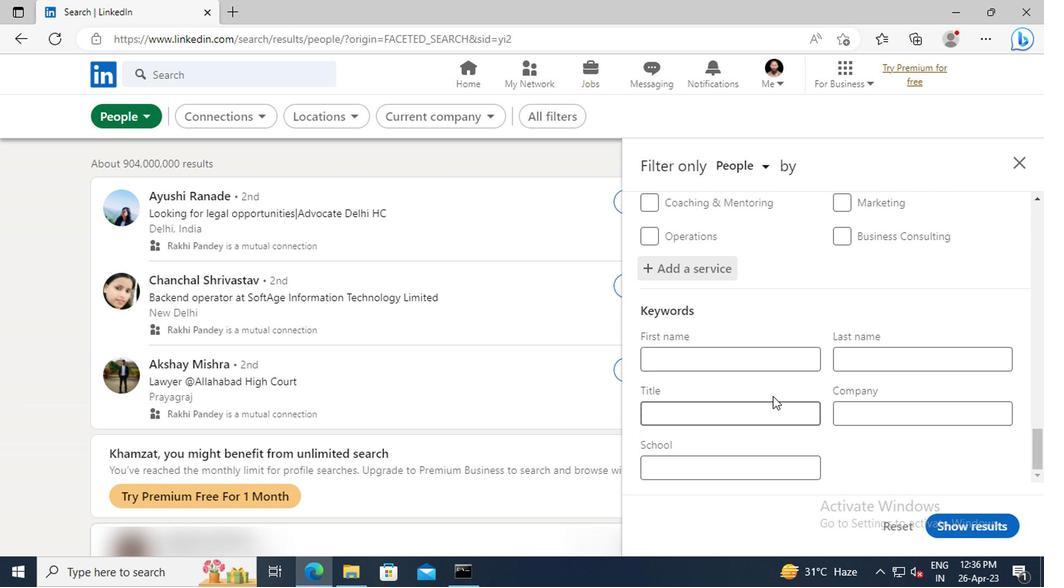 
Action: Mouse pressed left at (760, 415)
Screenshot: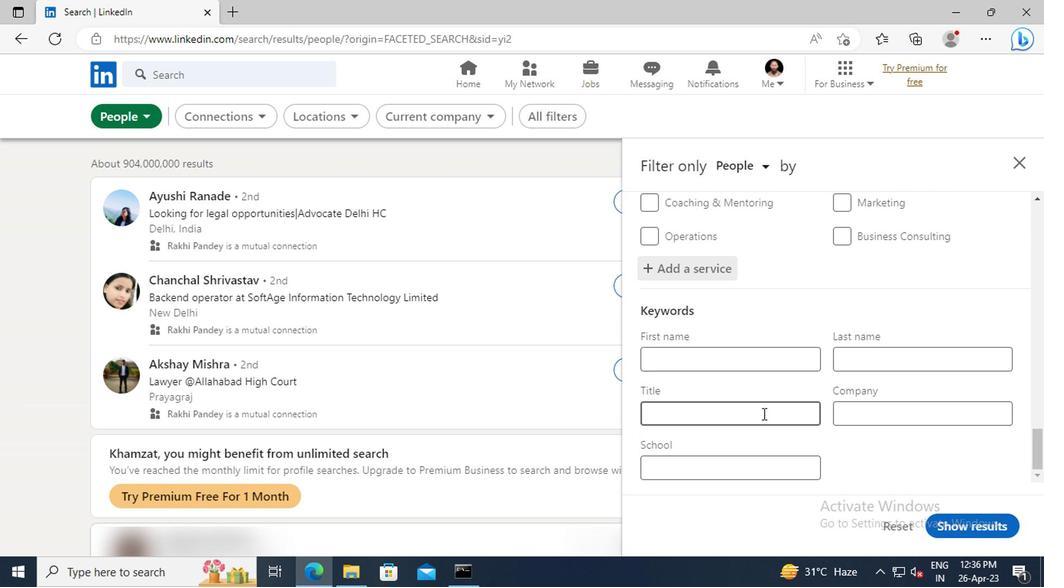 
Action: Key pressed <Key.shift>BOILERMAKER<Key.enter>
Screenshot: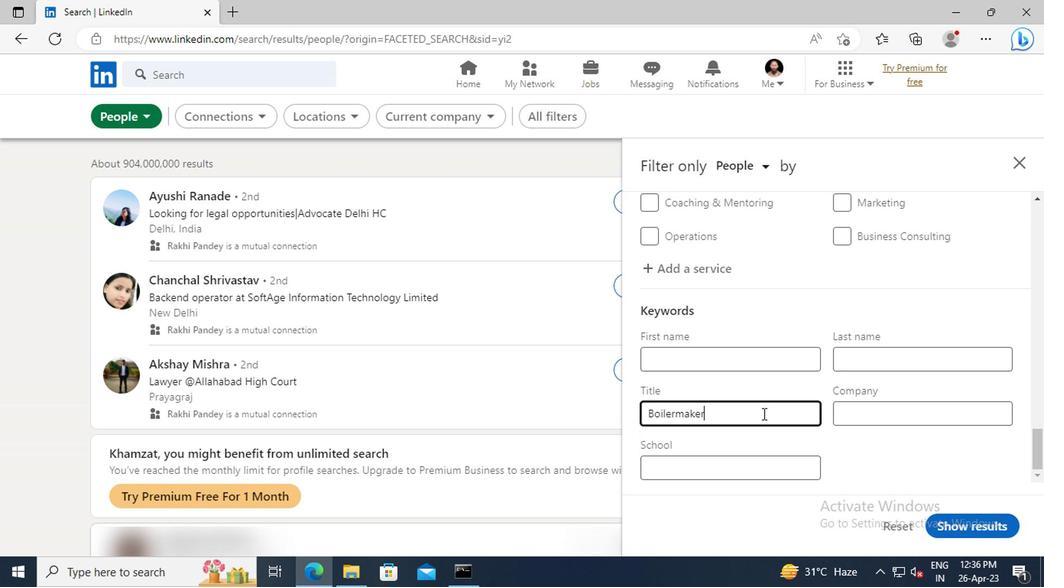 
Action: Mouse moved to (970, 532)
Screenshot: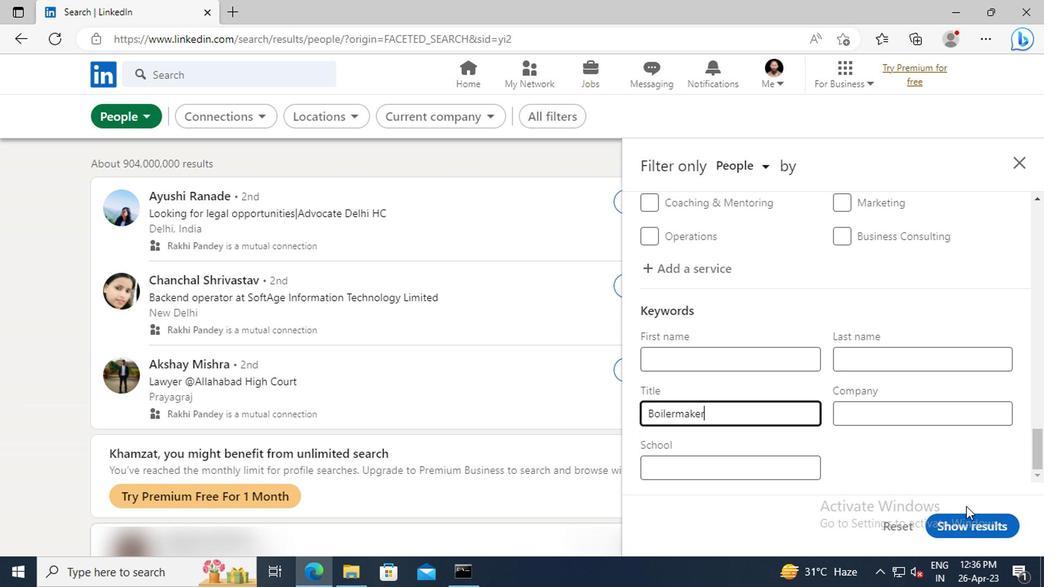 
Action: Mouse pressed left at (970, 532)
Screenshot: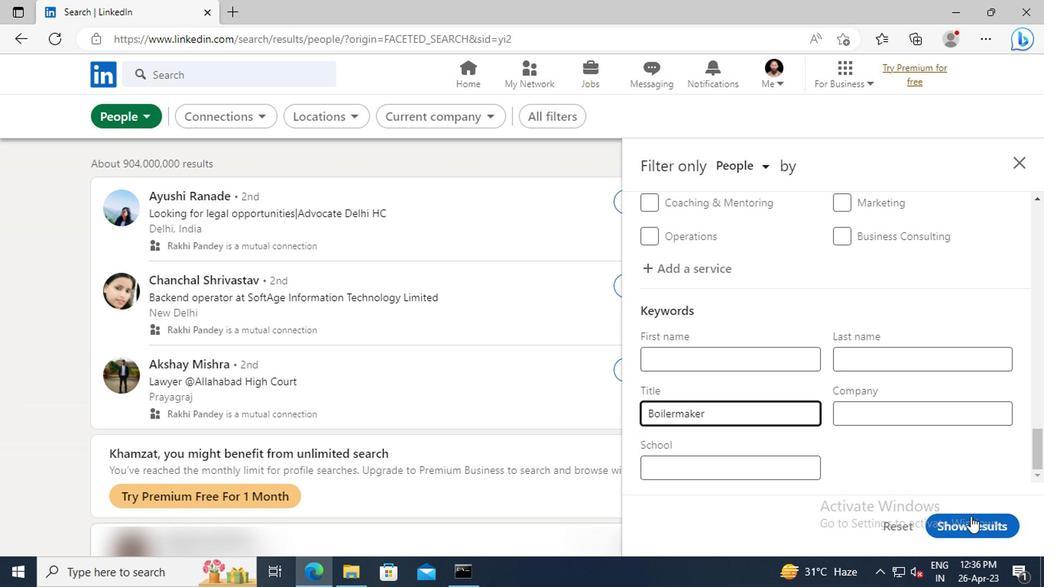 
